 Task: Save favorite listings for condos in Omaha, Nebraska, with a minimum of 3 beds and a concierge service.
Action: Mouse moved to (305, 246)
Screenshot: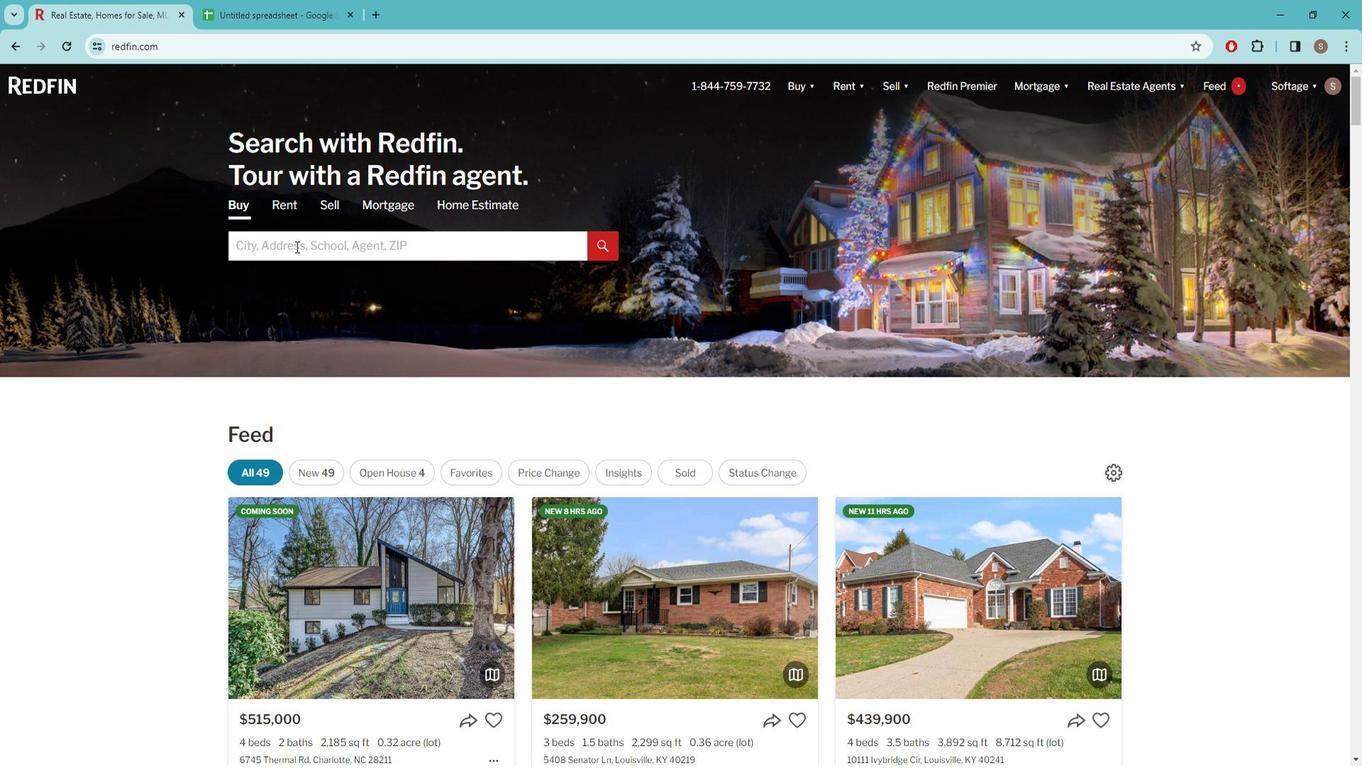 
Action: Mouse pressed left at (305, 246)
Screenshot: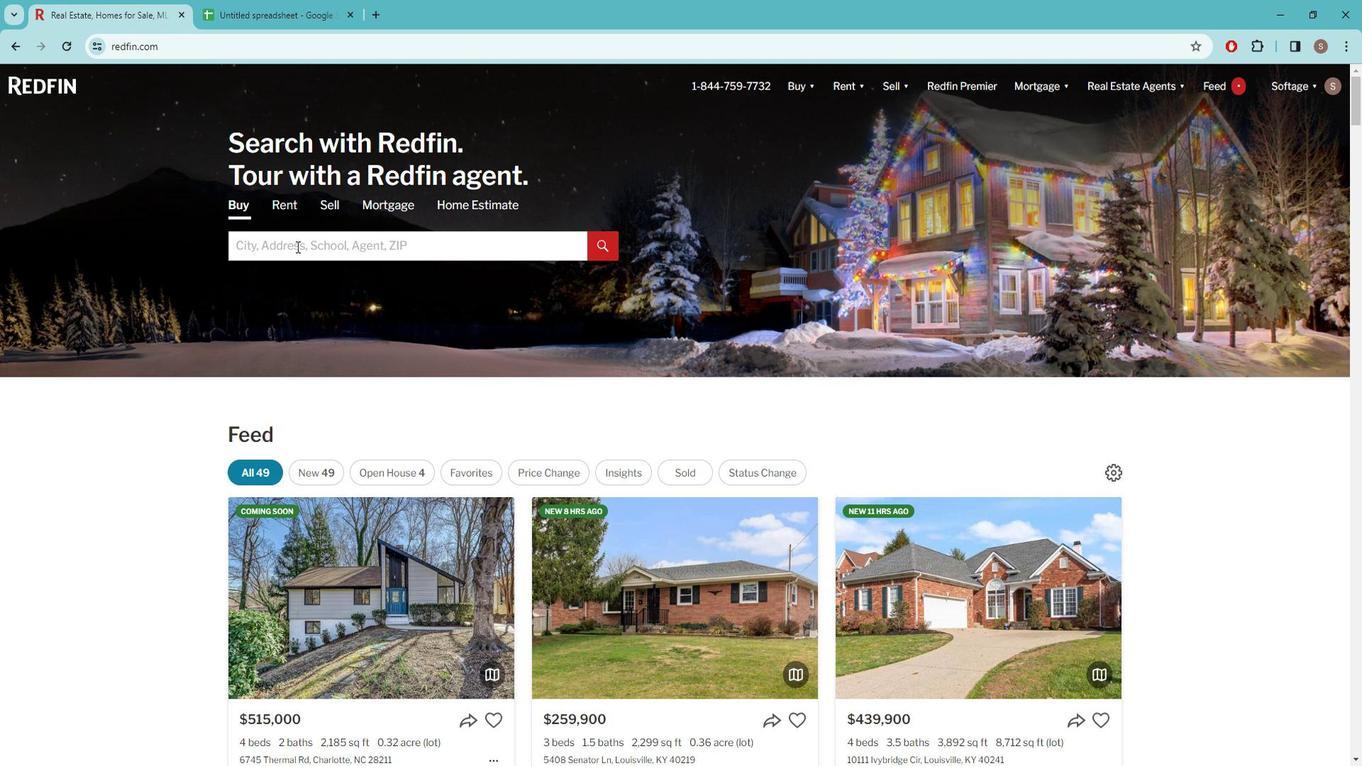 
Action: Key pressed o<Key.caps_lock>MAHA,<Key.space>
Screenshot: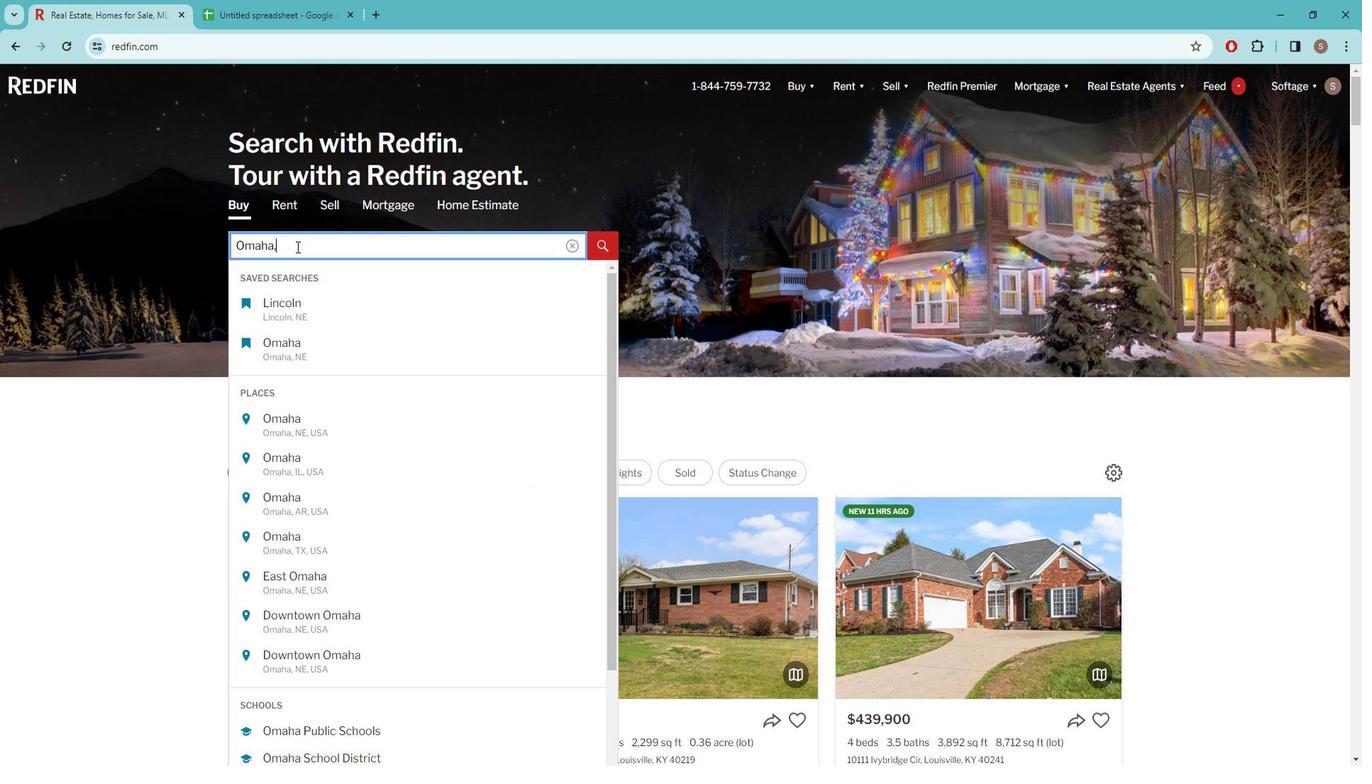 
Action: Mouse moved to (295, 293)
Screenshot: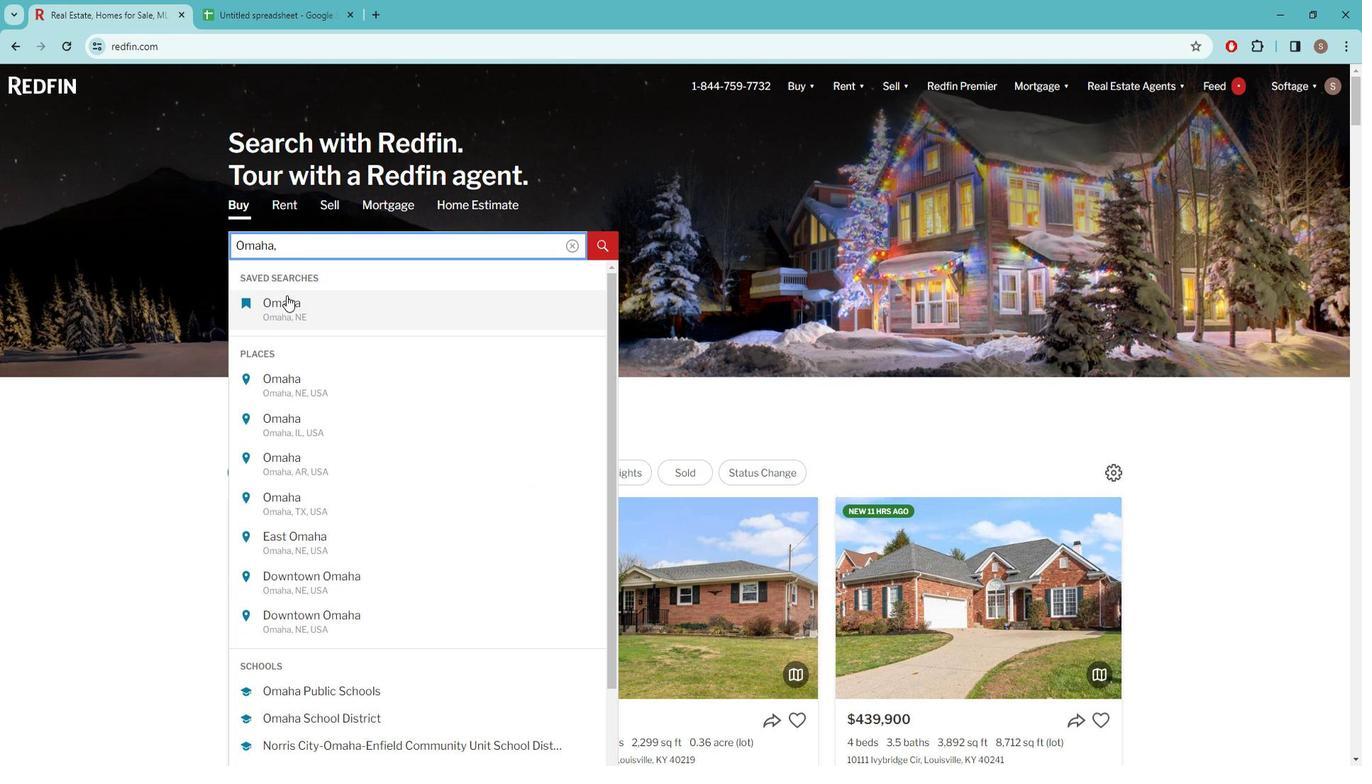 
Action: Mouse pressed left at (295, 293)
Screenshot: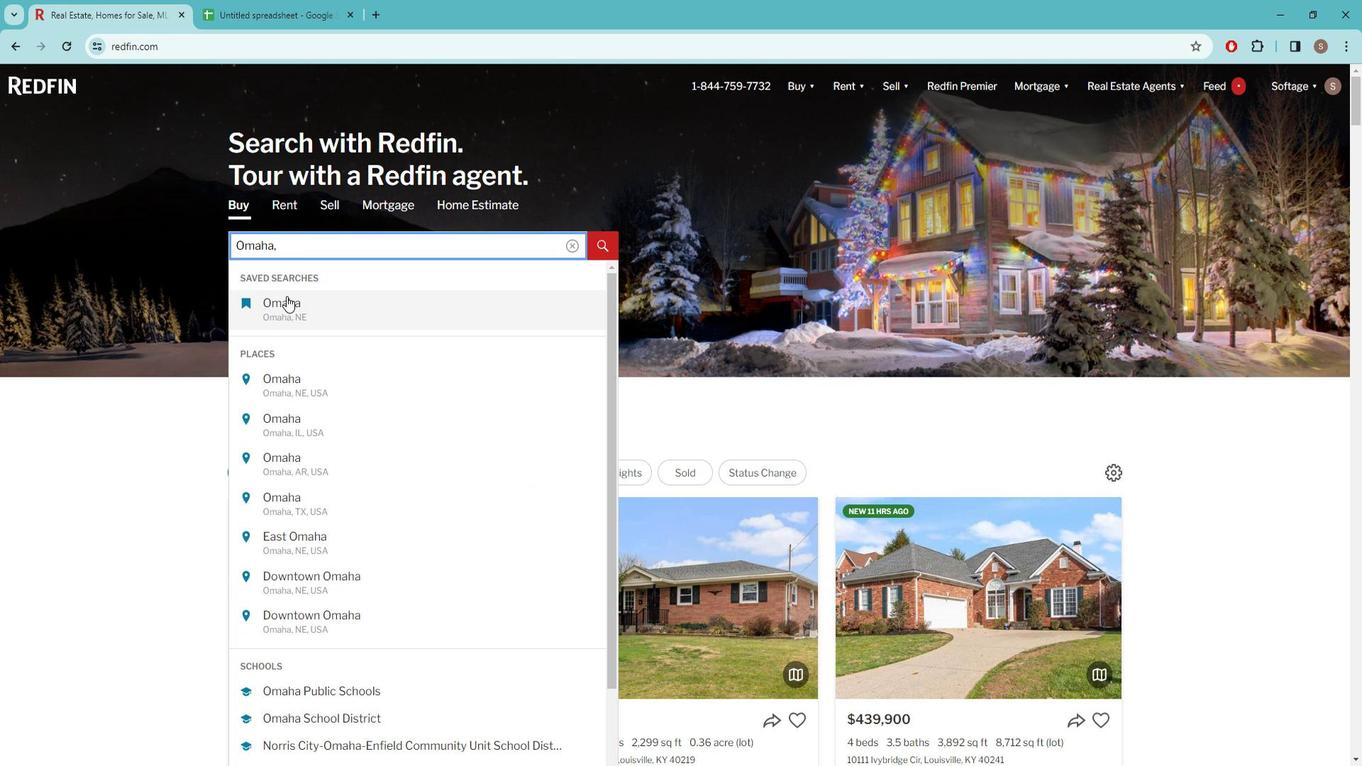
Action: Mouse moved to (1213, 181)
Screenshot: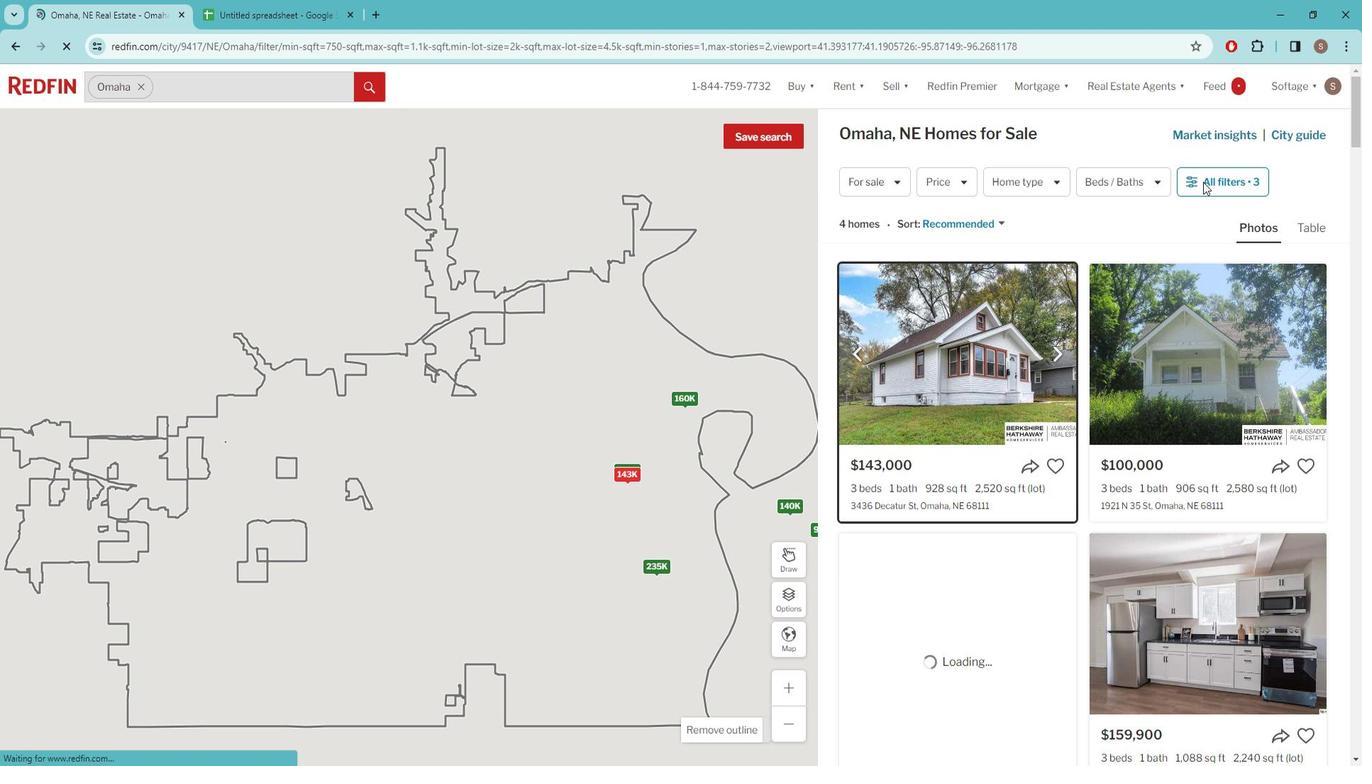 
Action: Mouse pressed left at (1213, 181)
Screenshot: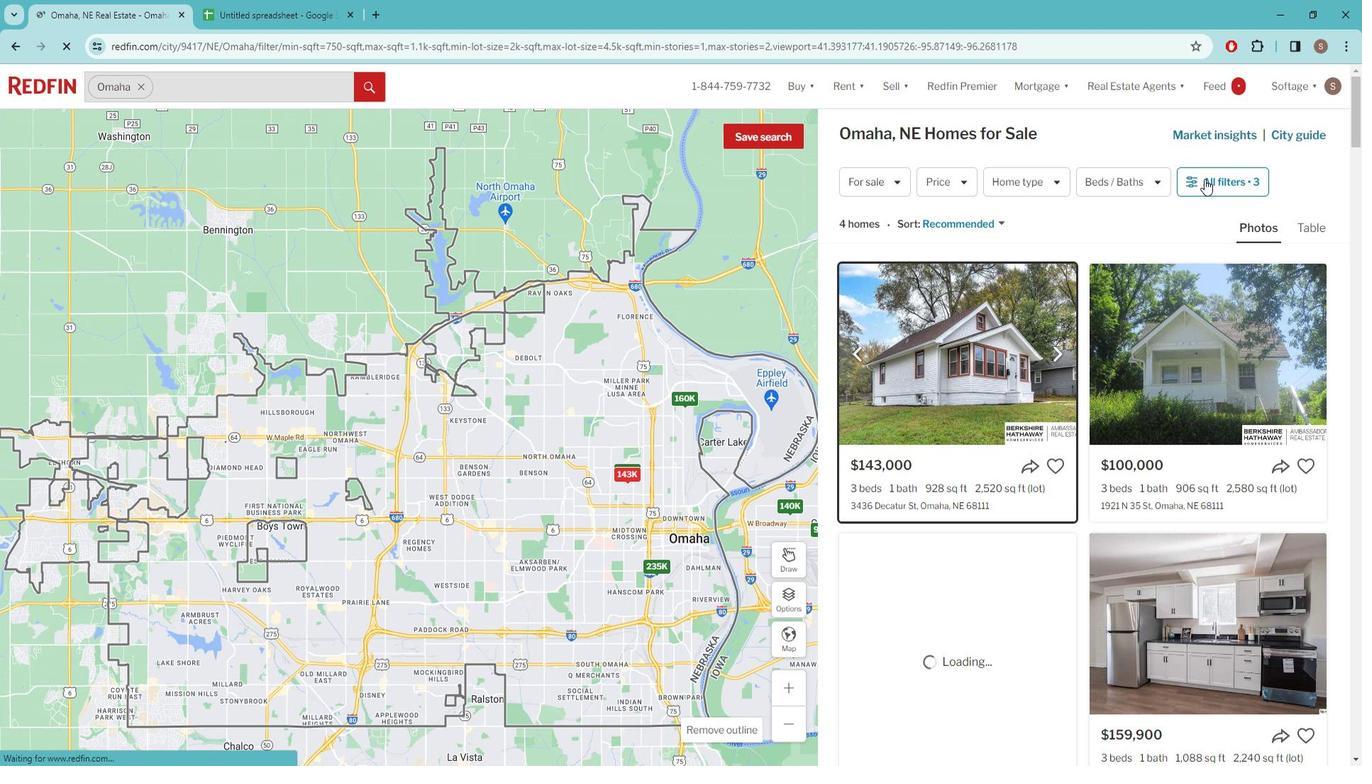 
Action: Mouse moved to (1202, 178)
Screenshot: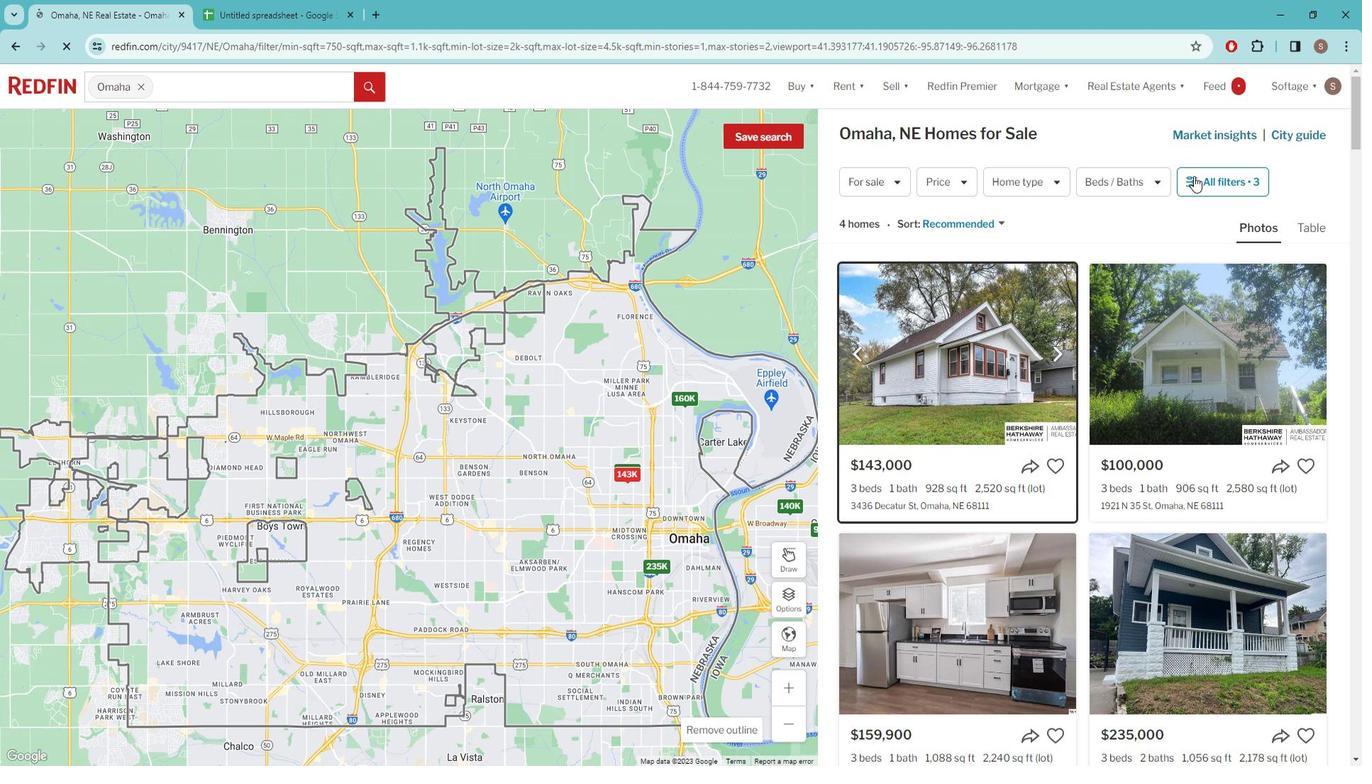 
Action: Mouse pressed left at (1202, 178)
Screenshot: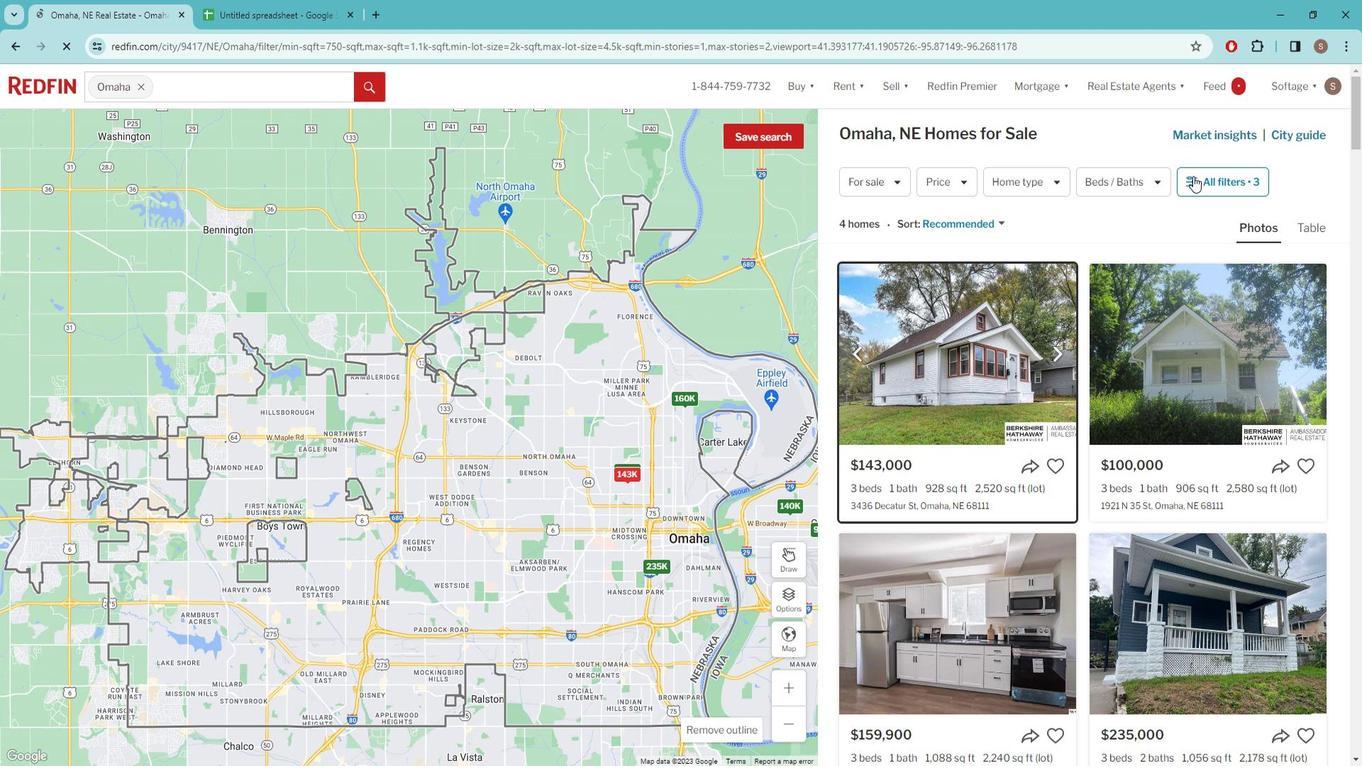 
Action: Mouse pressed left at (1202, 178)
Screenshot: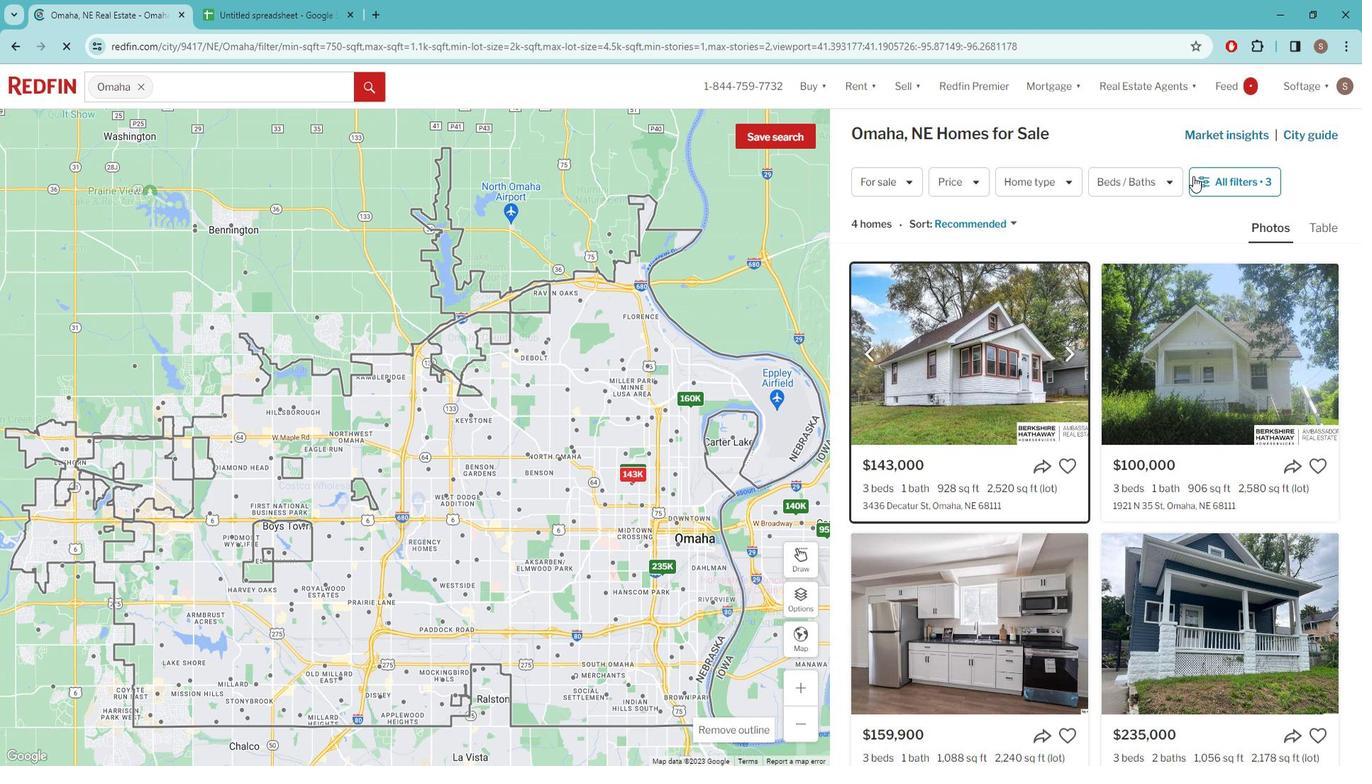 
Action: Mouse moved to (1202, 178)
Screenshot: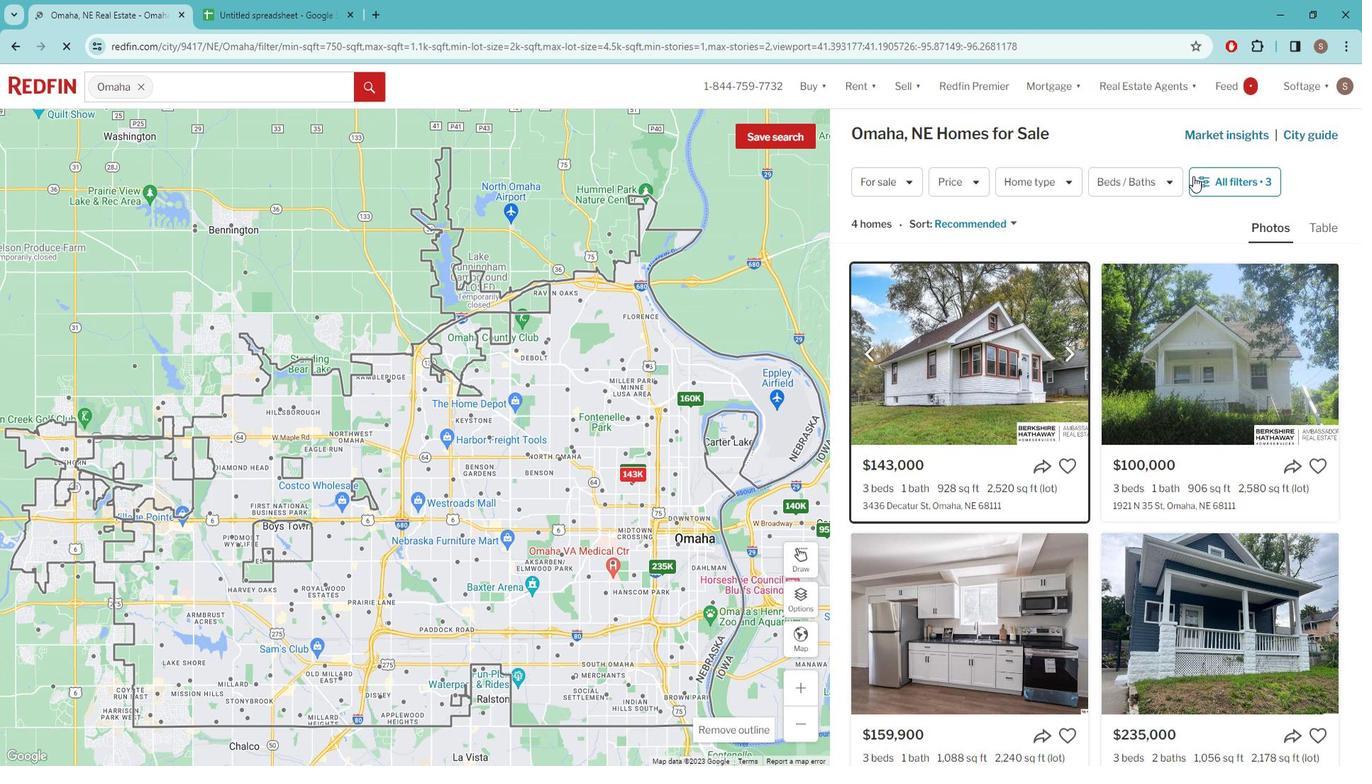 
Action: Mouse pressed left at (1202, 178)
Screenshot: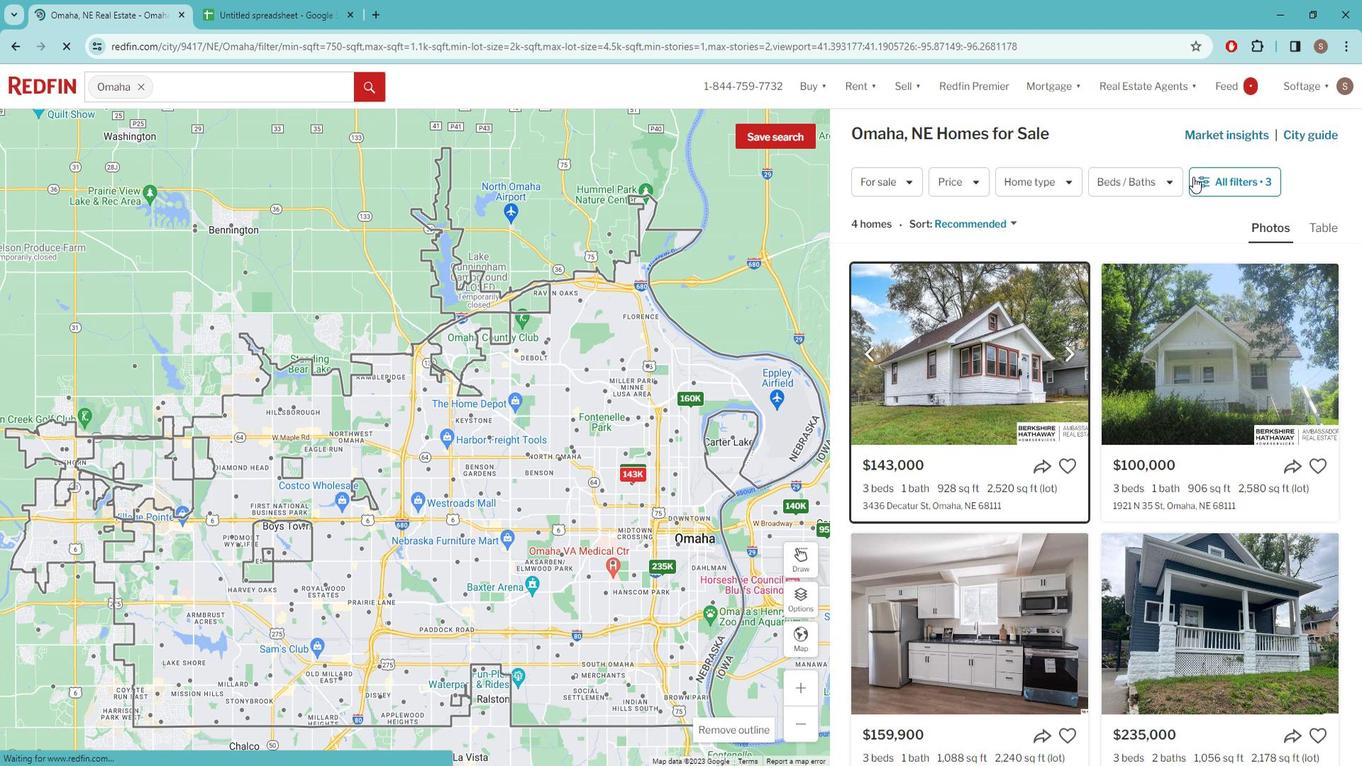 
Action: Mouse moved to (961, 714)
Screenshot: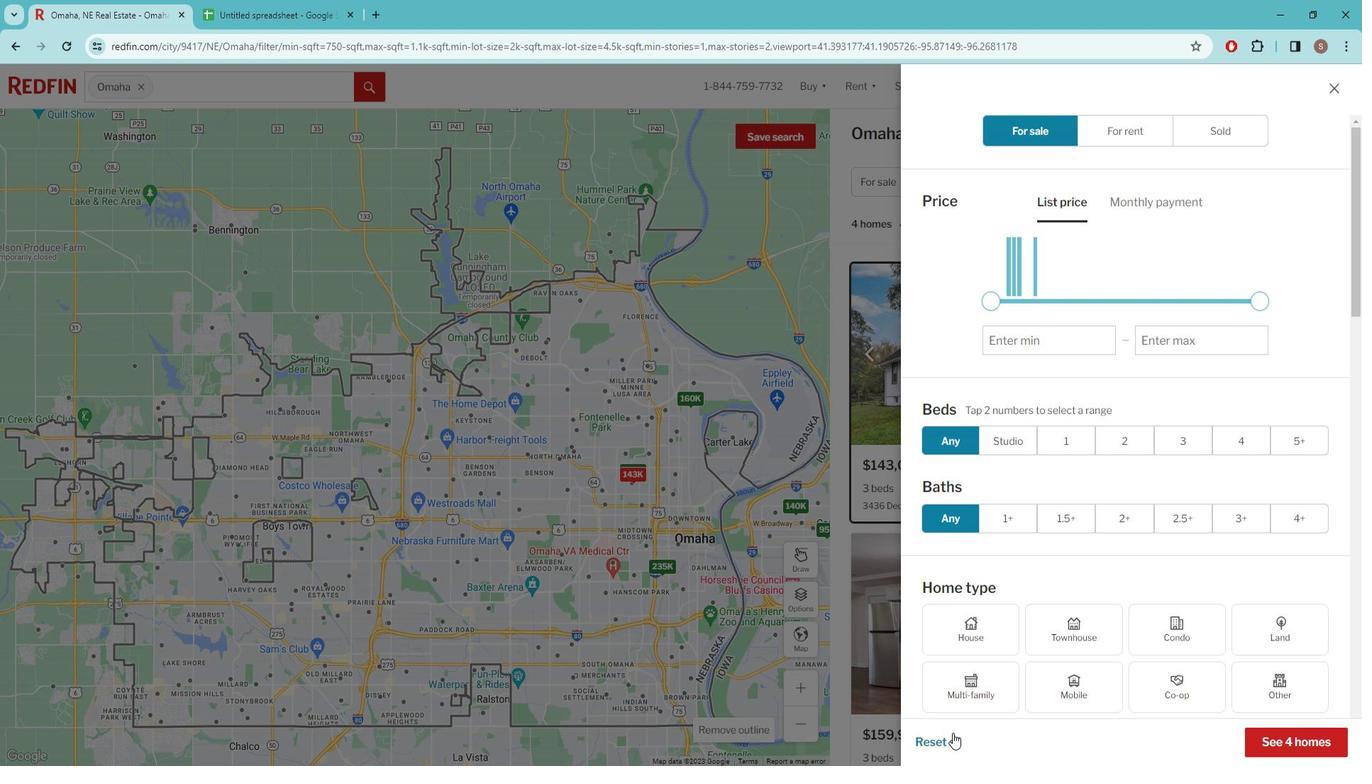 
Action: Mouse pressed left at (961, 714)
Screenshot: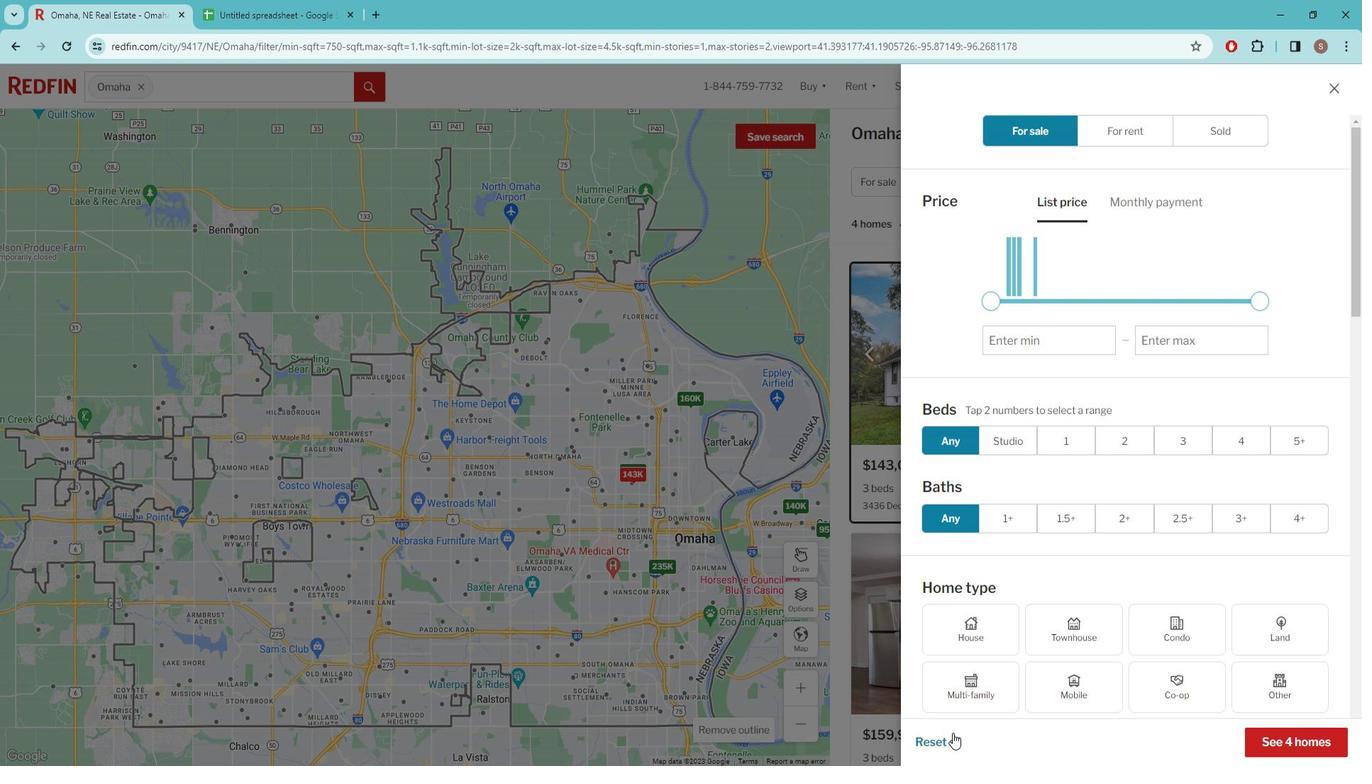 
Action: Mouse moved to (1115, 379)
Screenshot: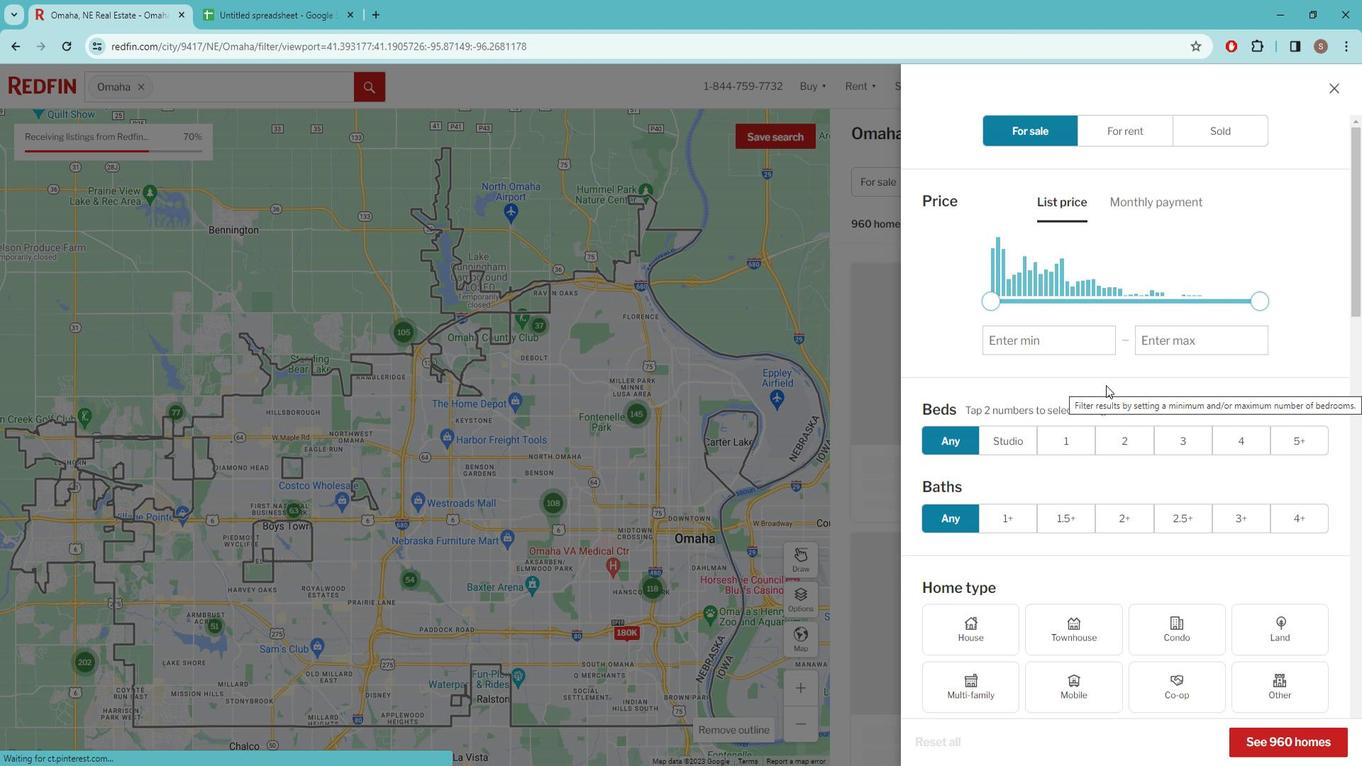 
Action: Mouse scrolled (1115, 379) with delta (0, 0)
Screenshot: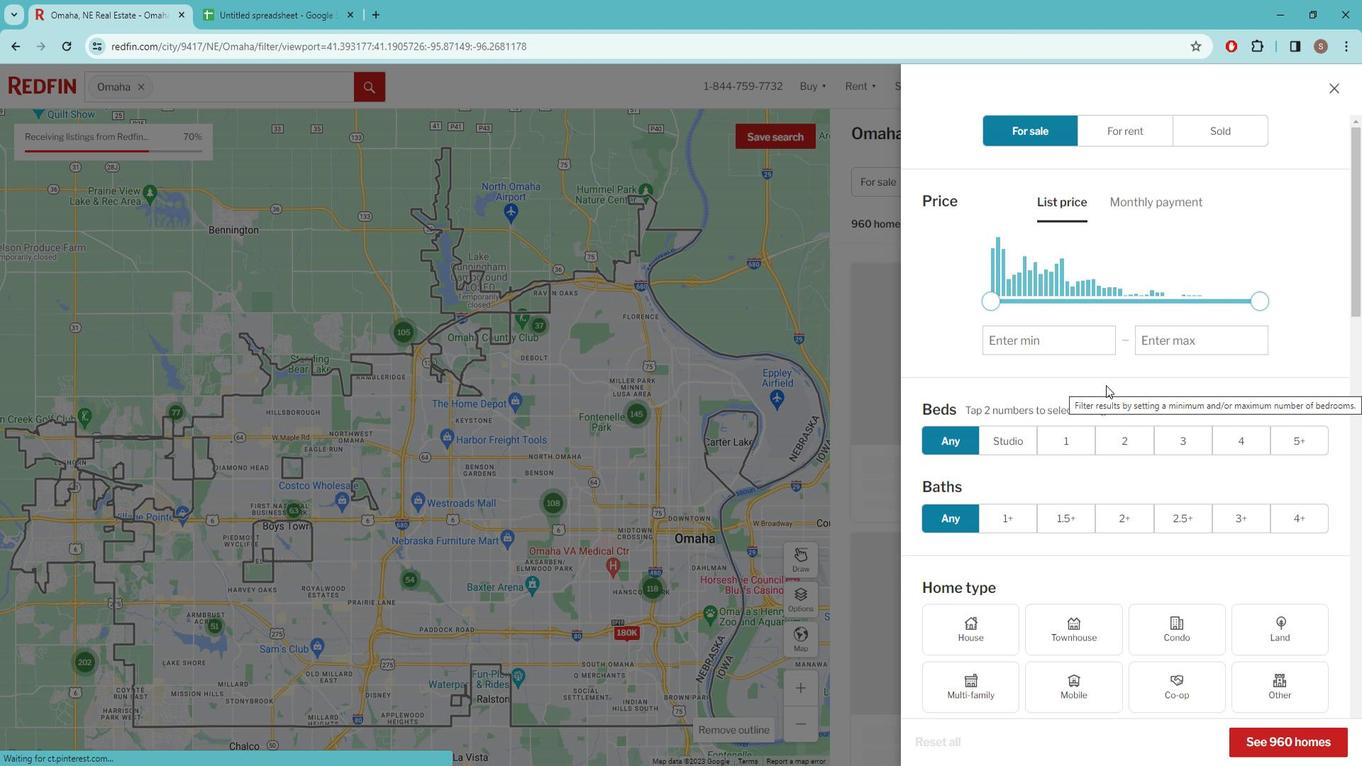 
Action: Mouse moved to (1110, 352)
Screenshot: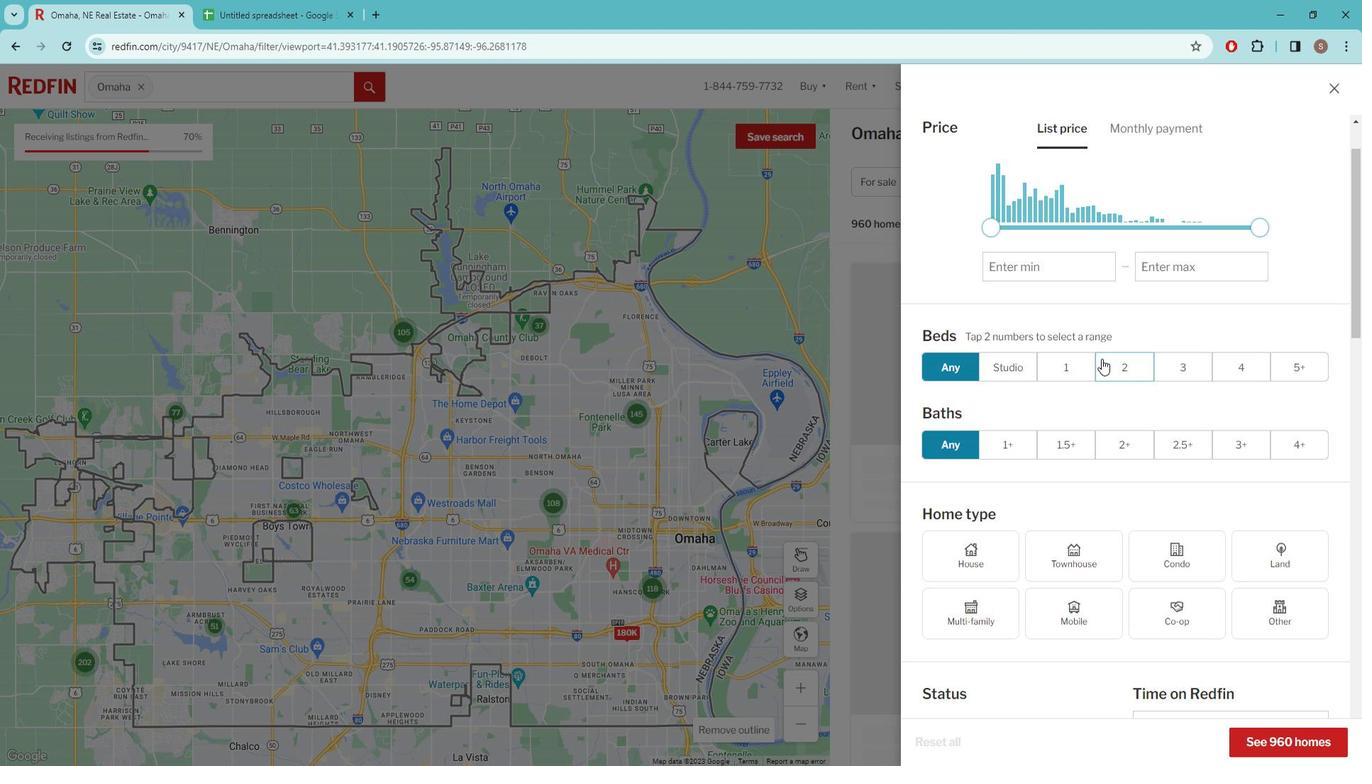 
Action: Mouse scrolled (1110, 352) with delta (0, 0)
Screenshot: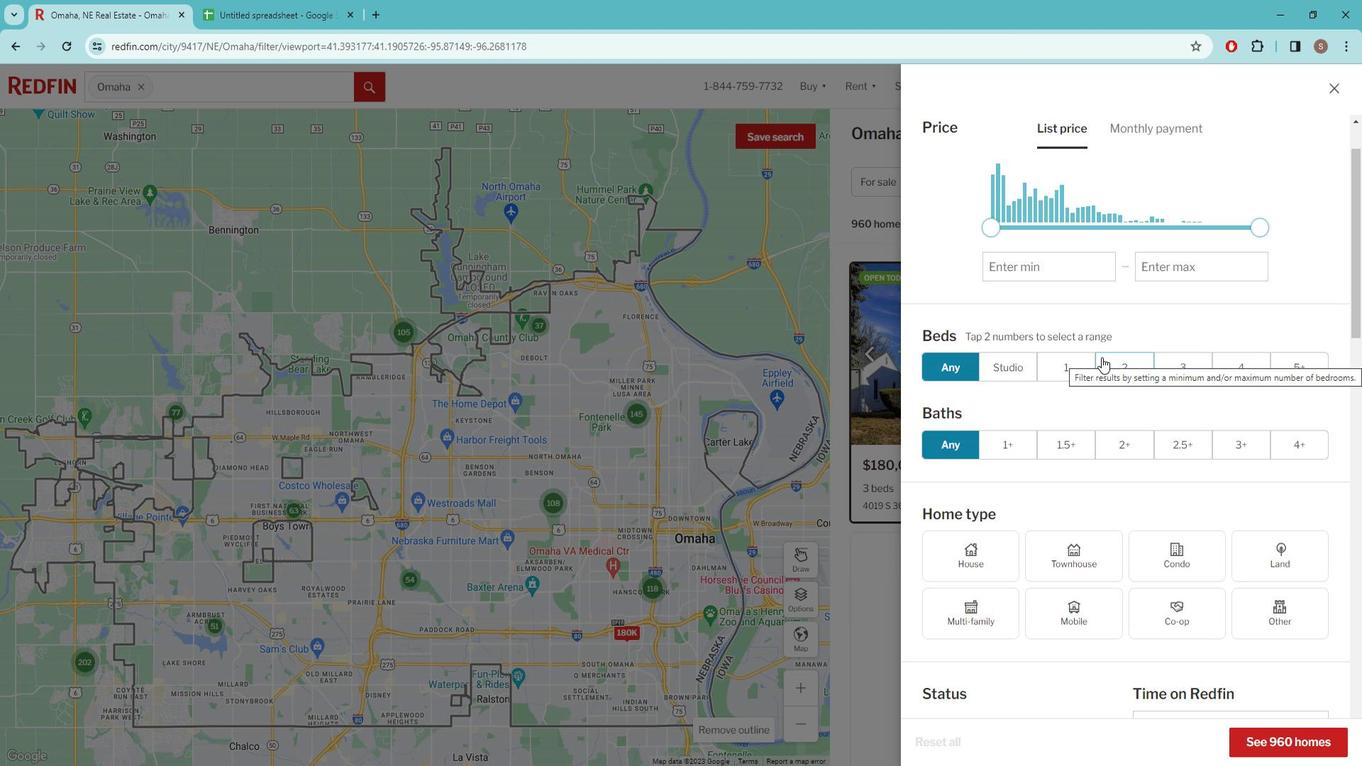 
Action: Mouse moved to (1176, 471)
Screenshot: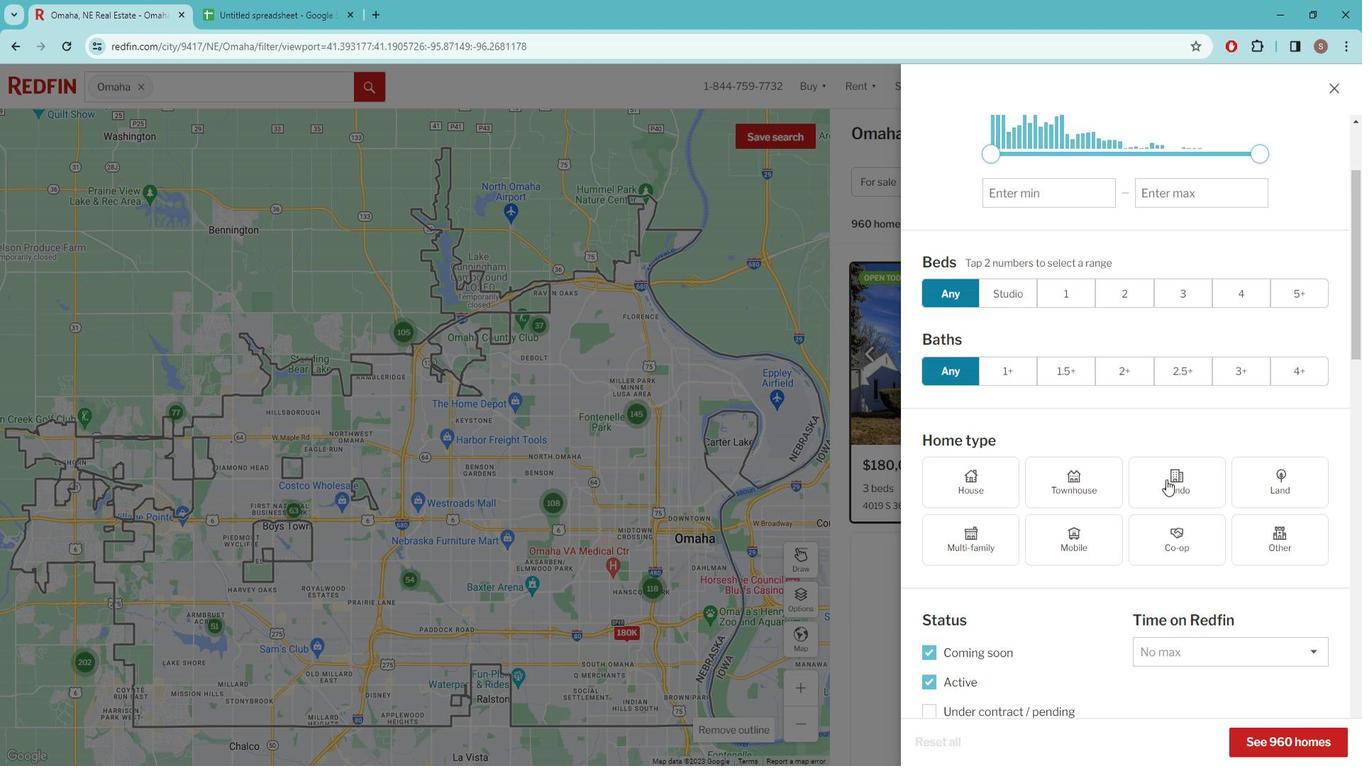 
Action: Mouse pressed left at (1176, 471)
Screenshot: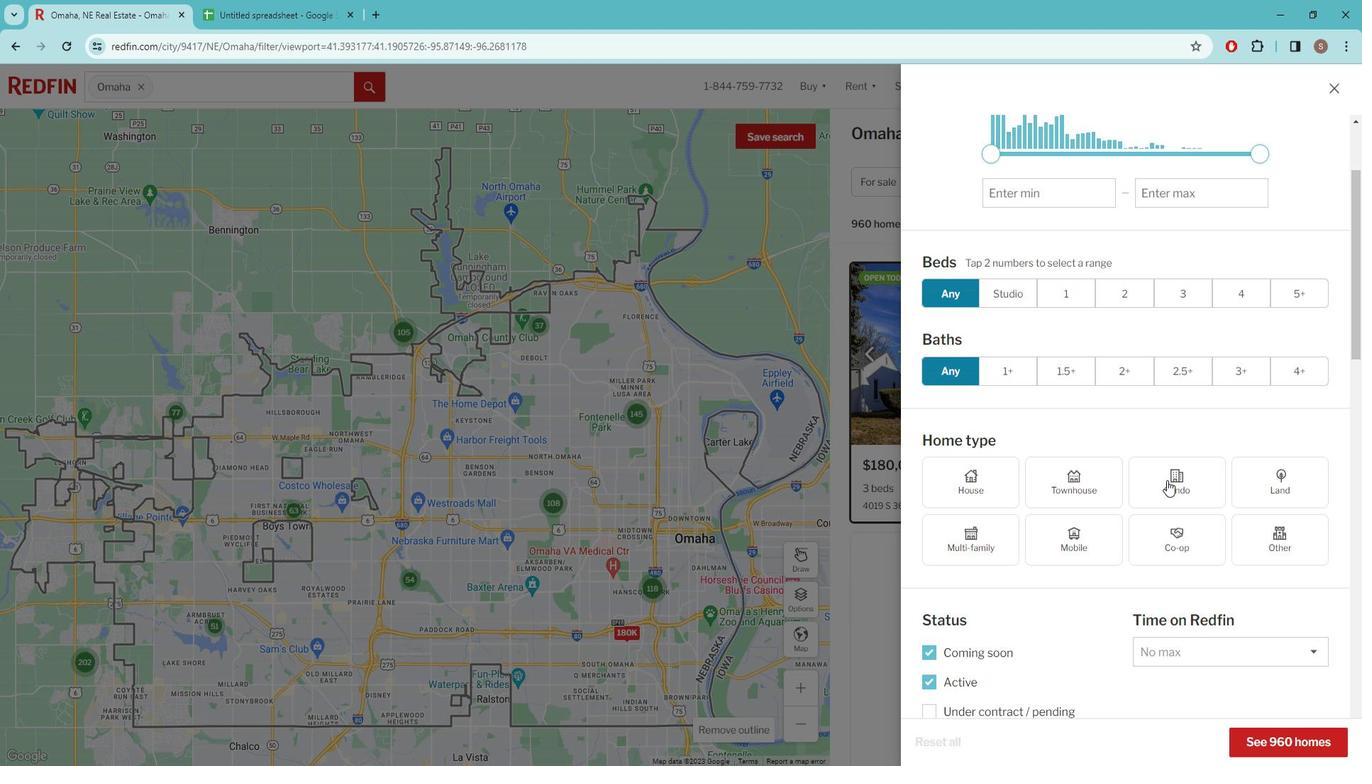 
Action: Mouse scrolled (1176, 470) with delta (0, 0)
Screenshot: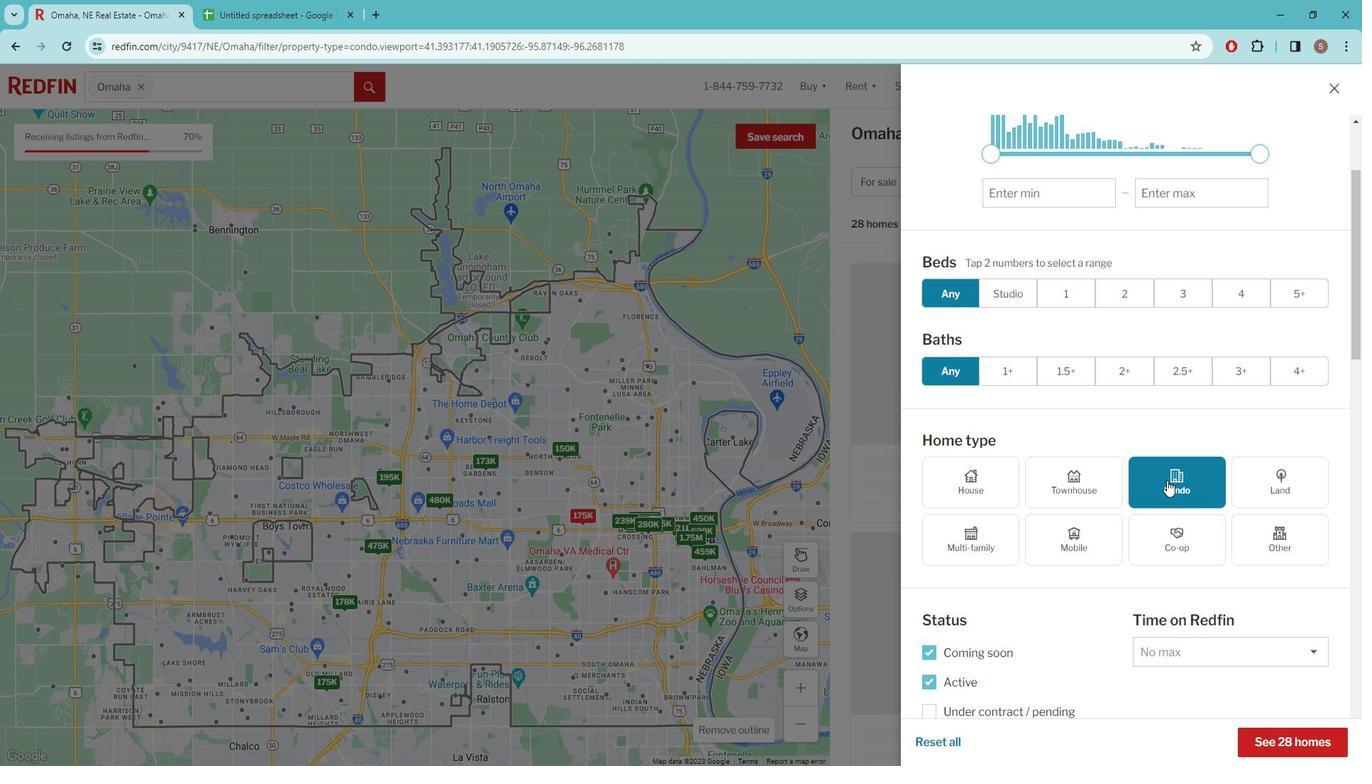 
Action: Mouse scrolled (1176, 470) with delta (0, 0)
Screenshot: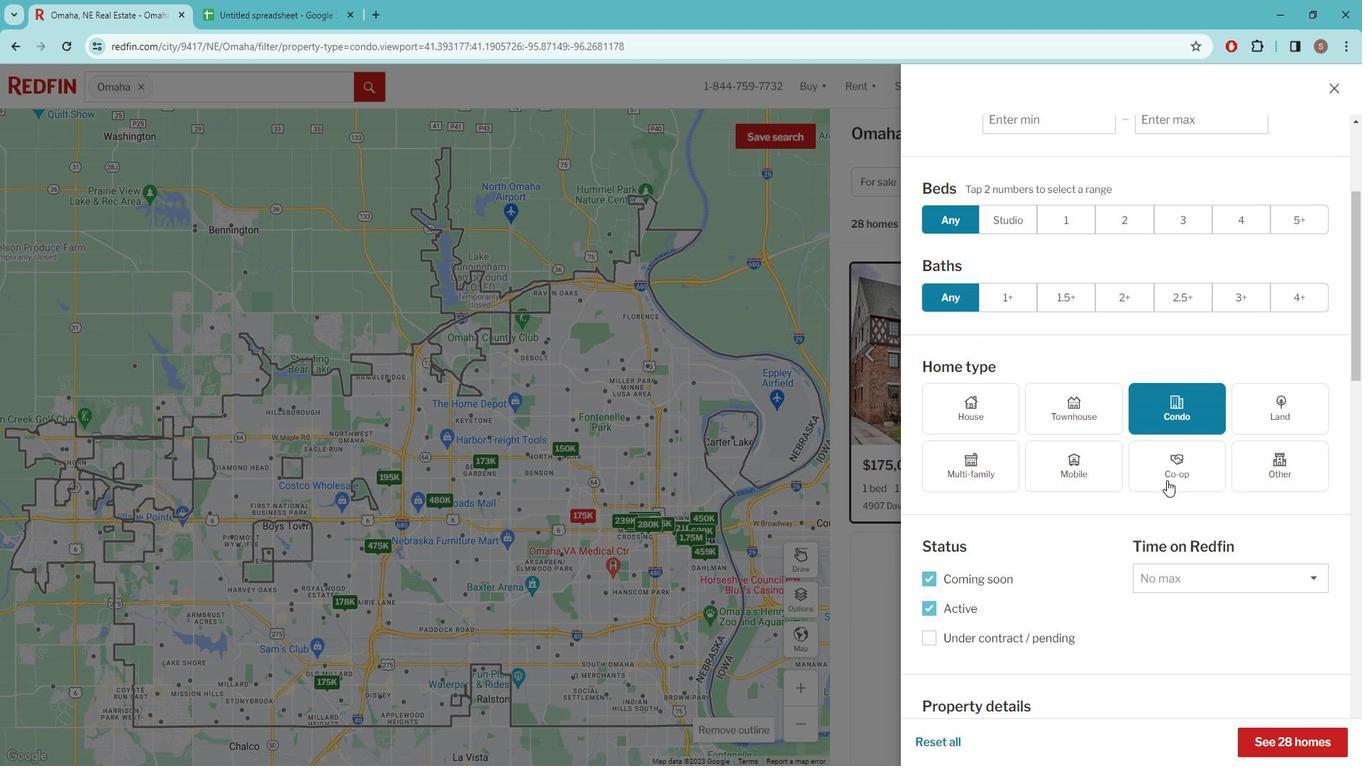 
Action: Mouse scrolled (1176, 470) with delta (0, 0)
Screenshot: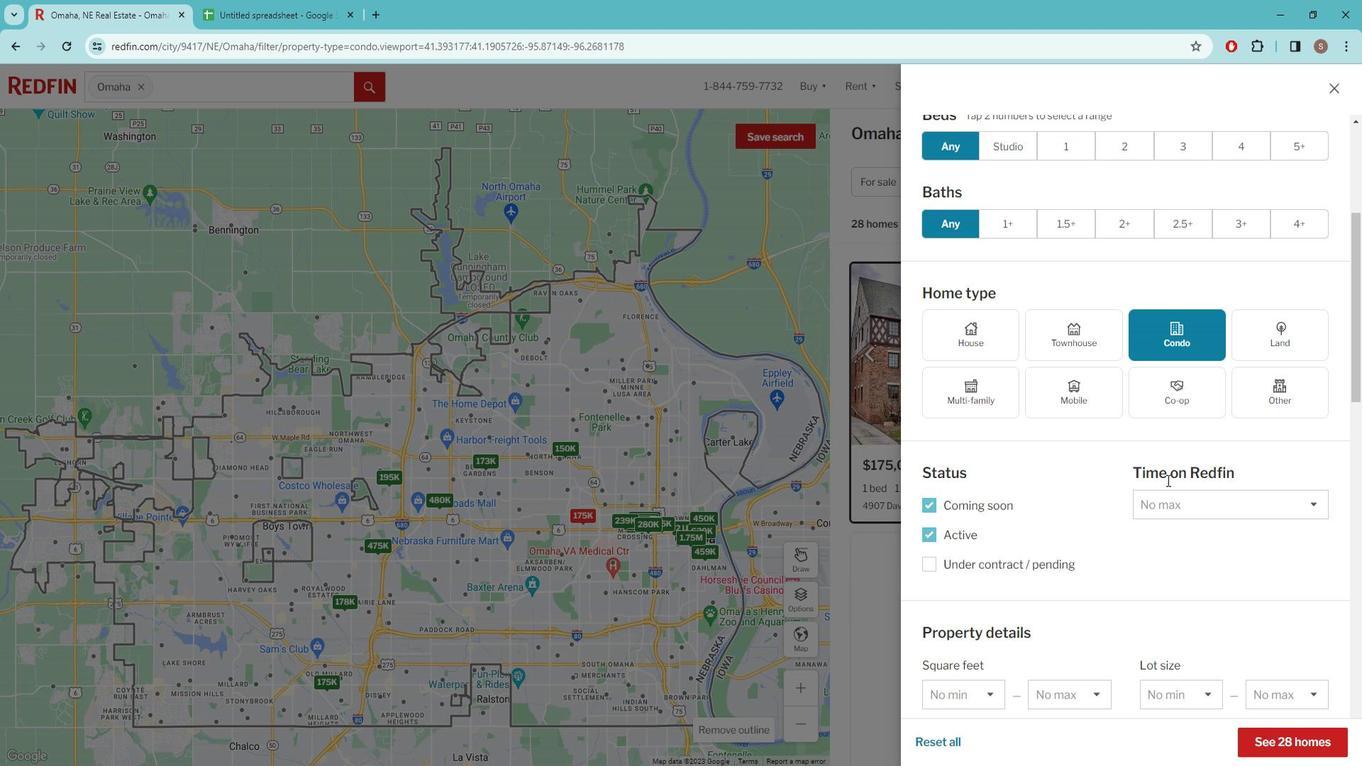 
Action: Mouse scrolled (1176, 470) with delta (0, 0)
Screenshot: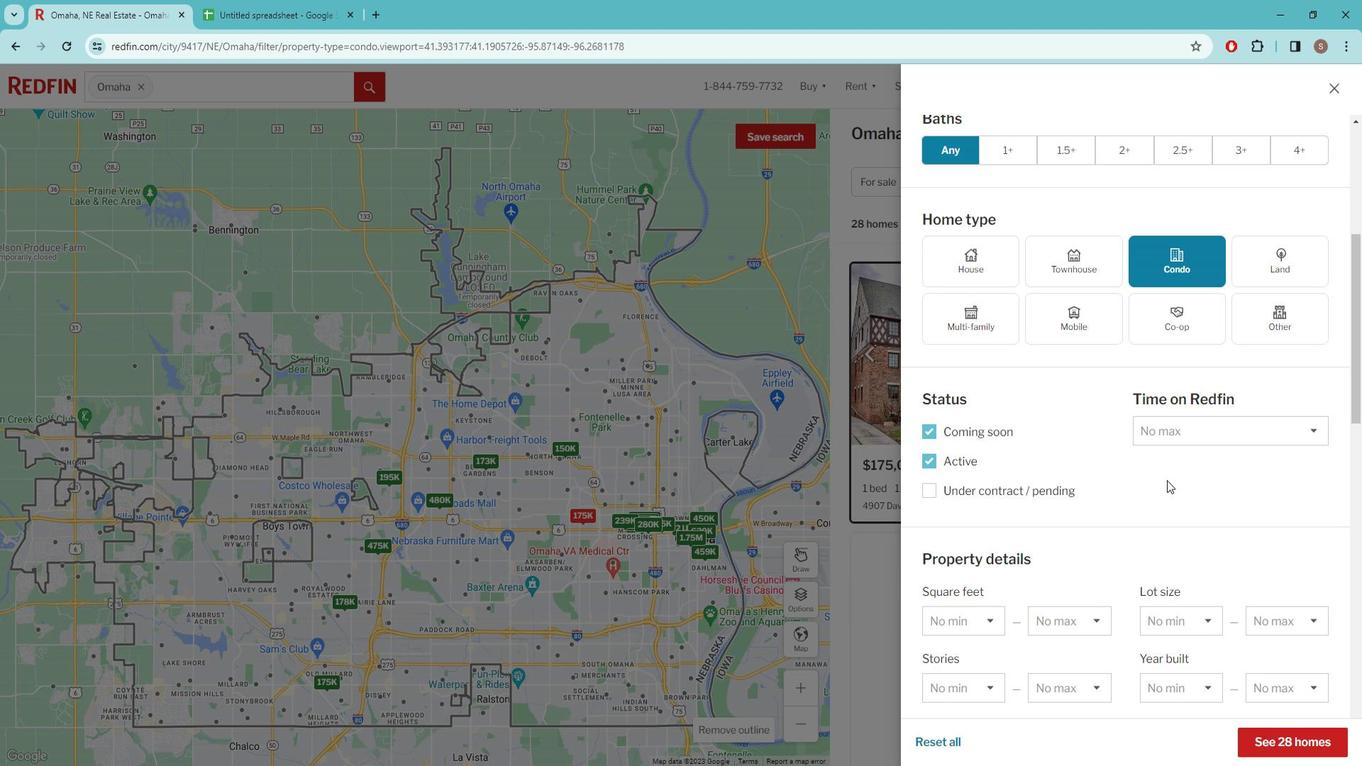 
Action: Mouse scrolled (1176, 470) with delta (0, 0)
Screenshot: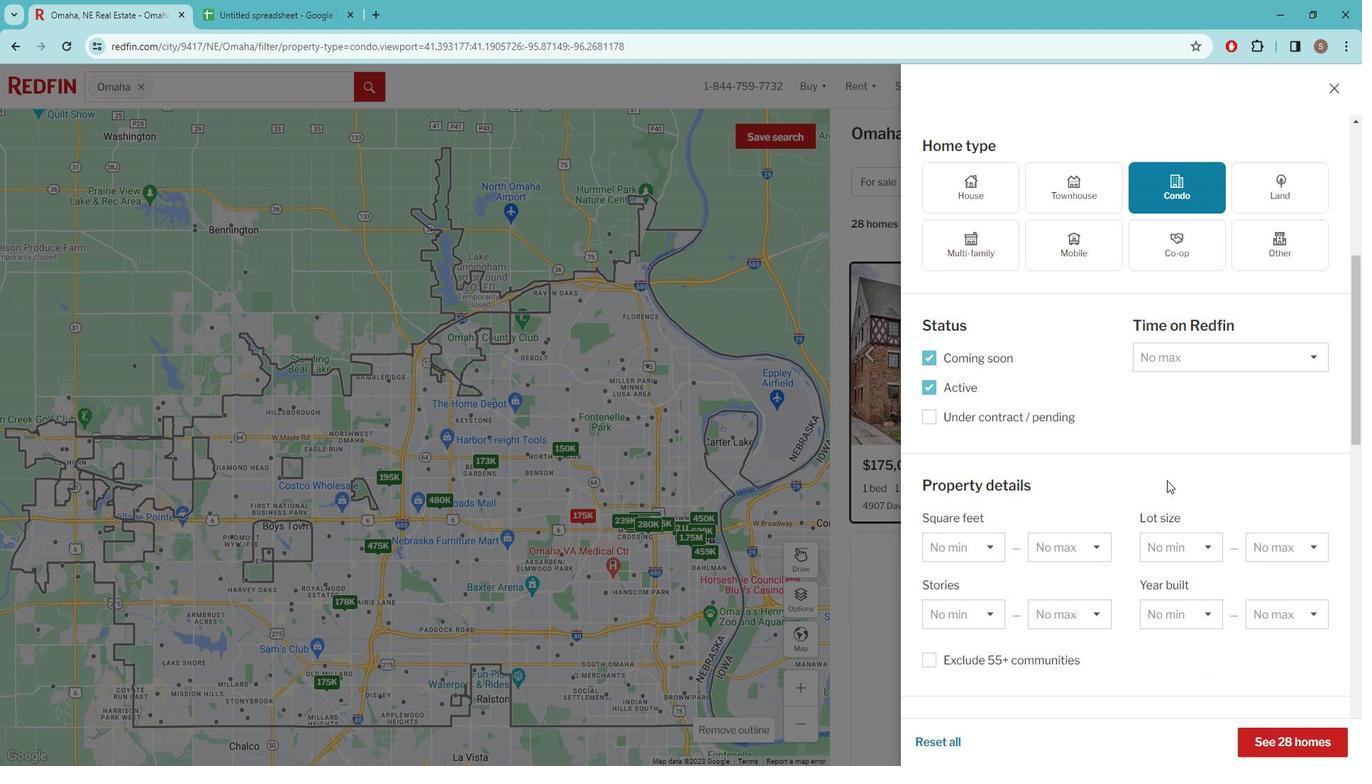 
Action: Mouse scrolled (1176, 470) with delta (0, 0)
Screenshot: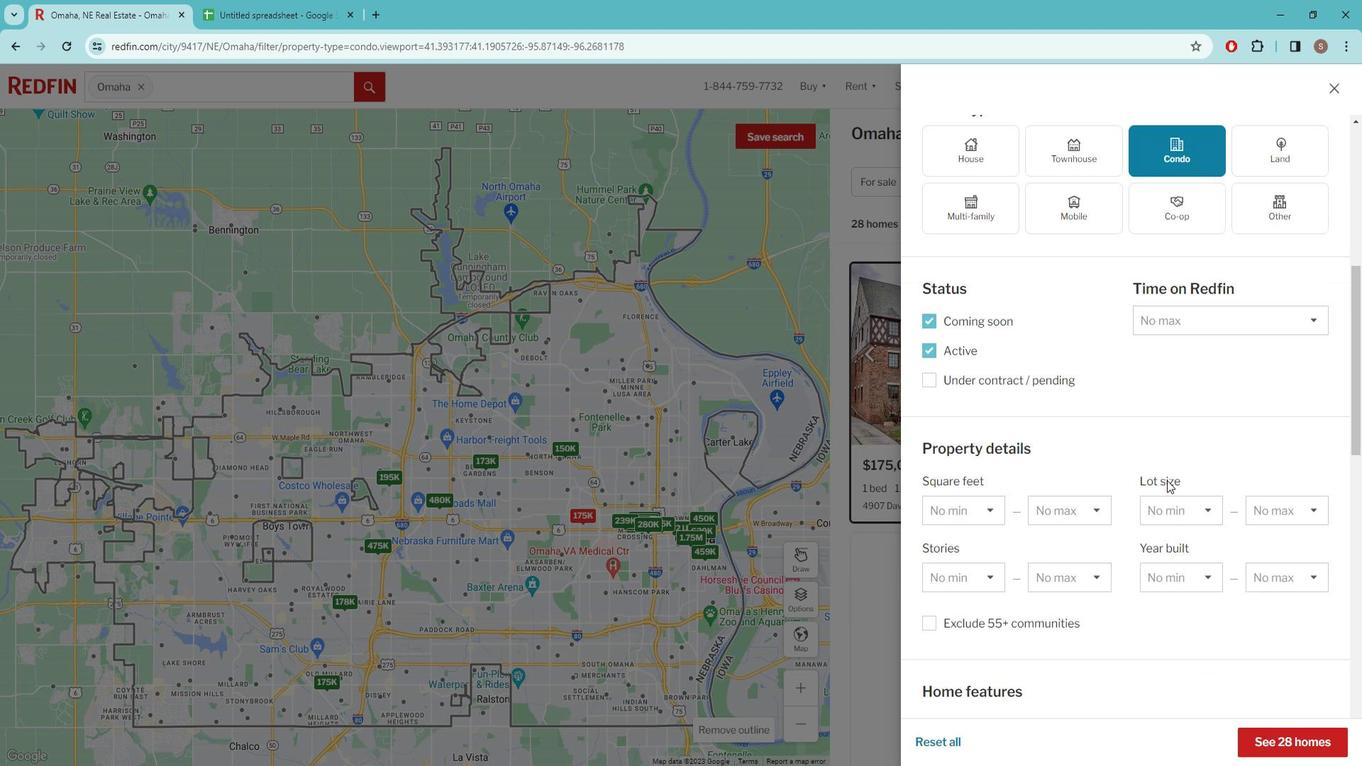 
Action: Mouse scrolled (1176, 472) with delta (0, 0)
Screenshot: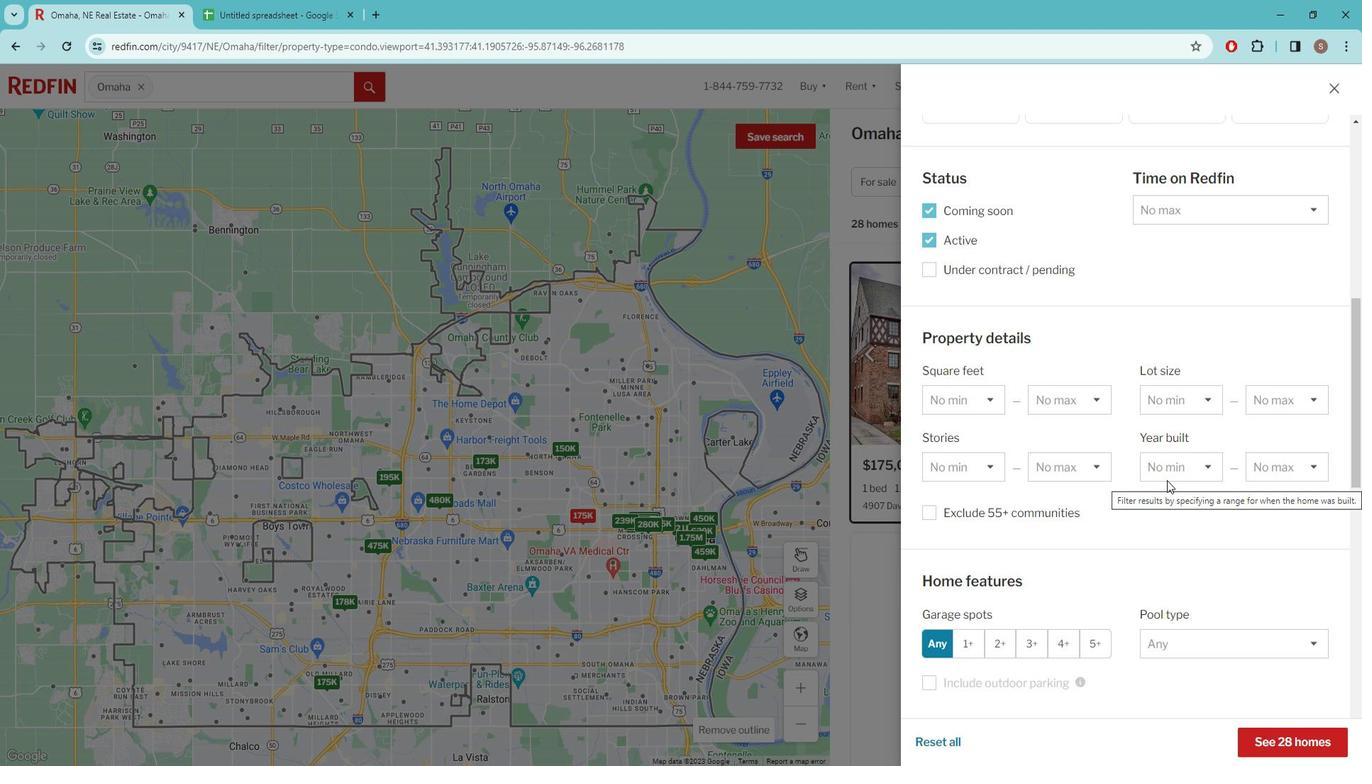 
Action: Mouse scrolled (1176, 472) with delta (0, 0)
Screenshot: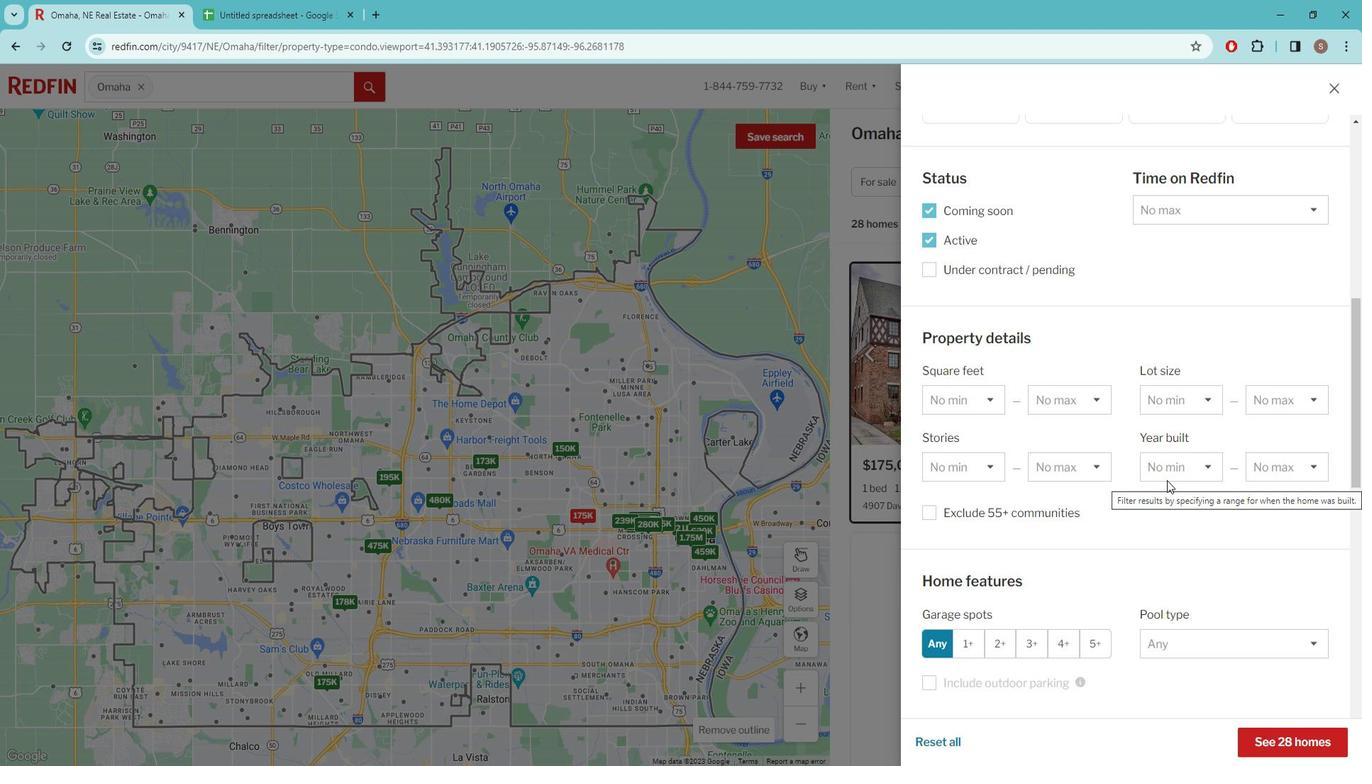 
Action: Mouse scrolled (1176, 472) with delta (0, 0)
Screenshot: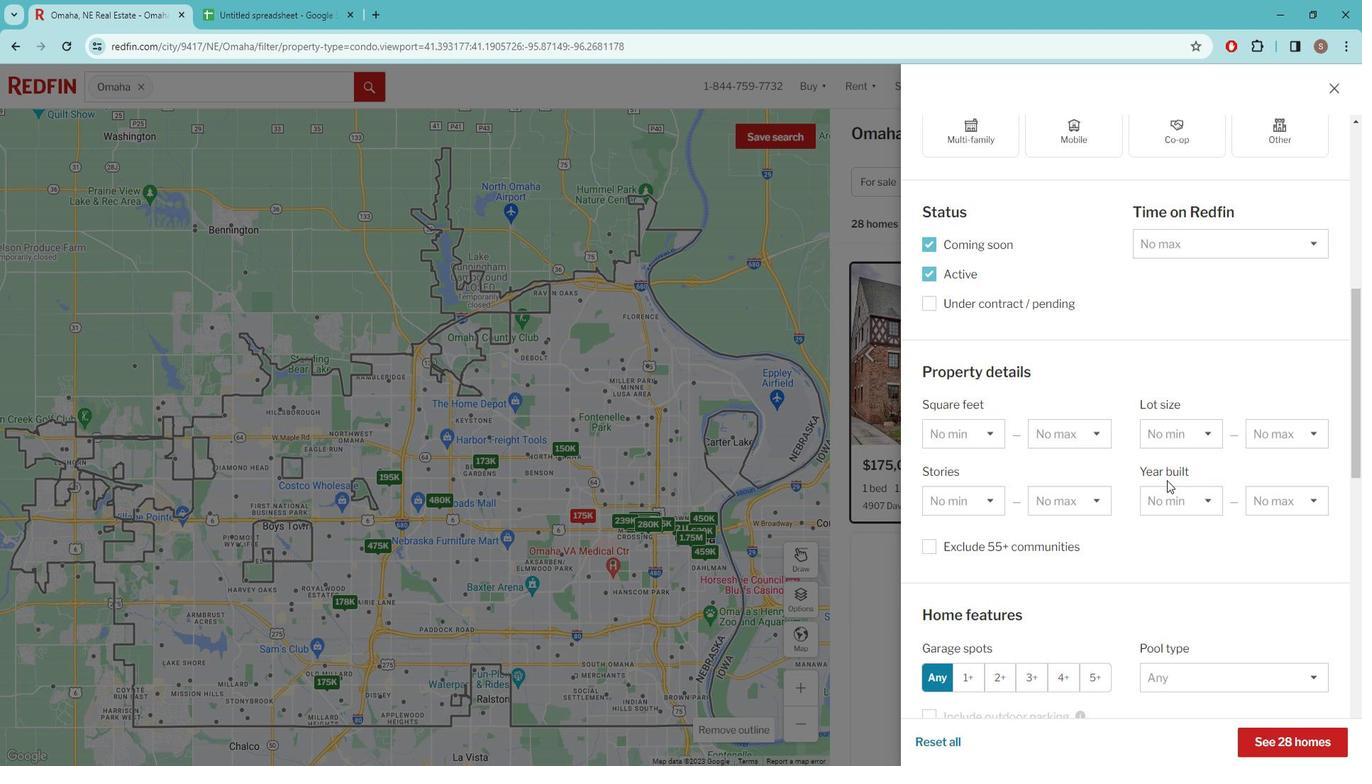 
Action: Mouse scrolled (1176, 472) with delta (0, 0)
Screenshot: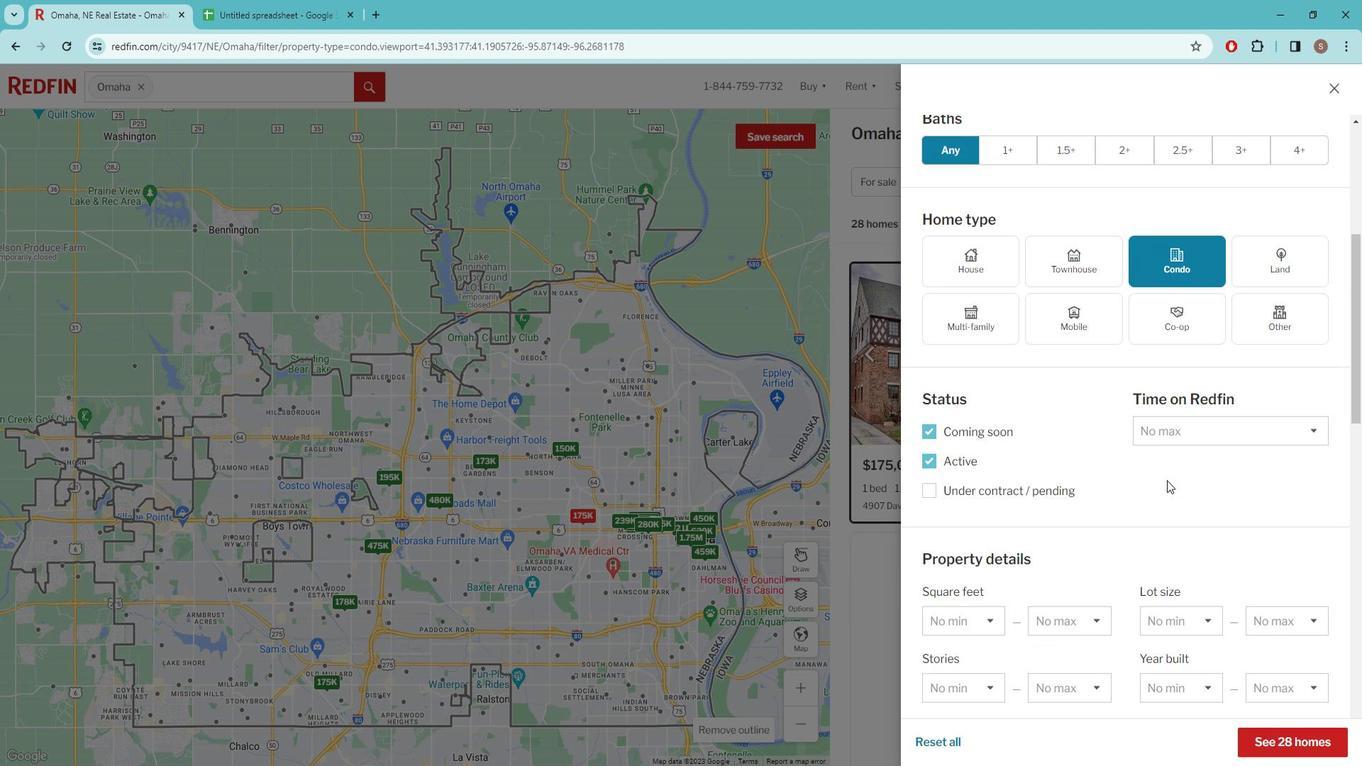 
Action: Mouse scrolled (1176, 472) with delta (0, 0)
Screenshot: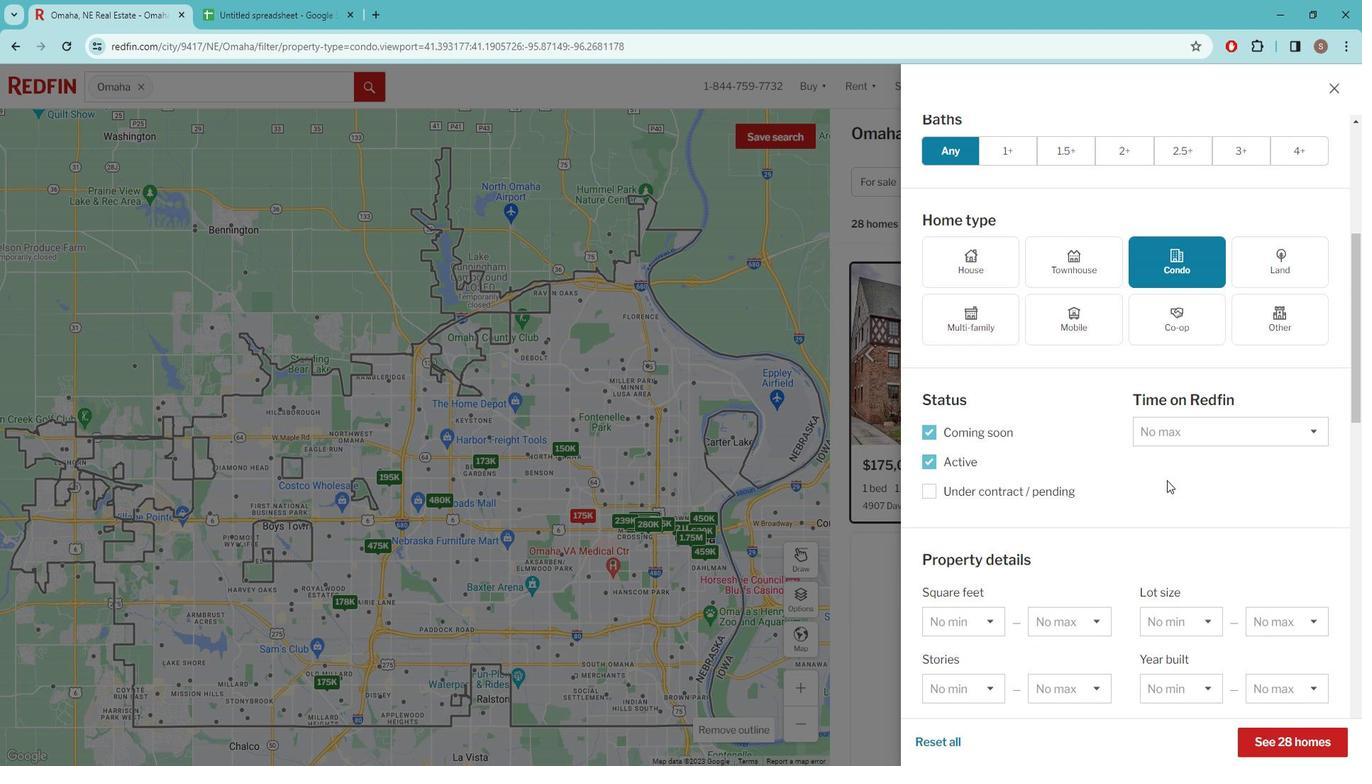 
Action: Mouse moved to (1193, 218)
Screenshot: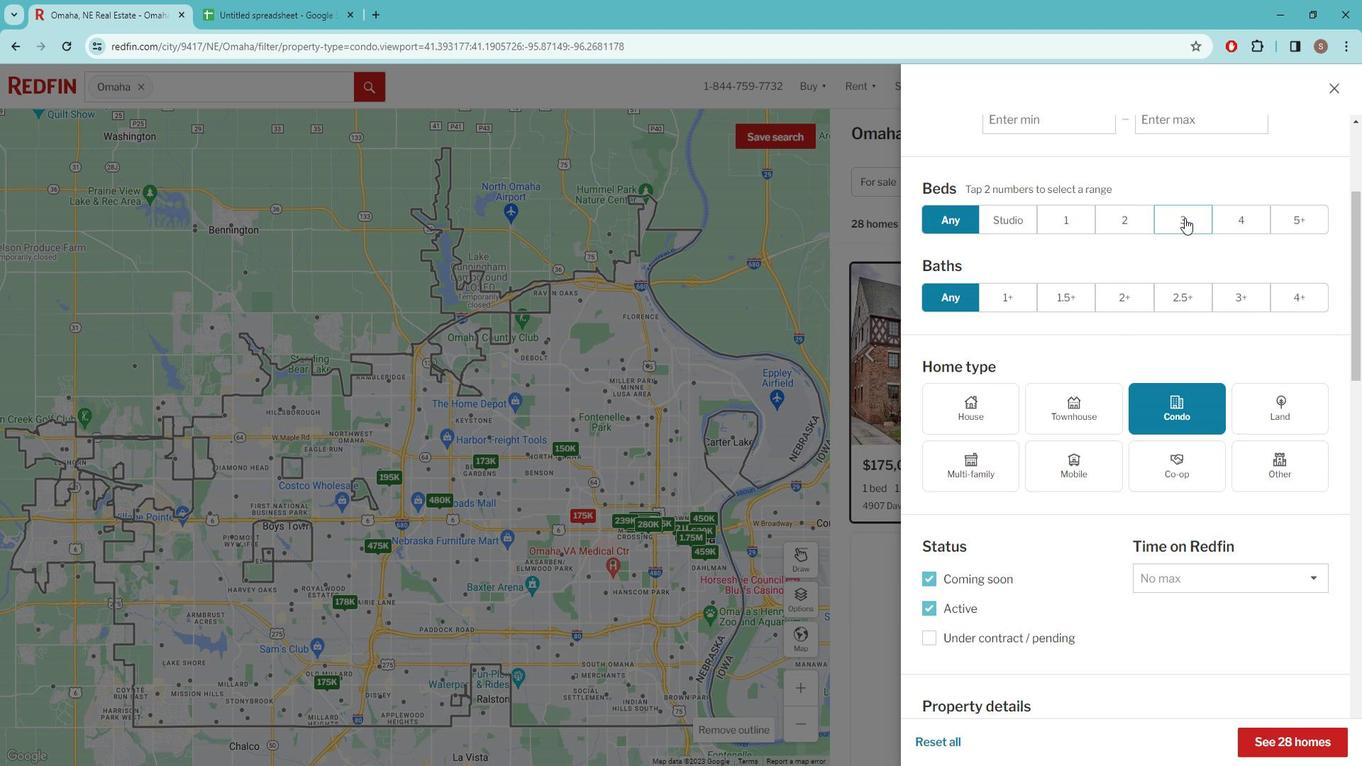 
Action: Mouse pressed left at (1193, 218)
Screenshot: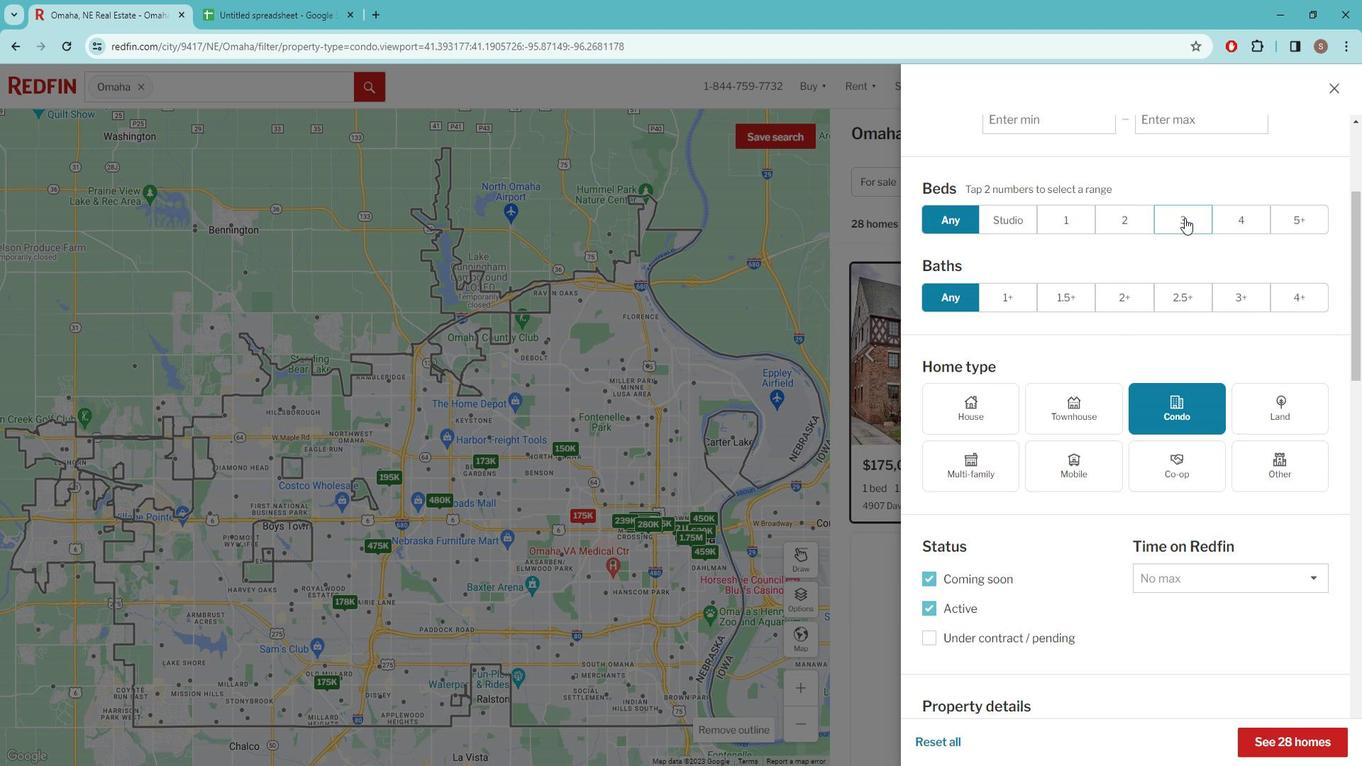 
Action: Mouse pressed left at (1193, 218)
Screenshot: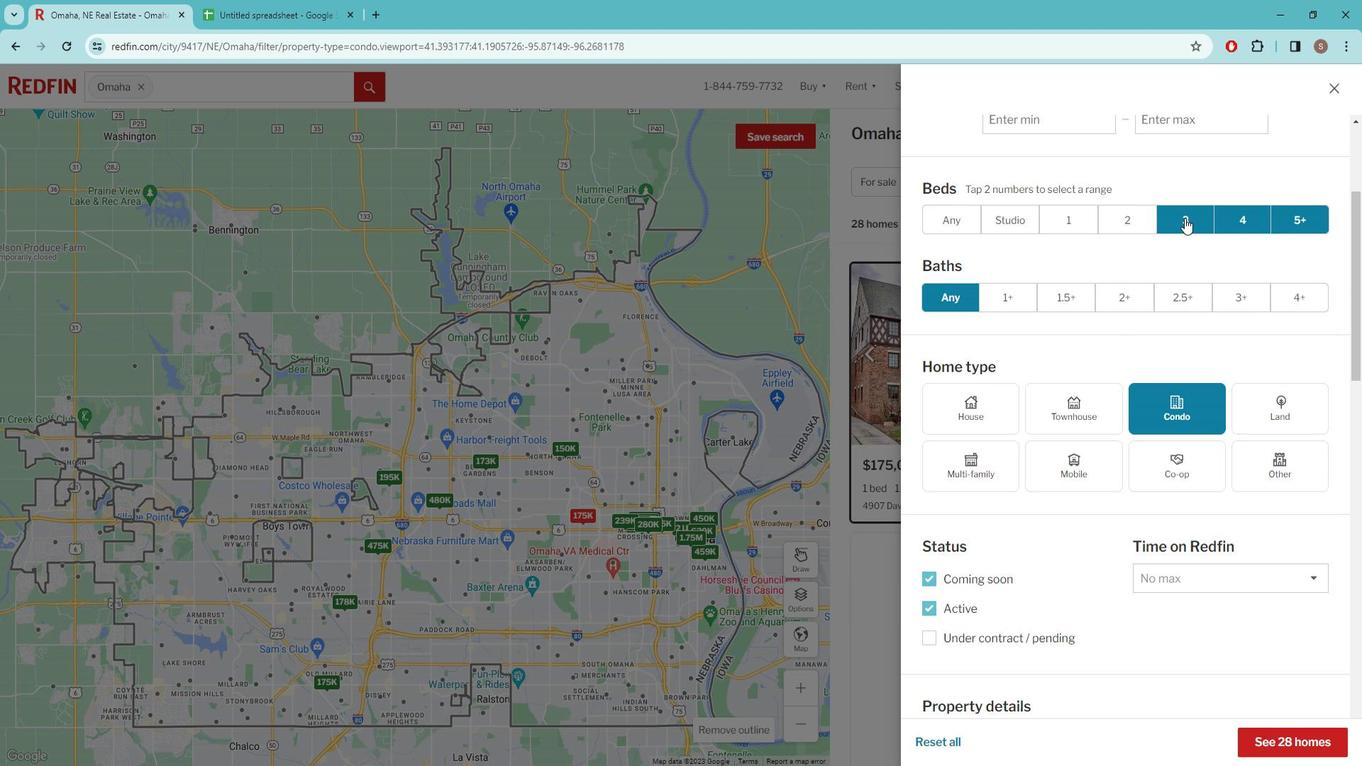 
Action: Mouse moved to (1173, 269)
Screenshot: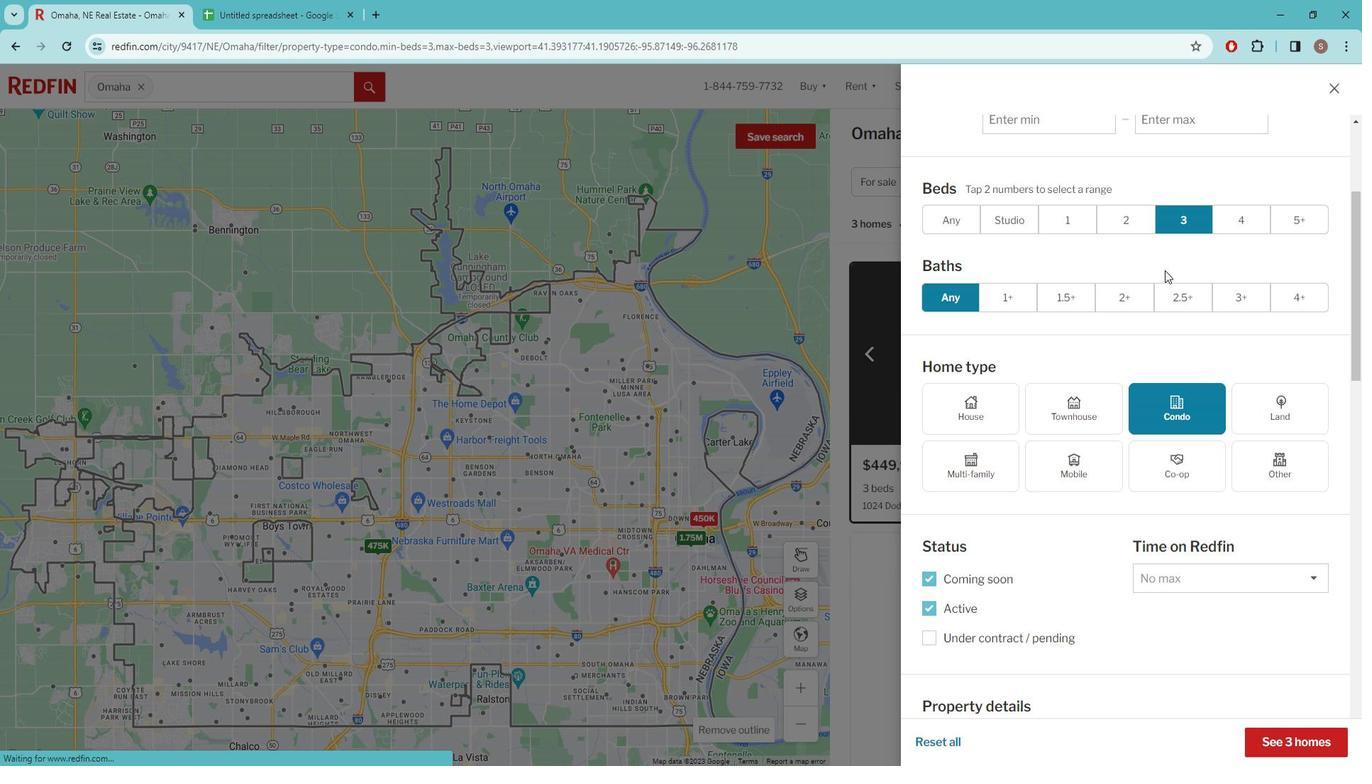 
Action: Mouse scrolled (1173, 269) with delta (0, 0)
Screenshot: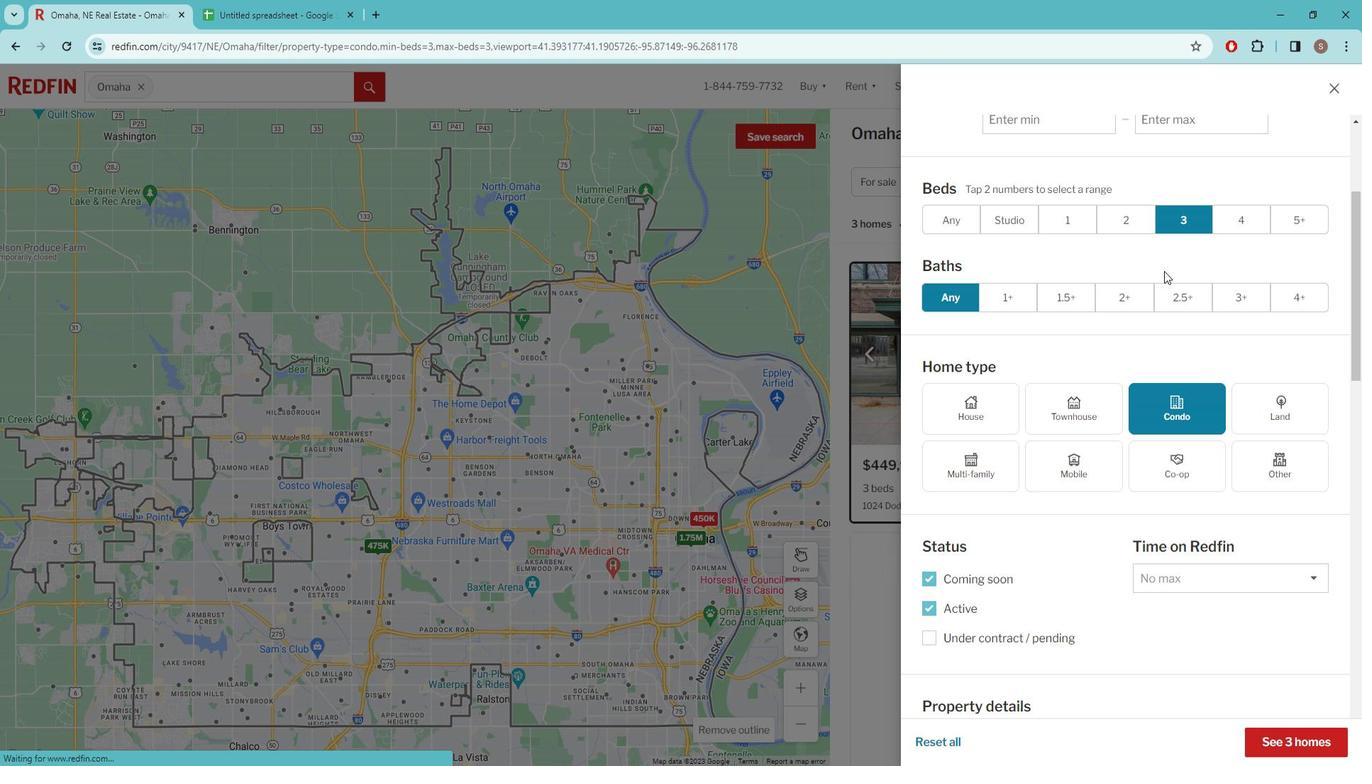 
Action: Mouse moved to (1173, 269)
Screenshot: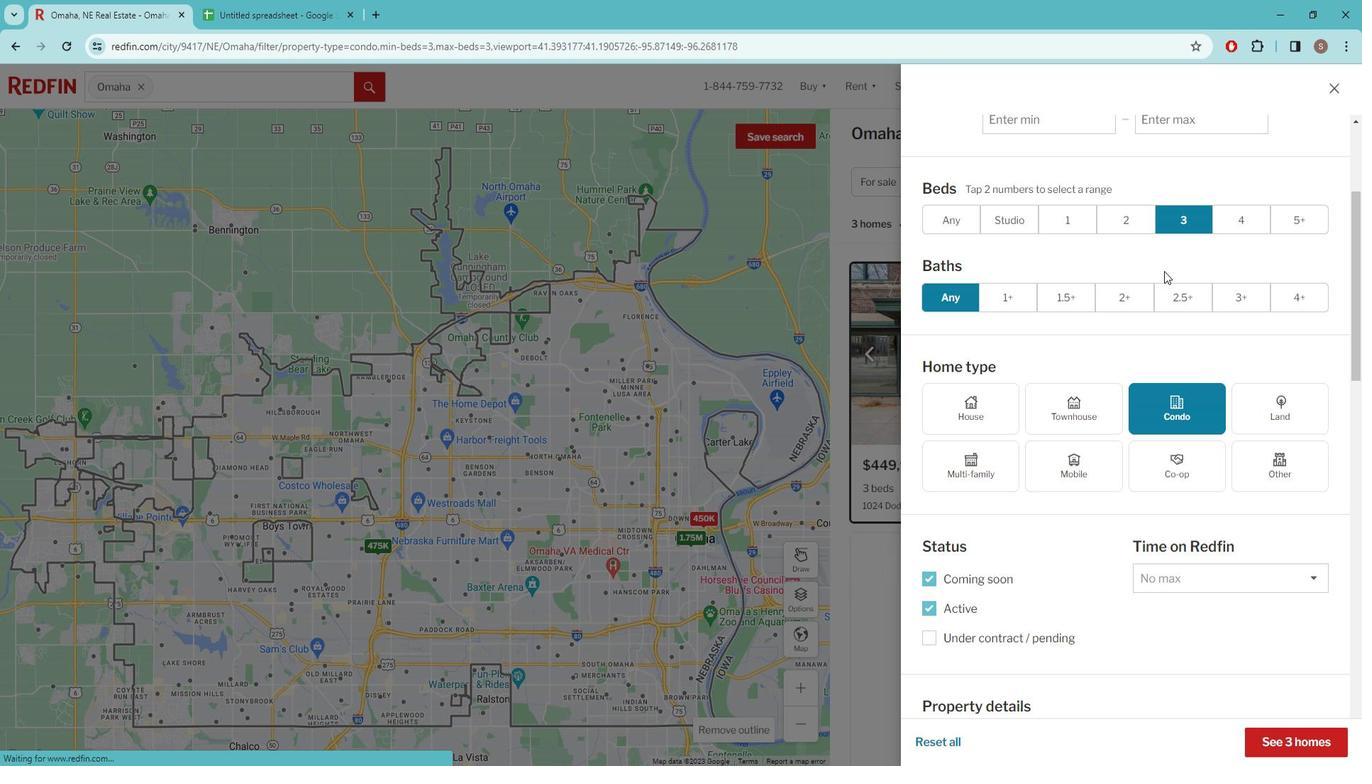 
Action: Mouse scrolled (1173, 269) with delta (0, 0)
Screenshot: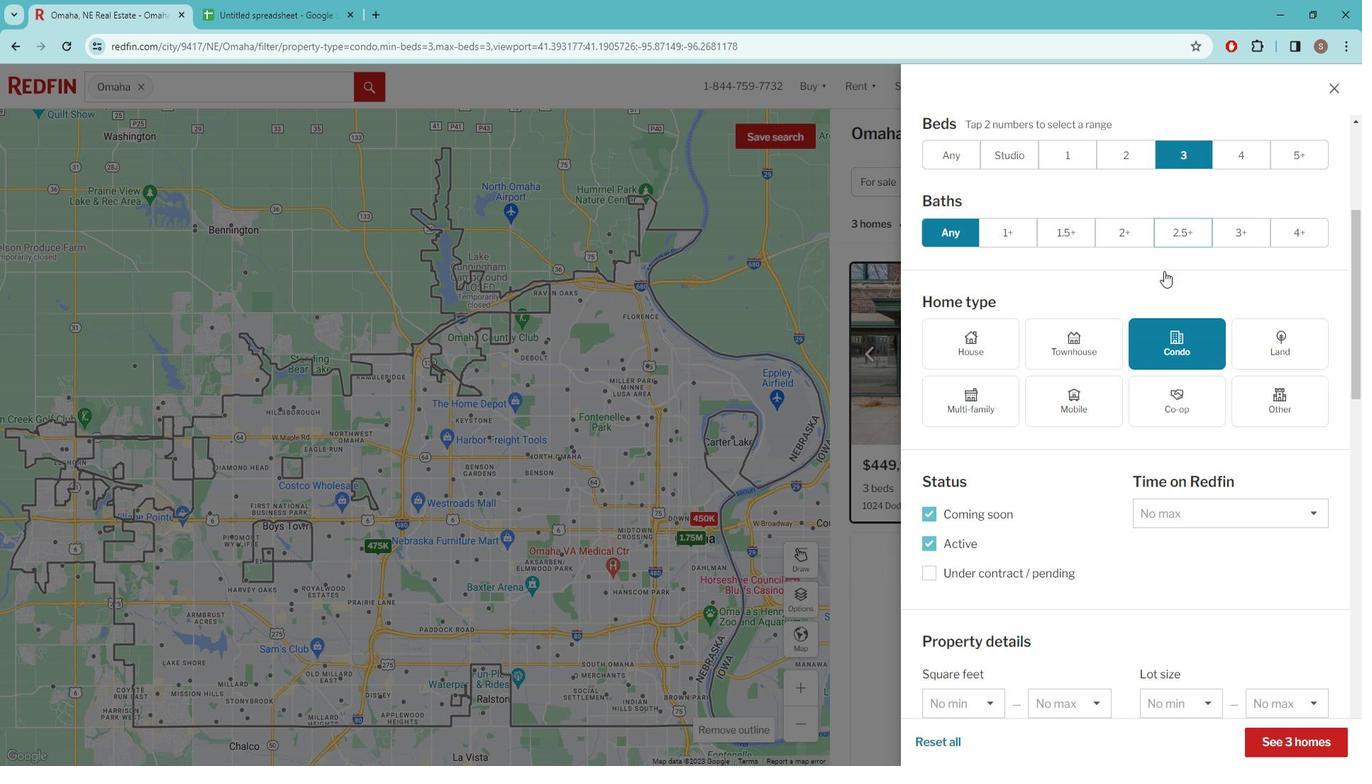 
Action: Mouse scrolled (1173, 269) with delta (0, 0)
Screenshot: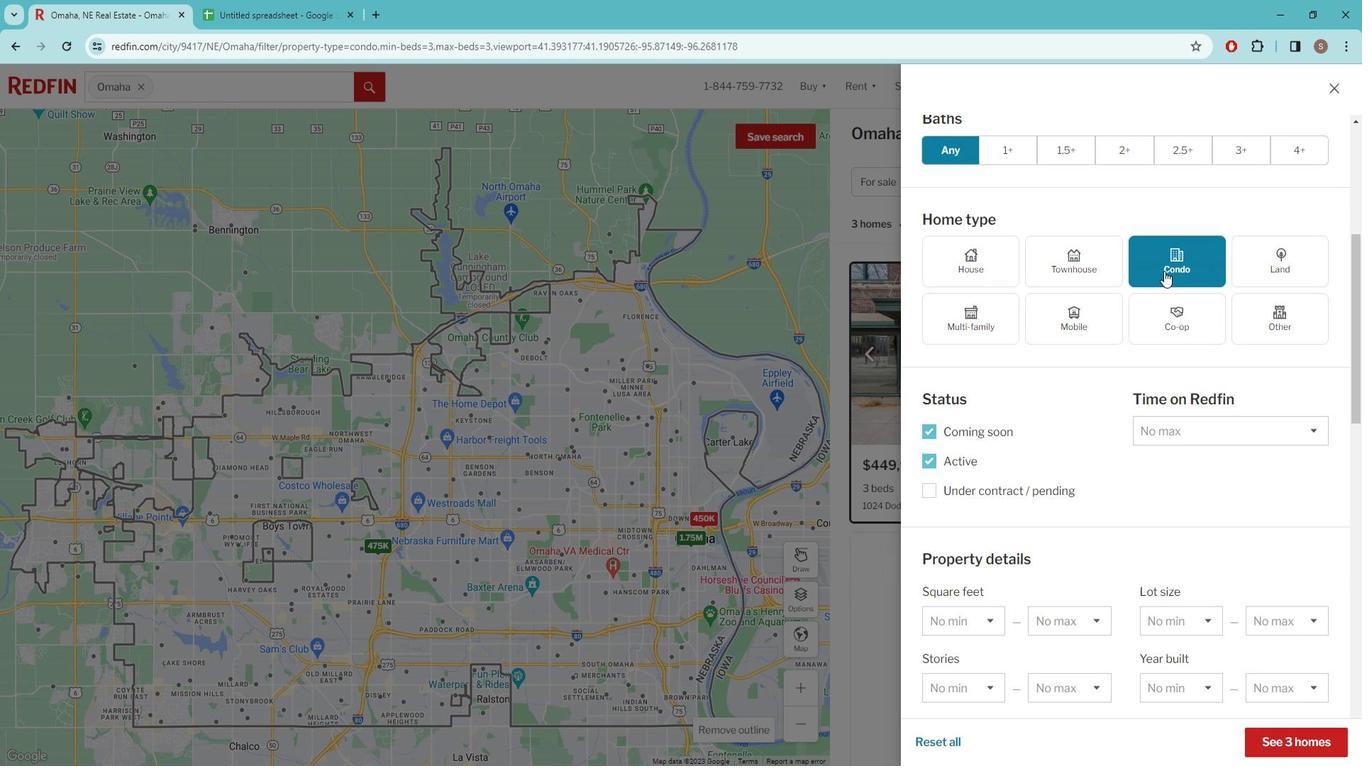 
Action: Mouse moved to (1171, 270)
Screenshot: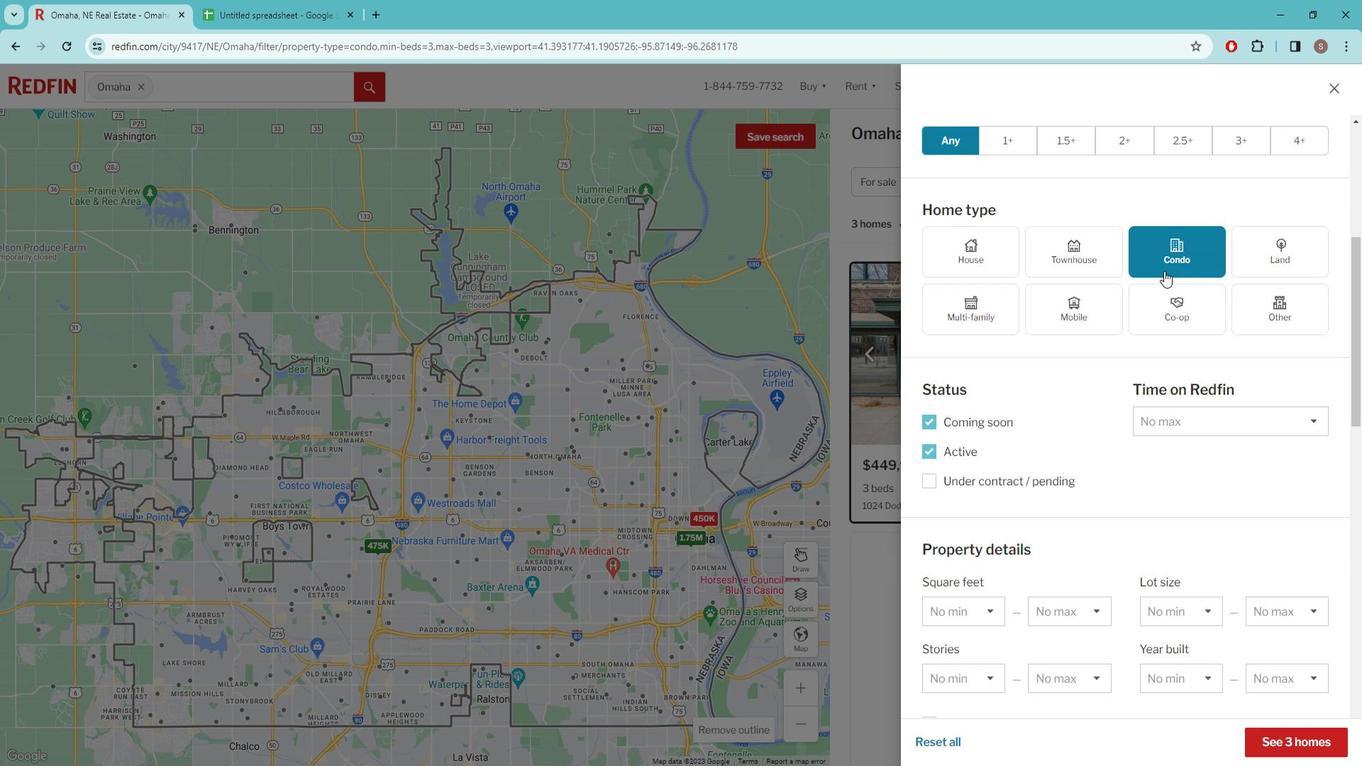 
Action: Mouse scrolled (1171, 269) with delta (0, 0)
Screenshot: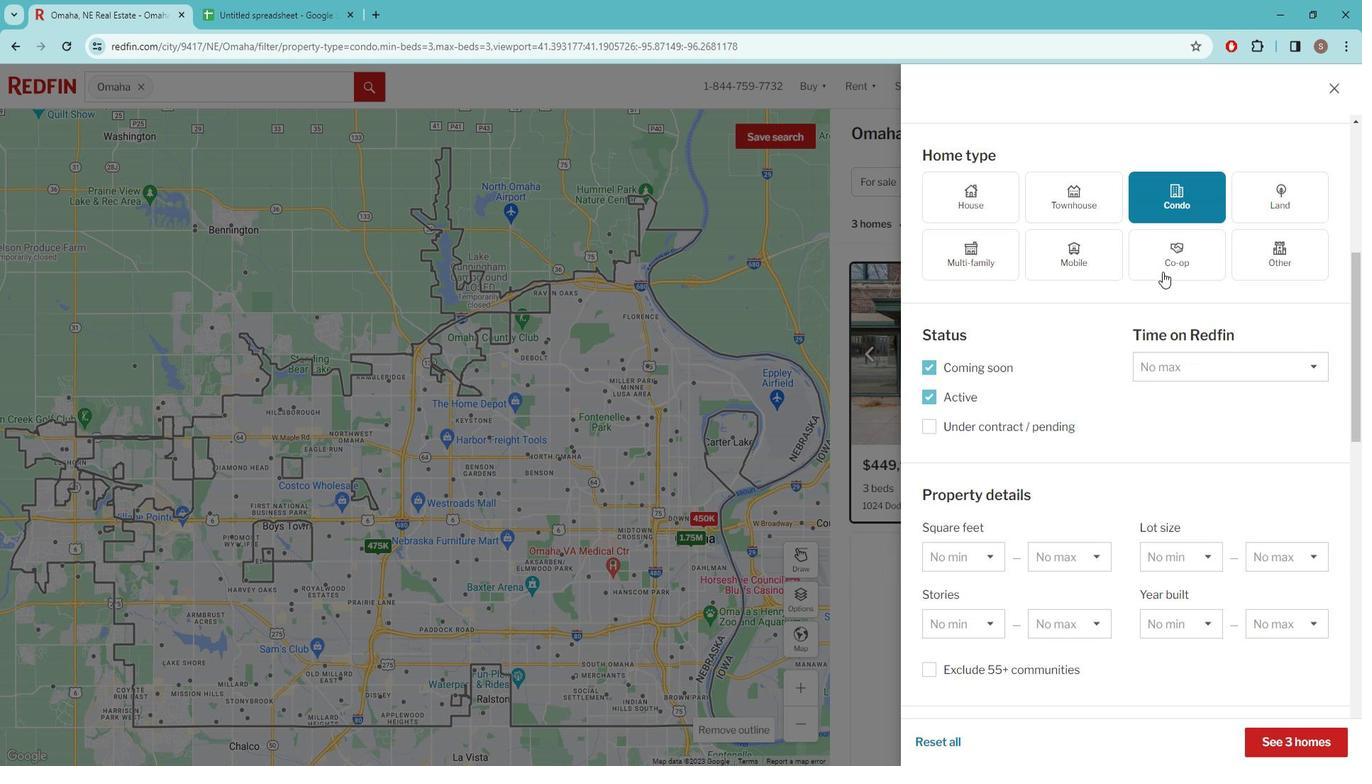 
Action: Mouse moved to (1171, 271)
Screenshot: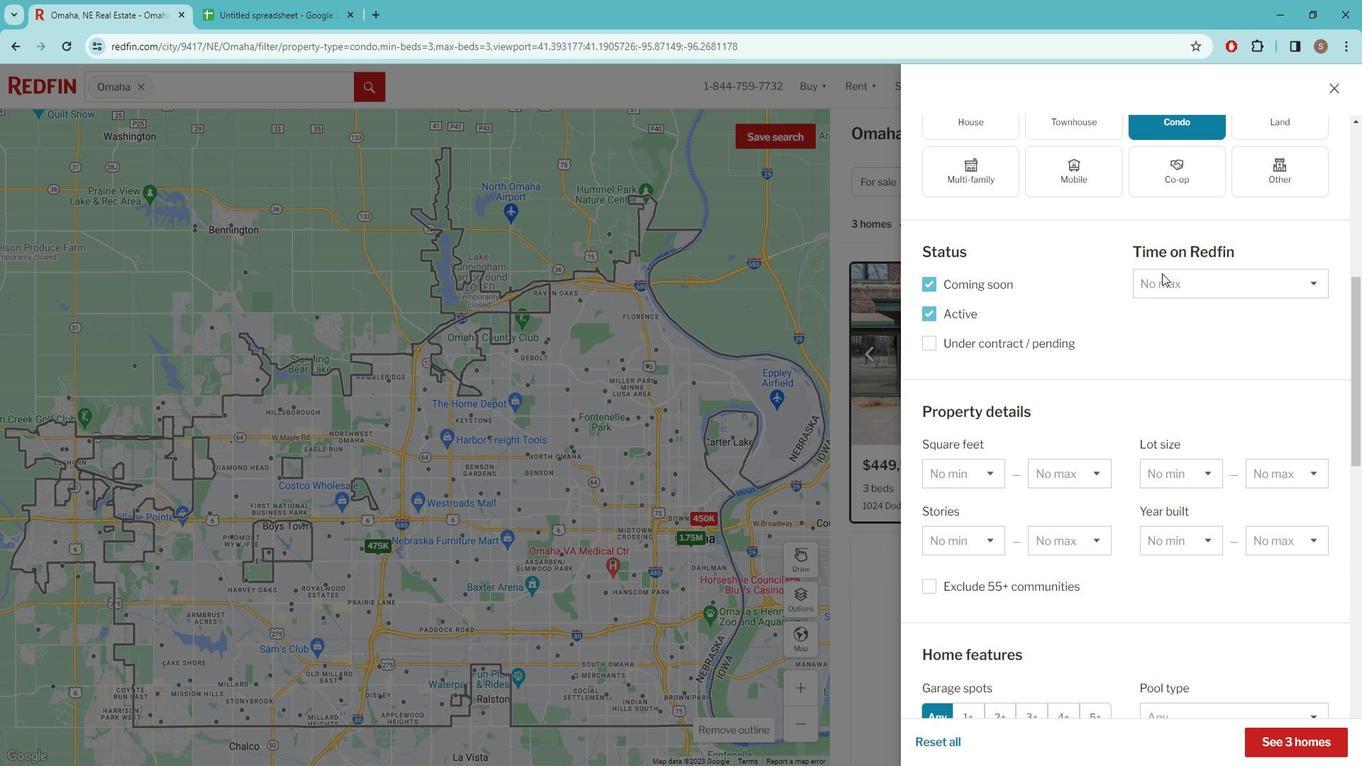 
Action: Mouse scrolled (1171, 271) with delta (0, 0)
Screenshot: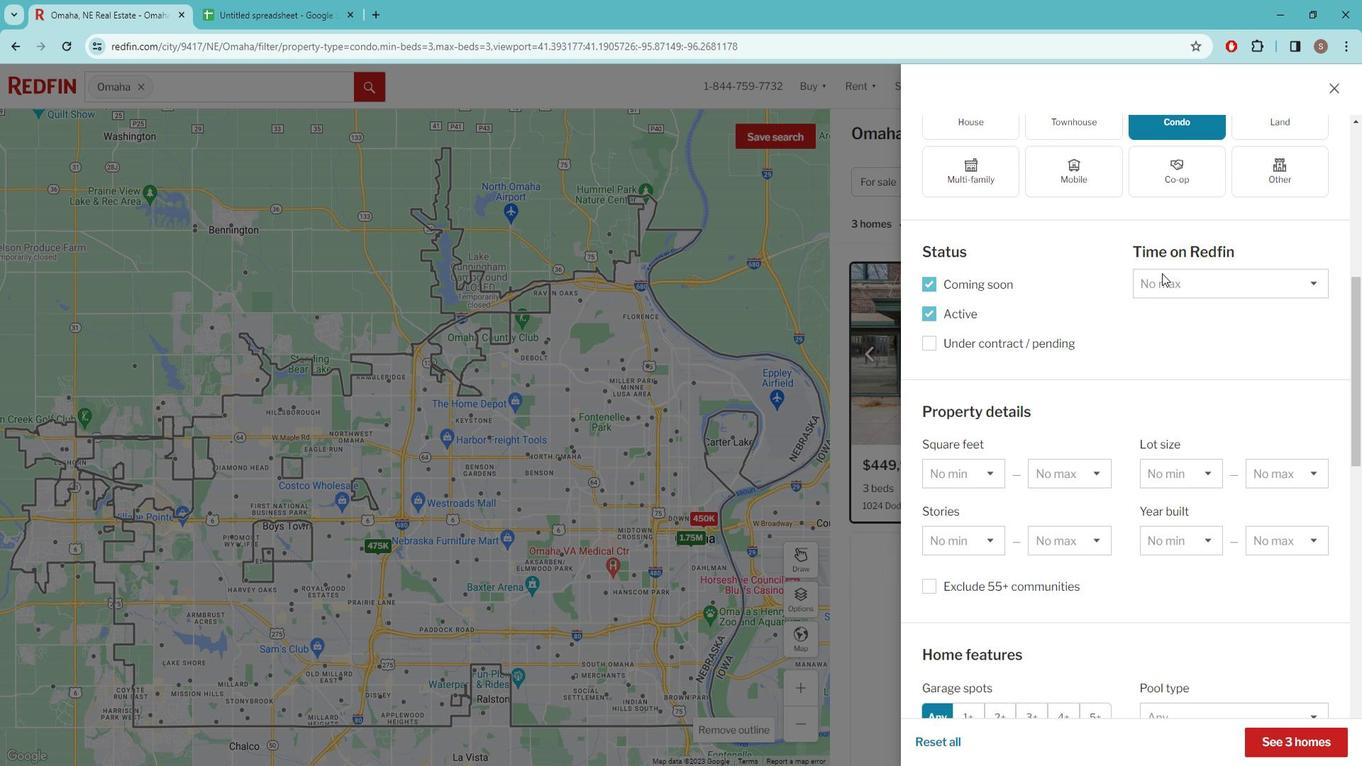 
Action: Mouse moved to (1168, 297)
Screenshot: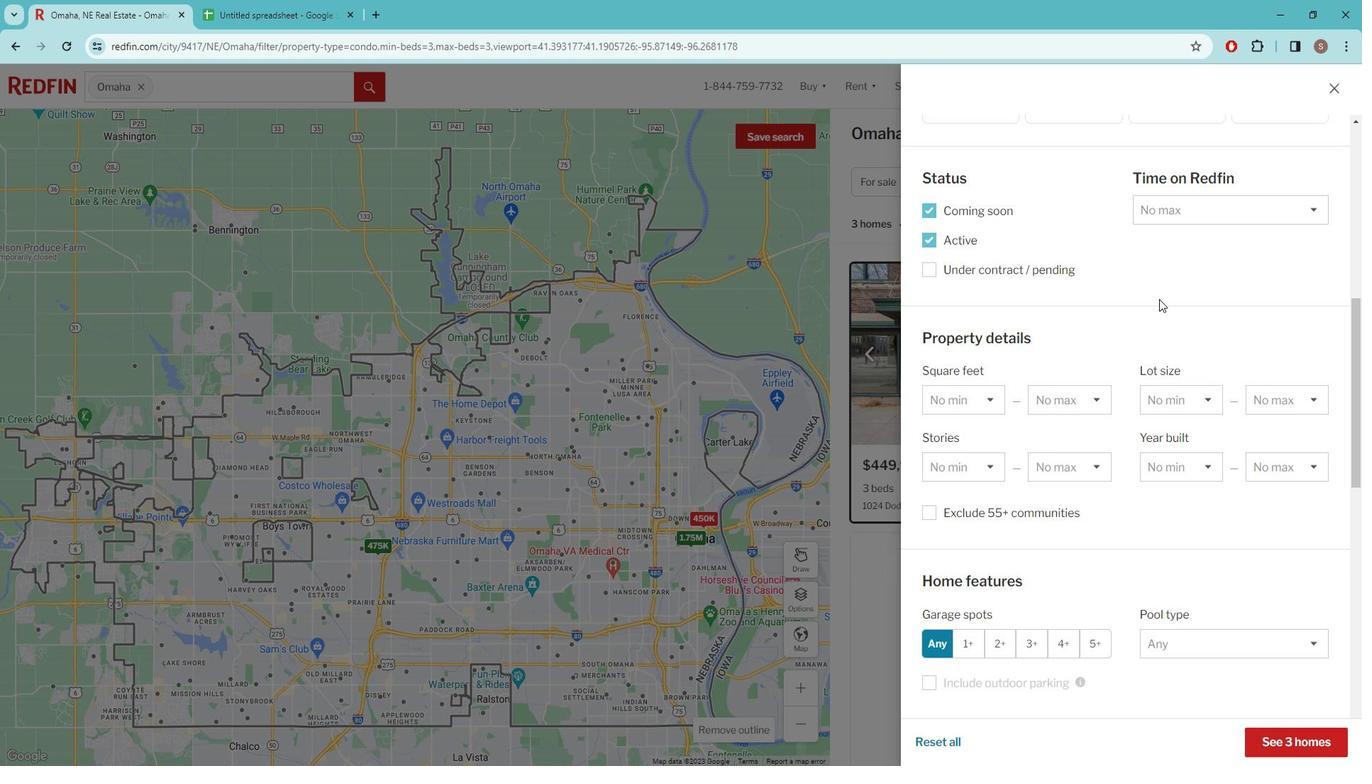 
Action: Mouse scrolled (1168, 296) with delta (0, 0)
Screenshot: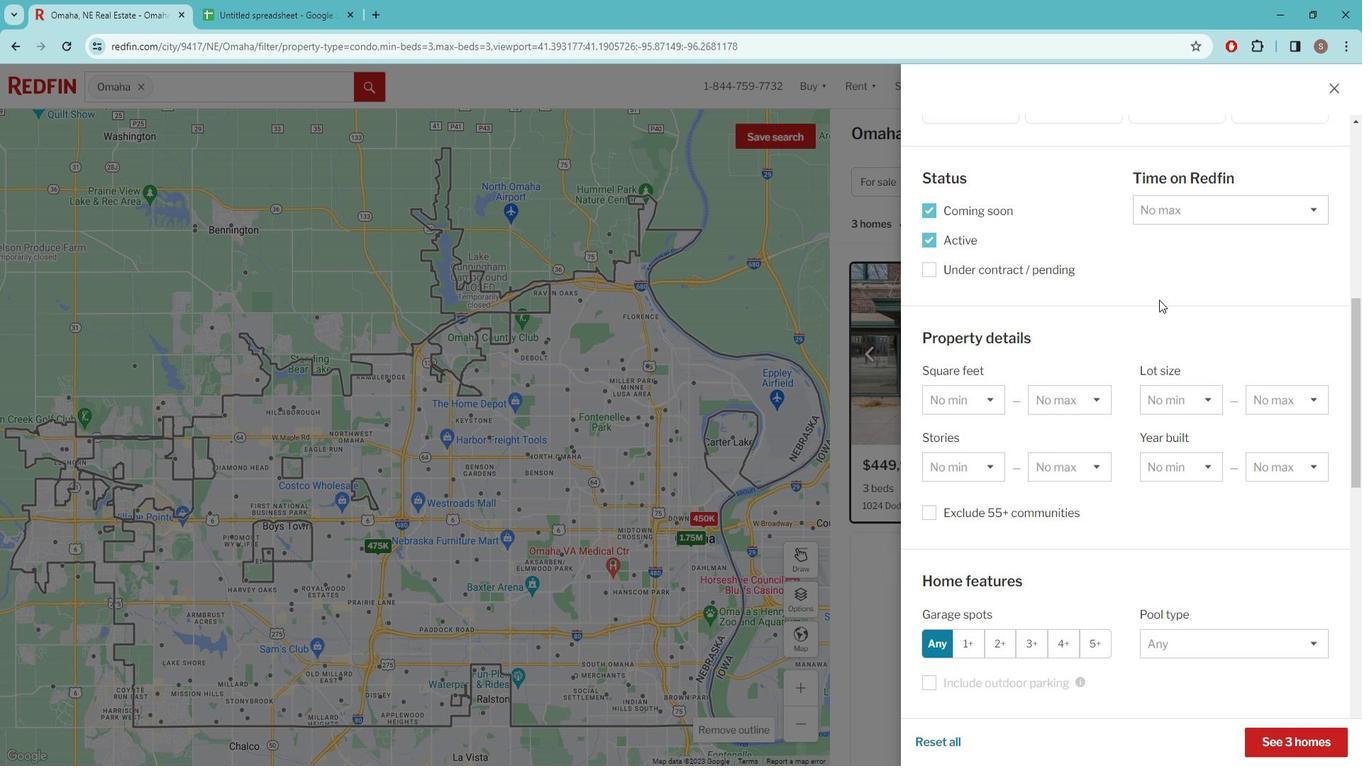 
Action: Mouse moved to (1167, 297)
Screenshot: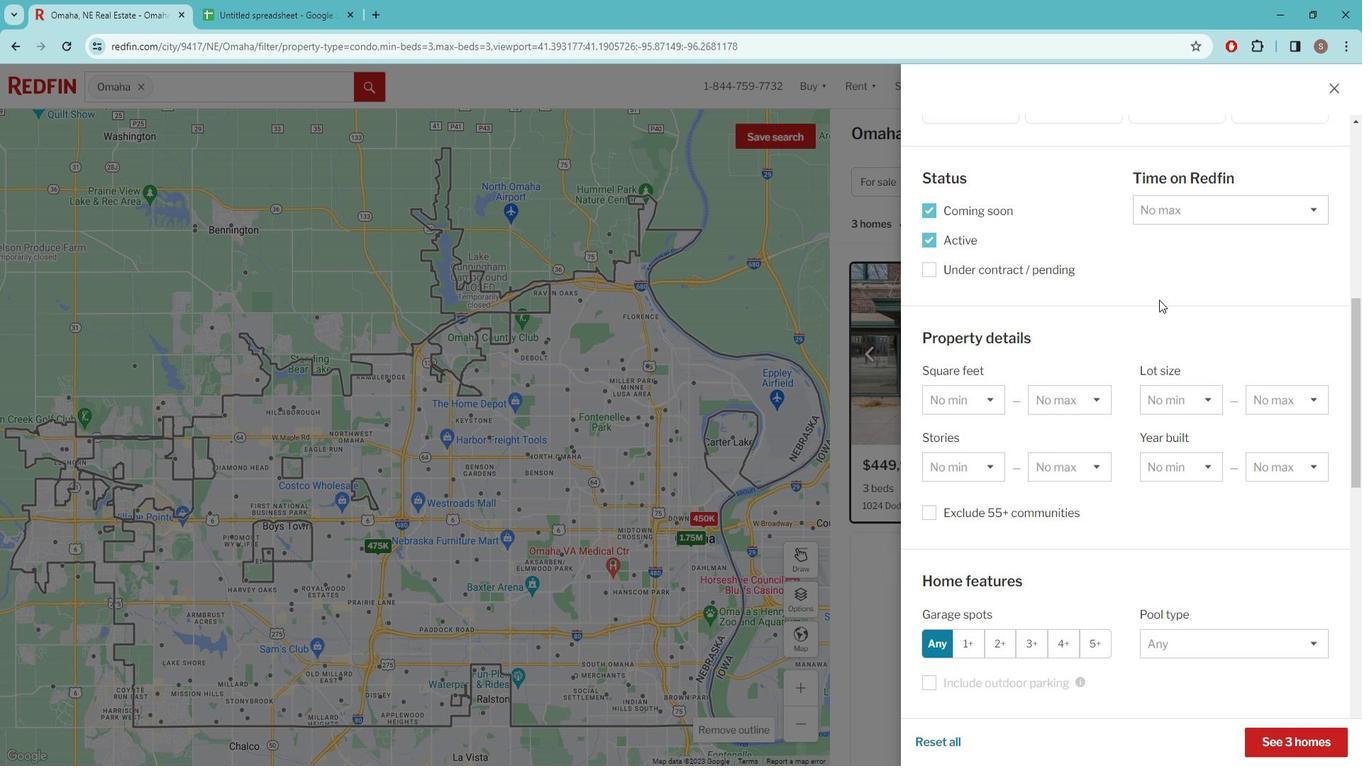 
Action: Mouse scrolled (1167, 296) with delta (0, 0)
Screenshot: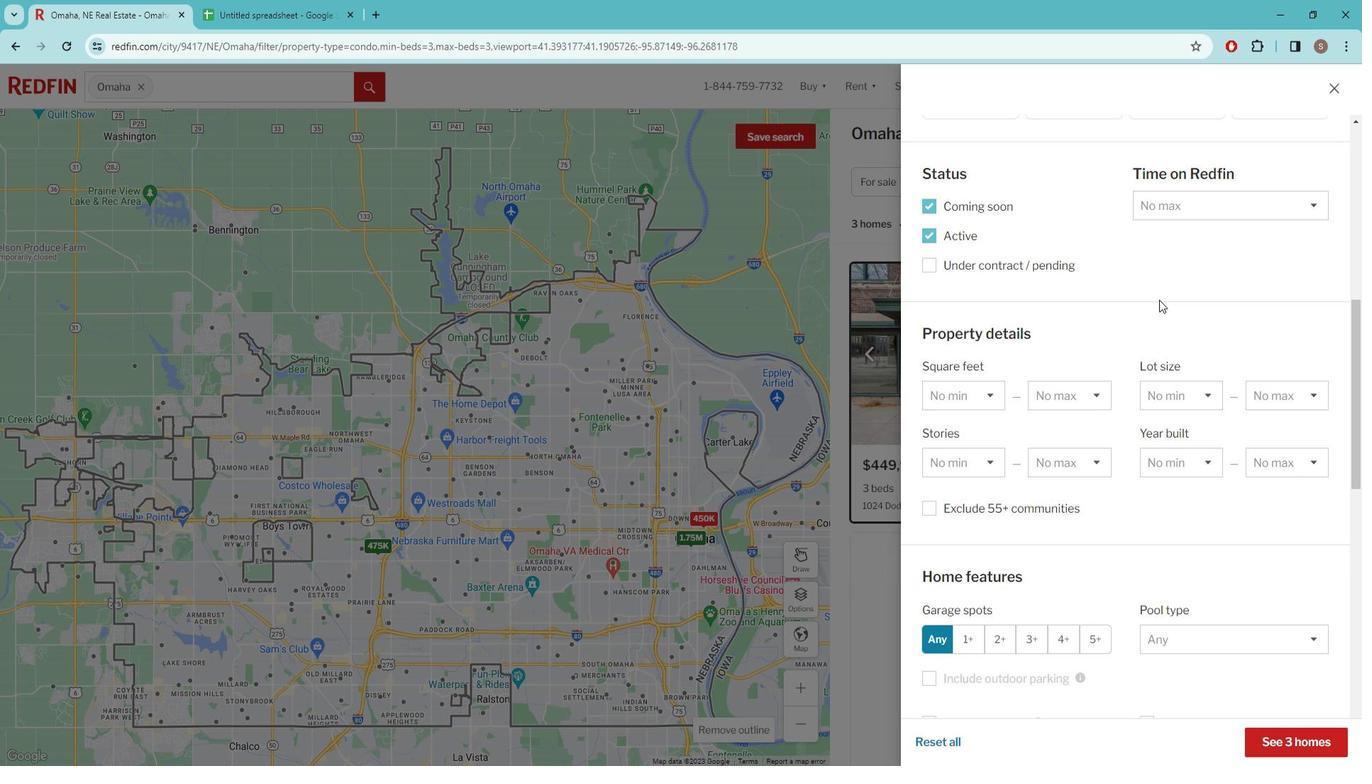 
Action: Mouse moved to (1110, 397)
Screenshot: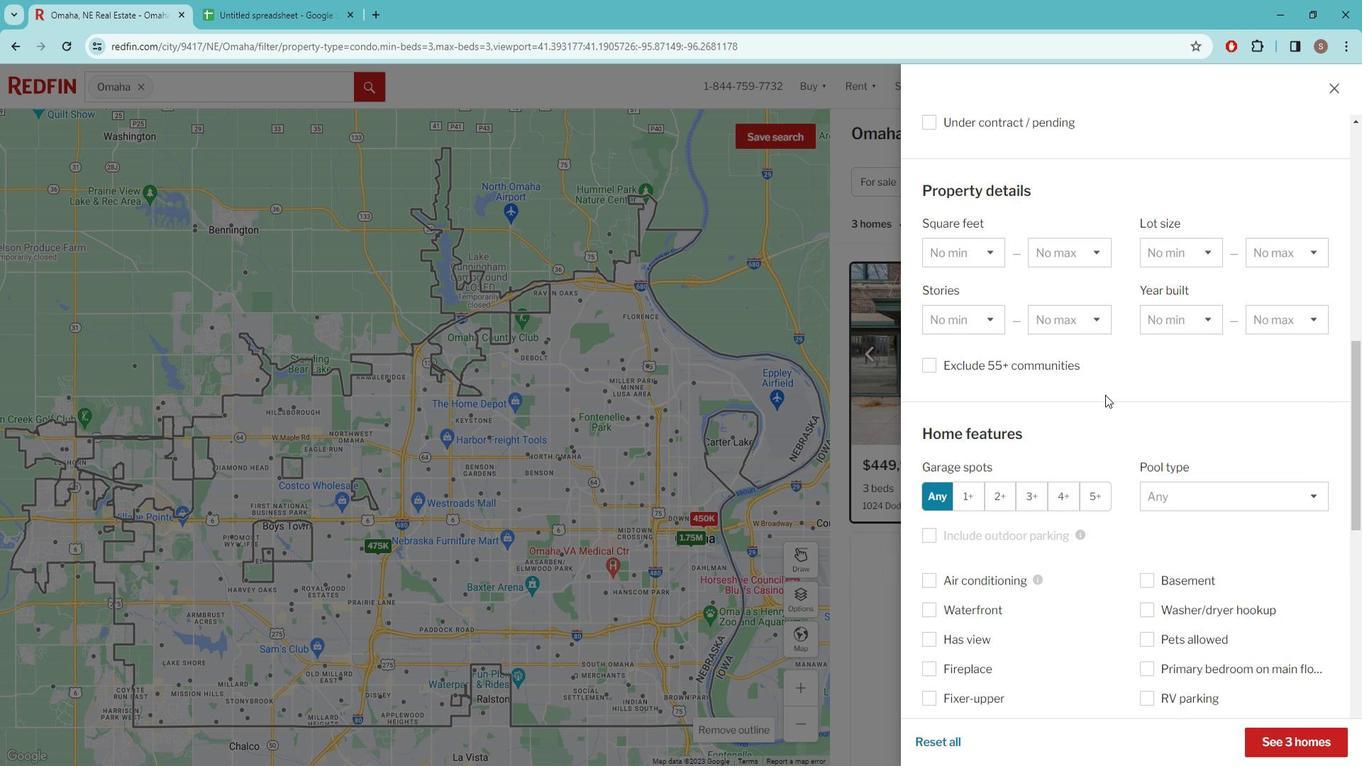 
Action: Mouse scrolled (1110, 396) with delta (0, 0)
Screenshot: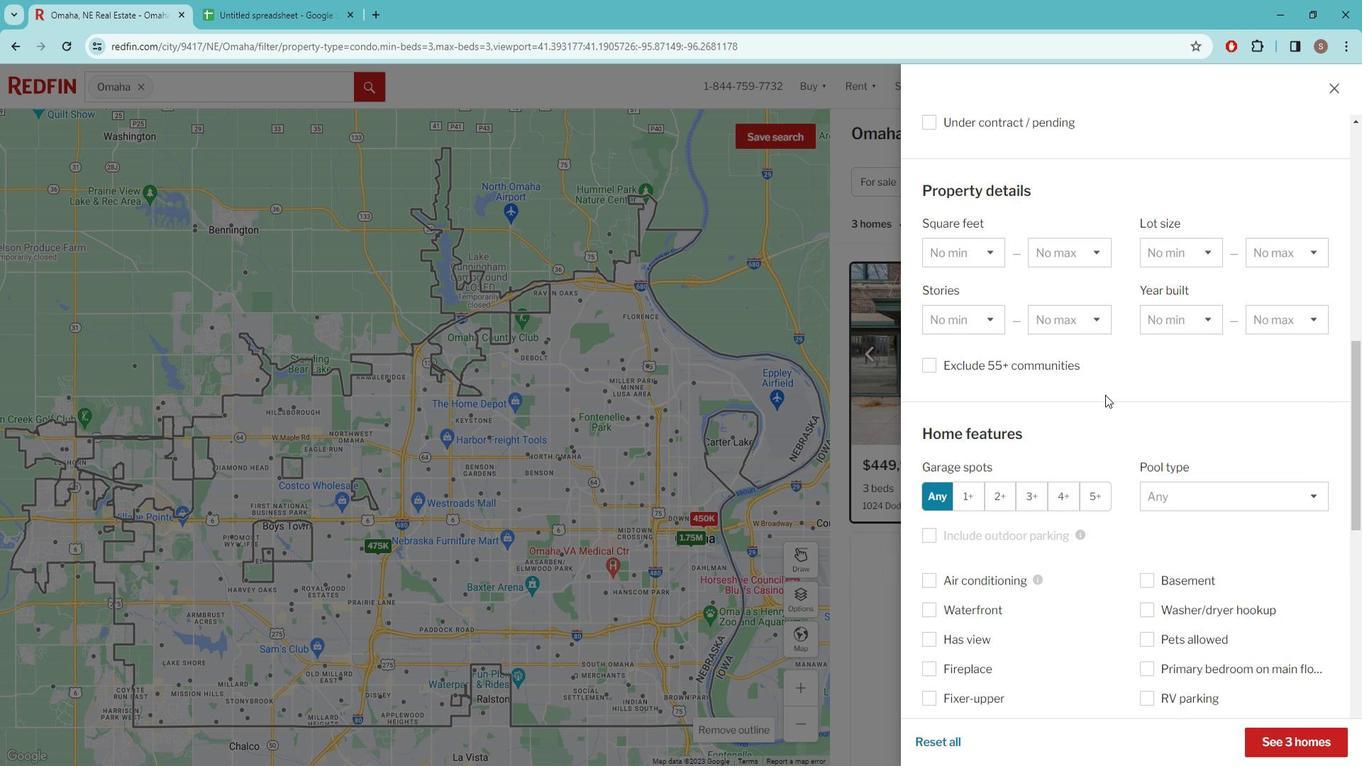 
Action: Mouse moved to (1108, 401)
Screenshot: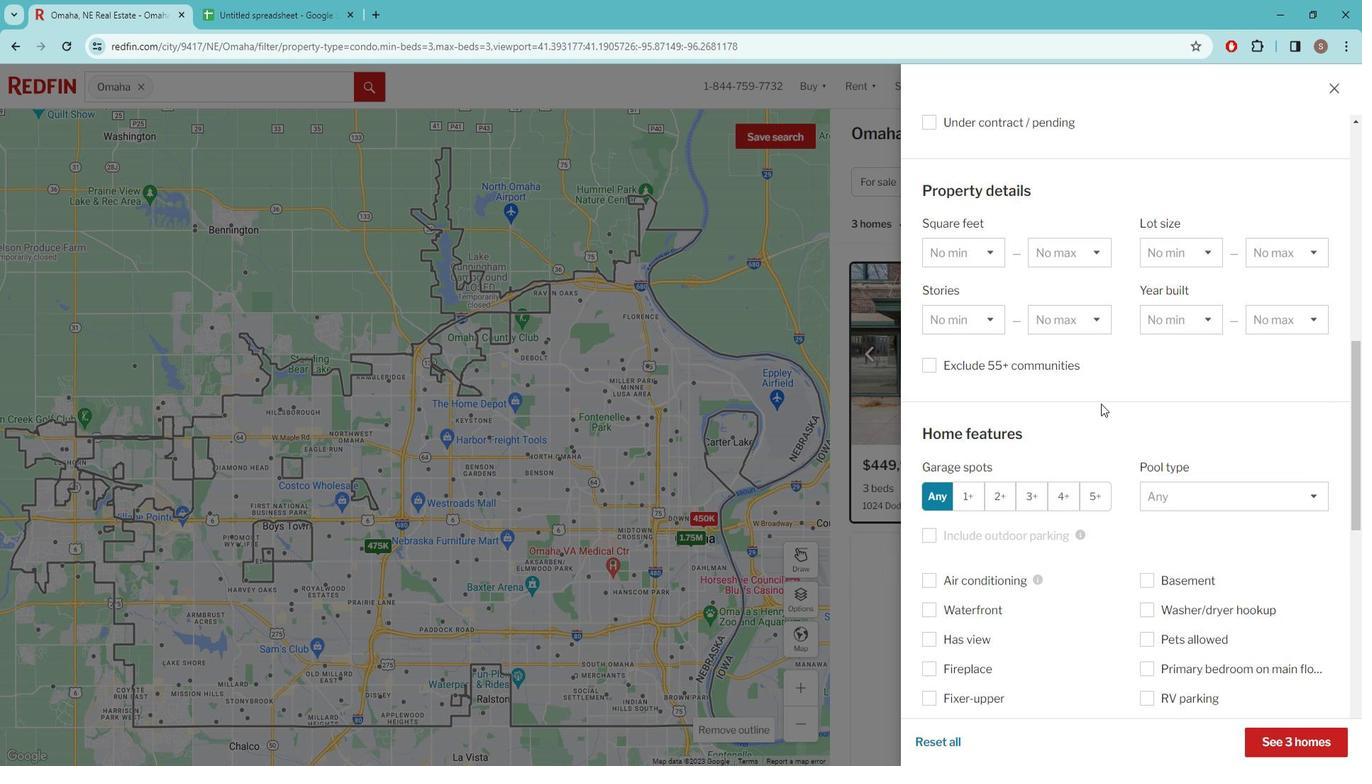 
Action: Mouse scrolled (1108, 400) with delta (0, 0)
Screenshot: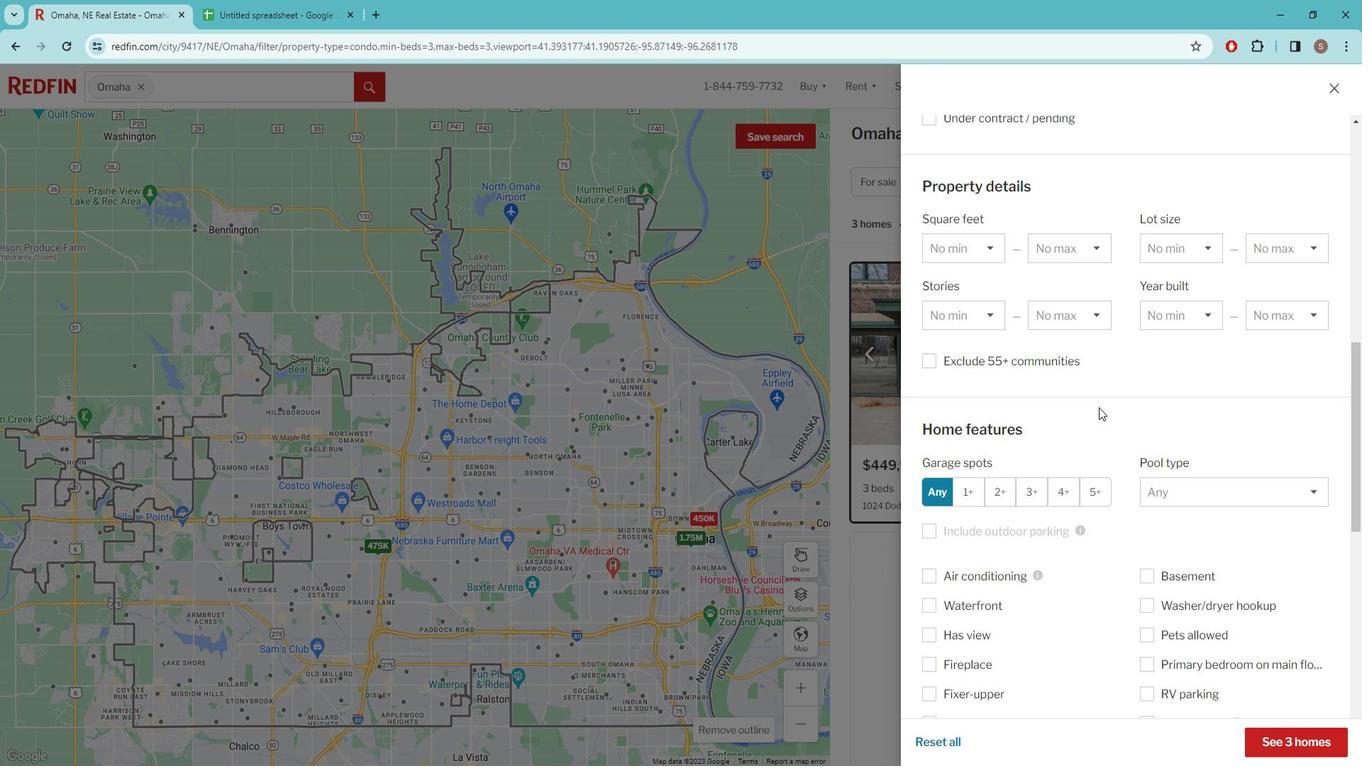 
Action: Mouse moved to (1106, 407)
Screenshot: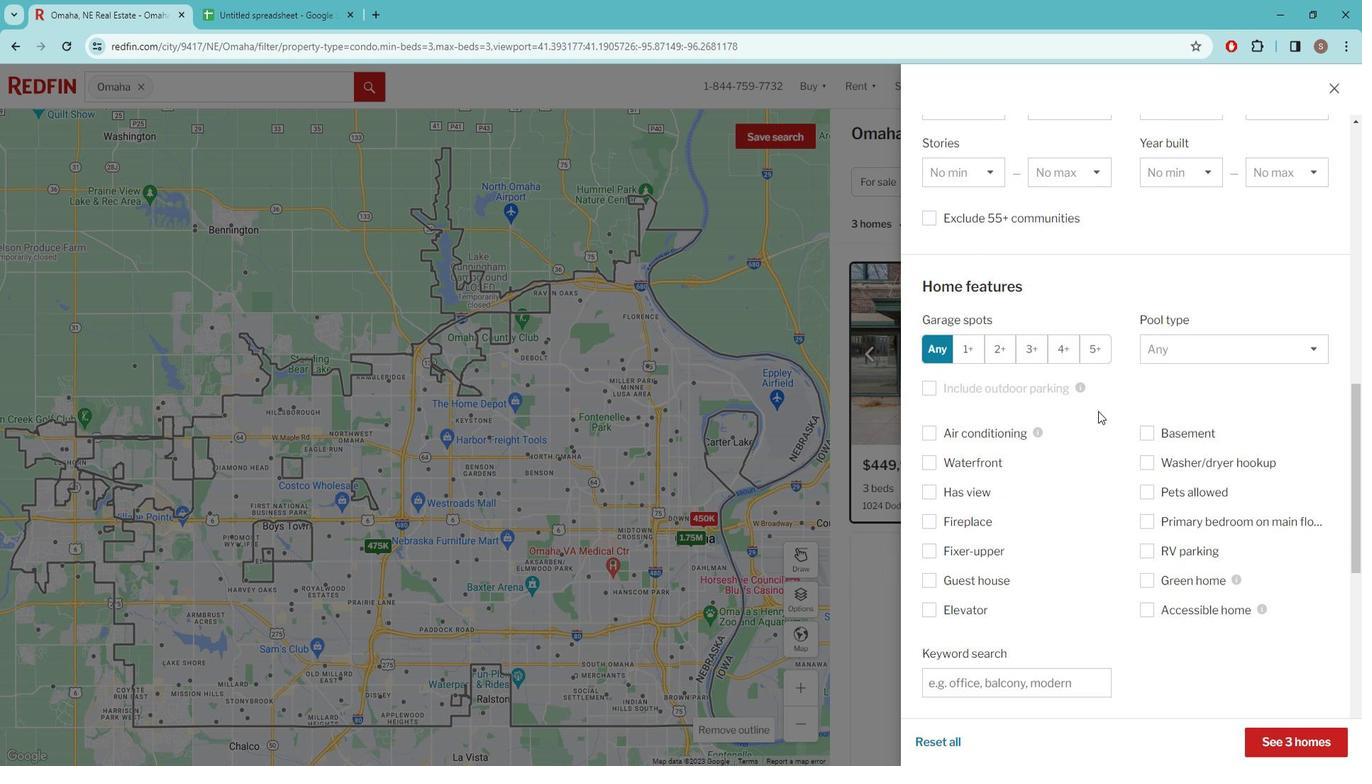 
Action: Mouse scrolled (1106, 406) with delta (0, 0)
Screenshot: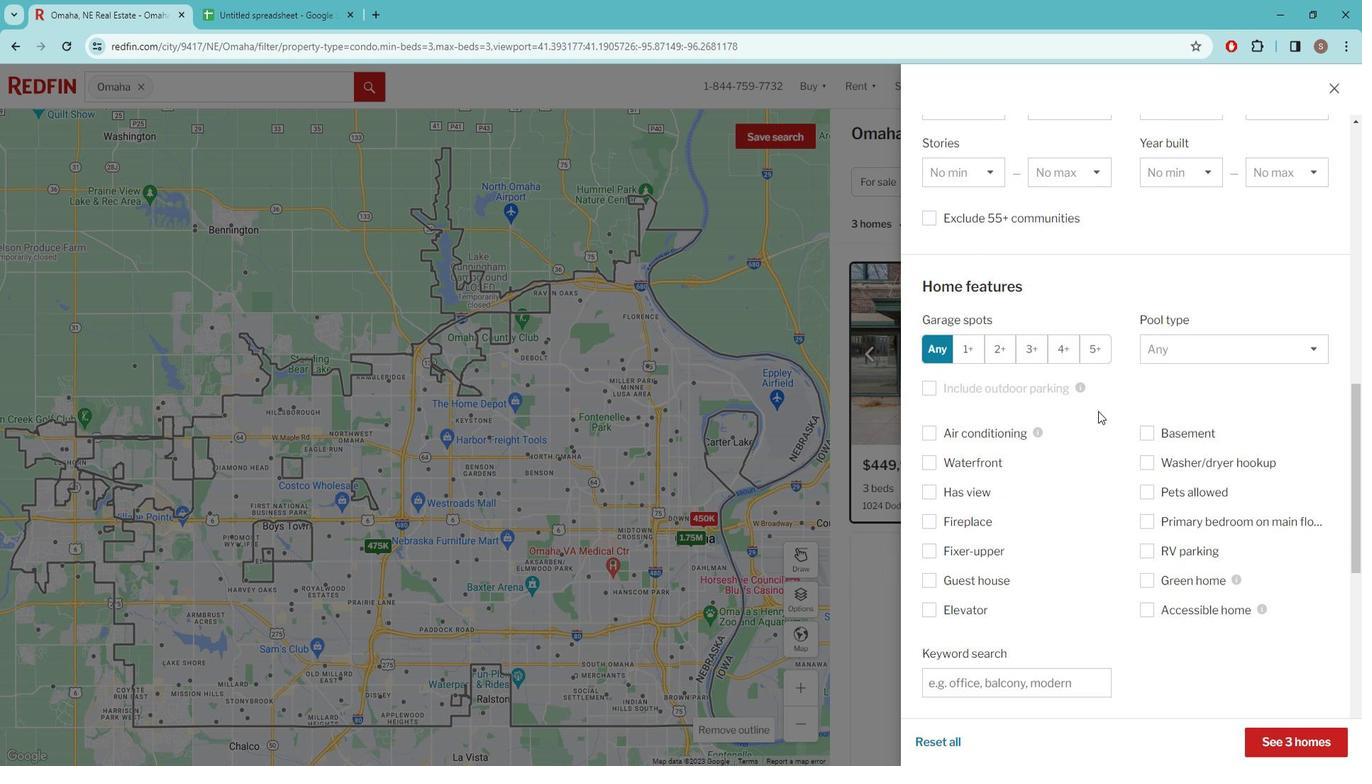 
Action: Mouse moved to (993, 596)
Screenshot: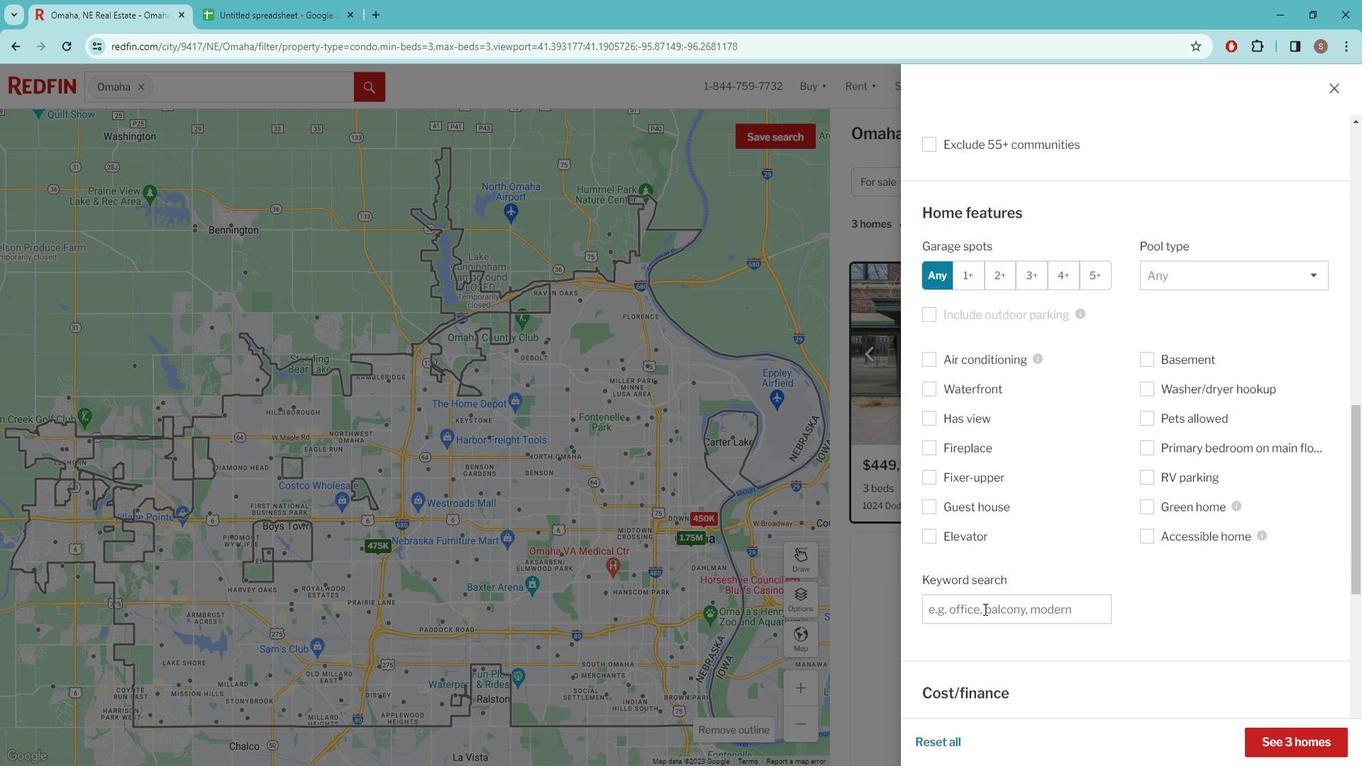 
Action: Mouse pressed left at (993, 596)
Screenshot: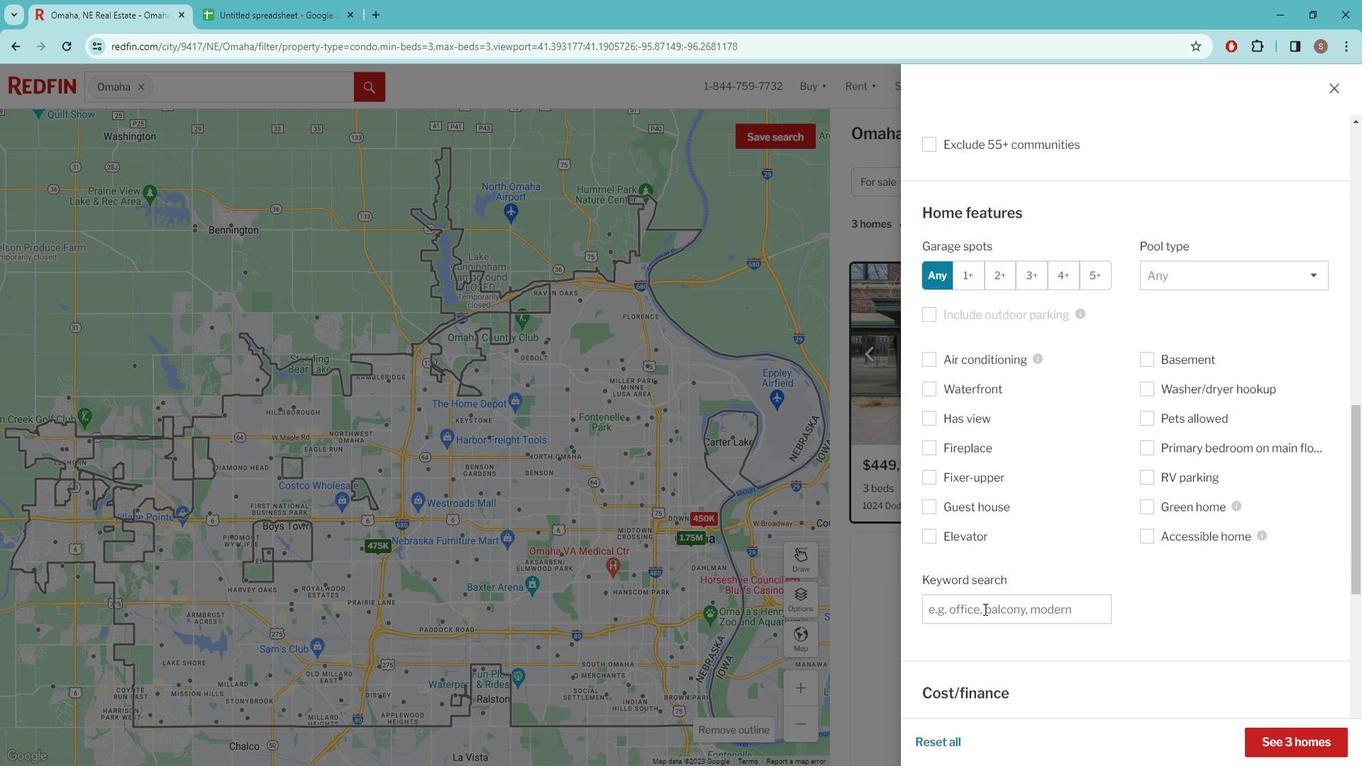 
Action: Key pressed CONCIERGE<Key.space>SERVICE<Key.space>
Screenshot: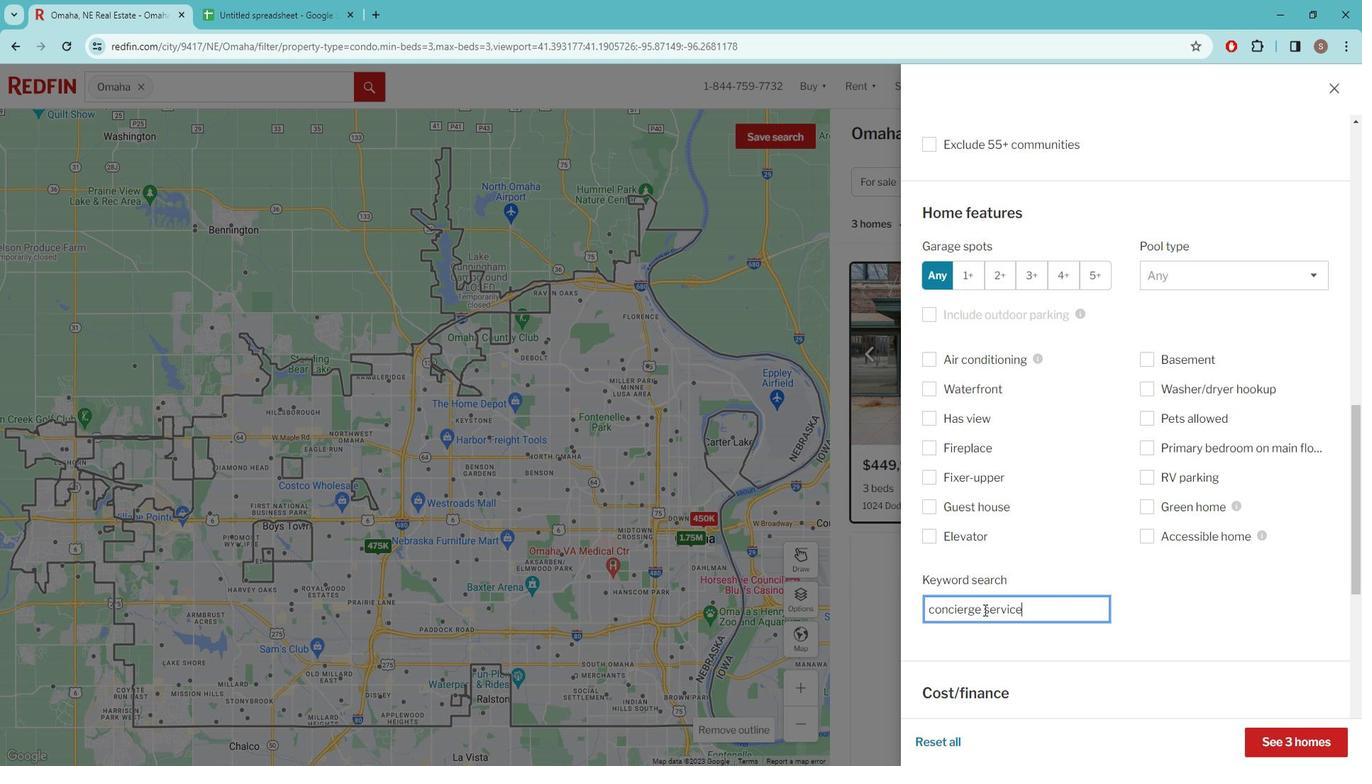 
Action: Mouse scrolled (993, 595) with delta (0, 0)
Screenshot: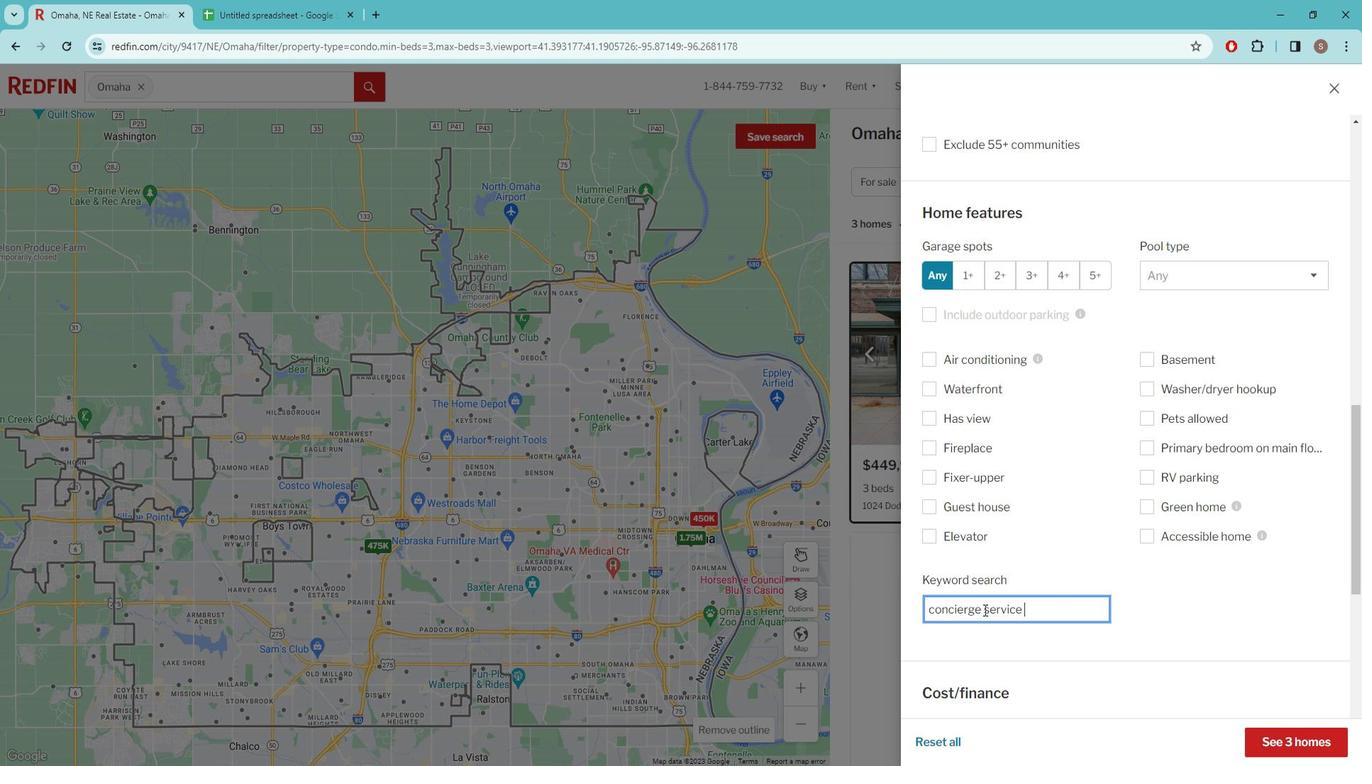 
Action: Mouse scrolled (993, 595) with delta (0, 0)
Screenshot: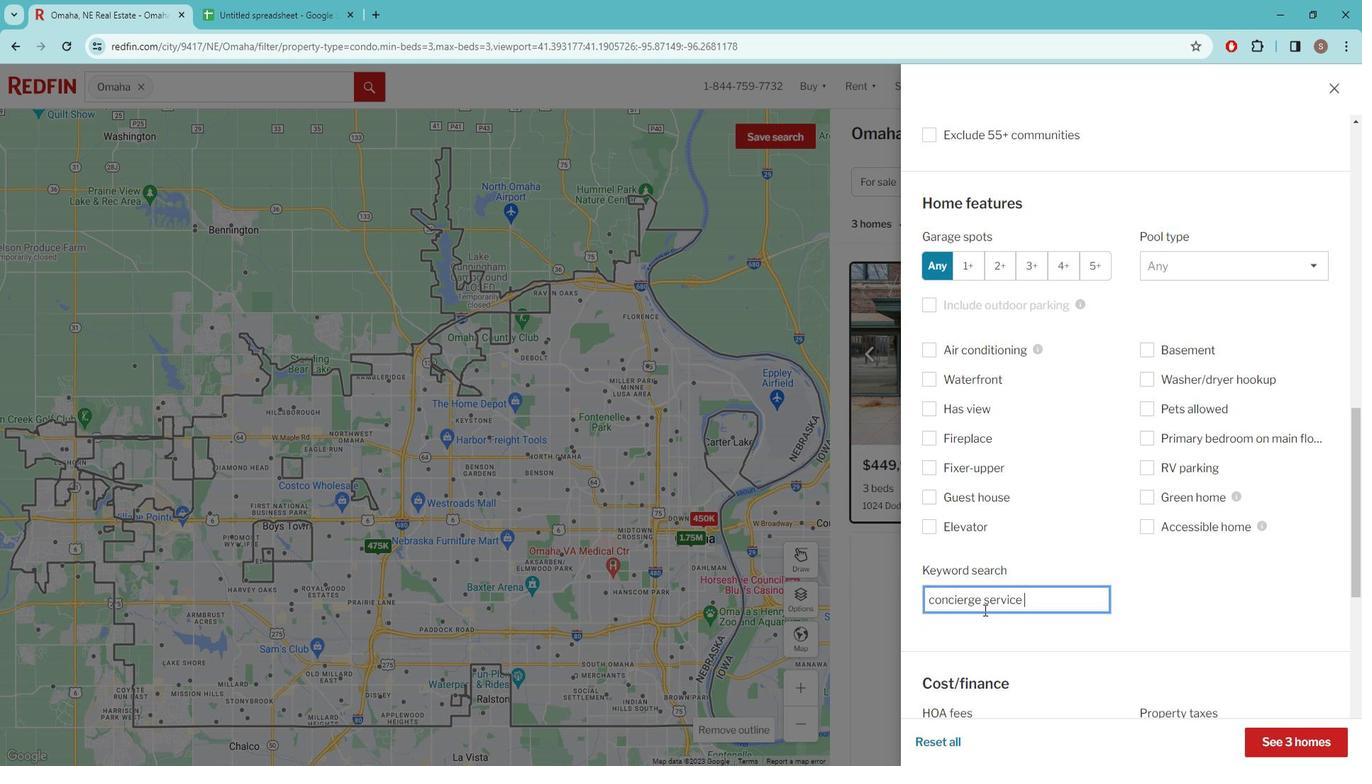 
Action: Mouse moved to (1049, 517)
Screenshot: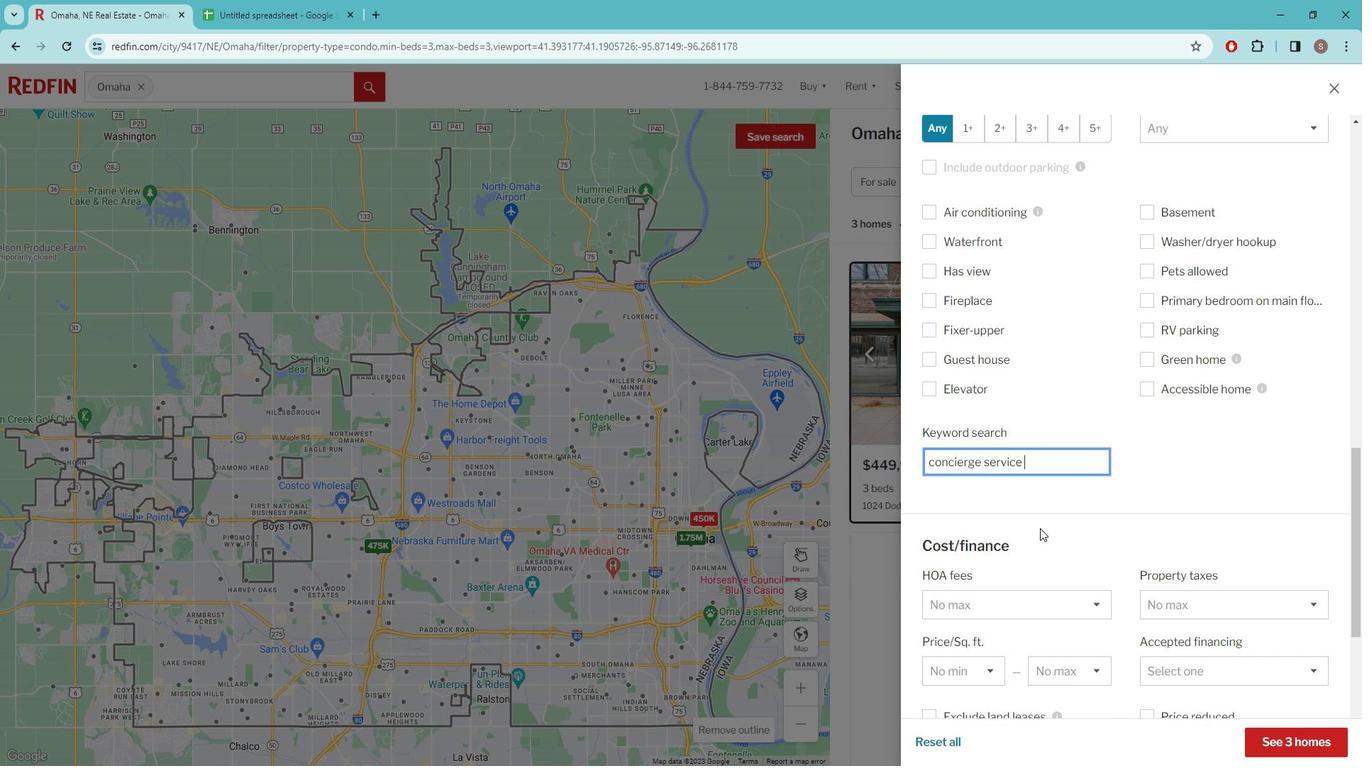 
Action: Mouse scrolled (1049, 516) with delta (0, 0)
Screenshot: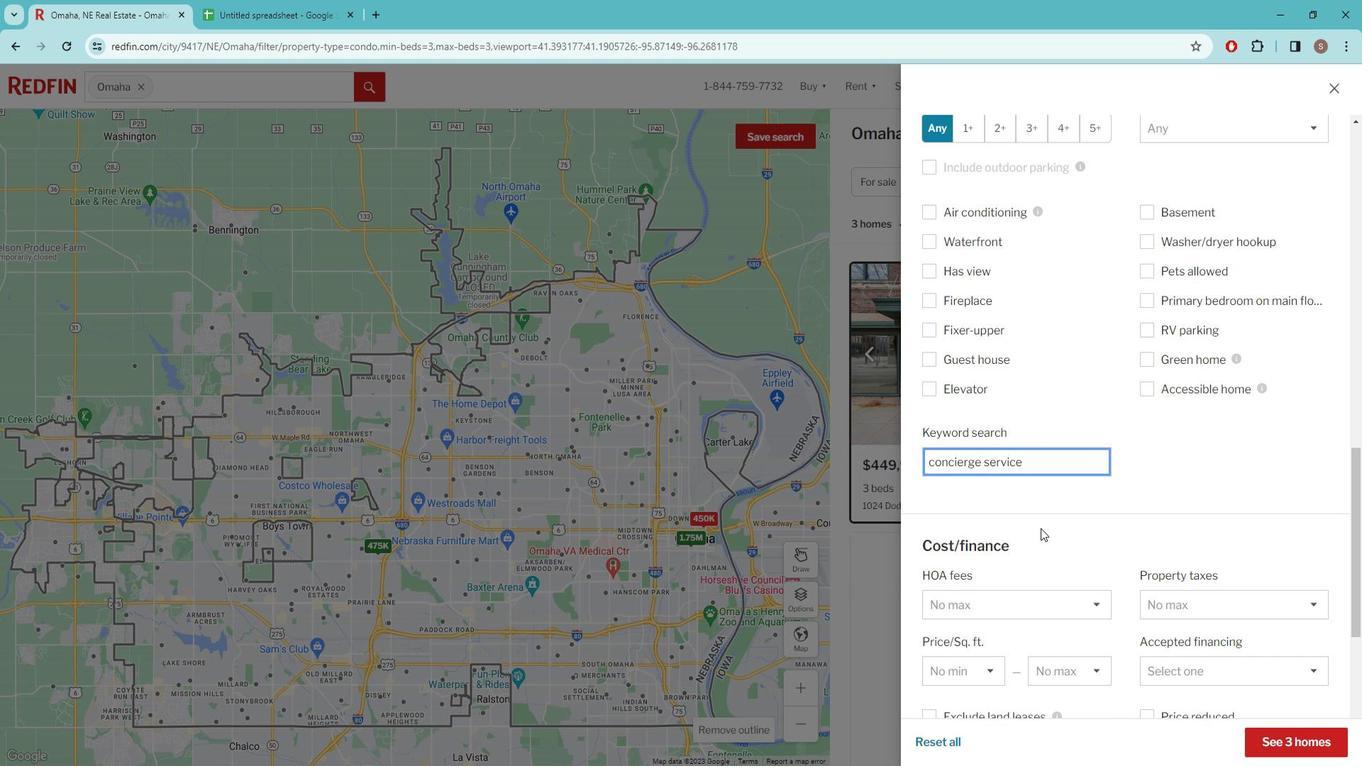 
Action: Mouse scrolled (1049, 516) with delta (0, 0)
Screenshot: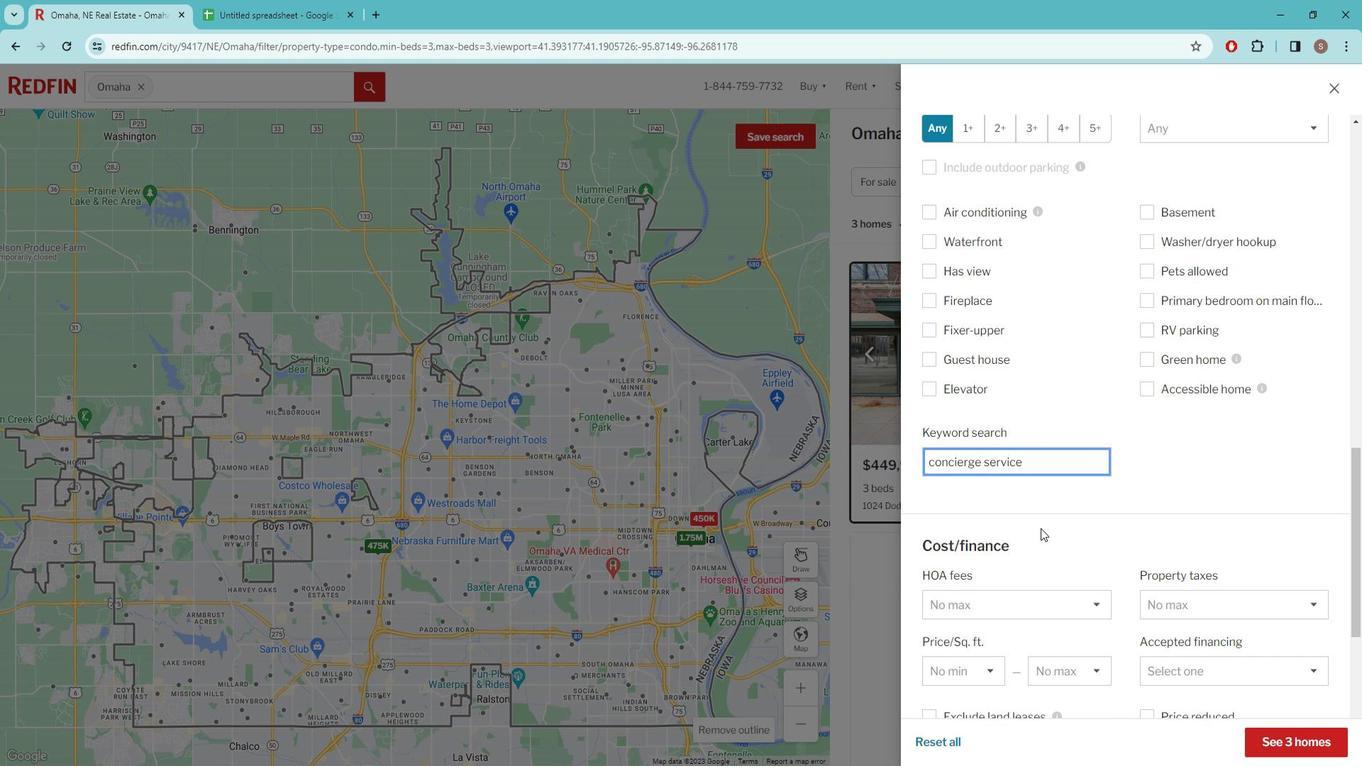 
Action: Mouse scrolled (1049, 516) with delta (0, 0)
Screenshot: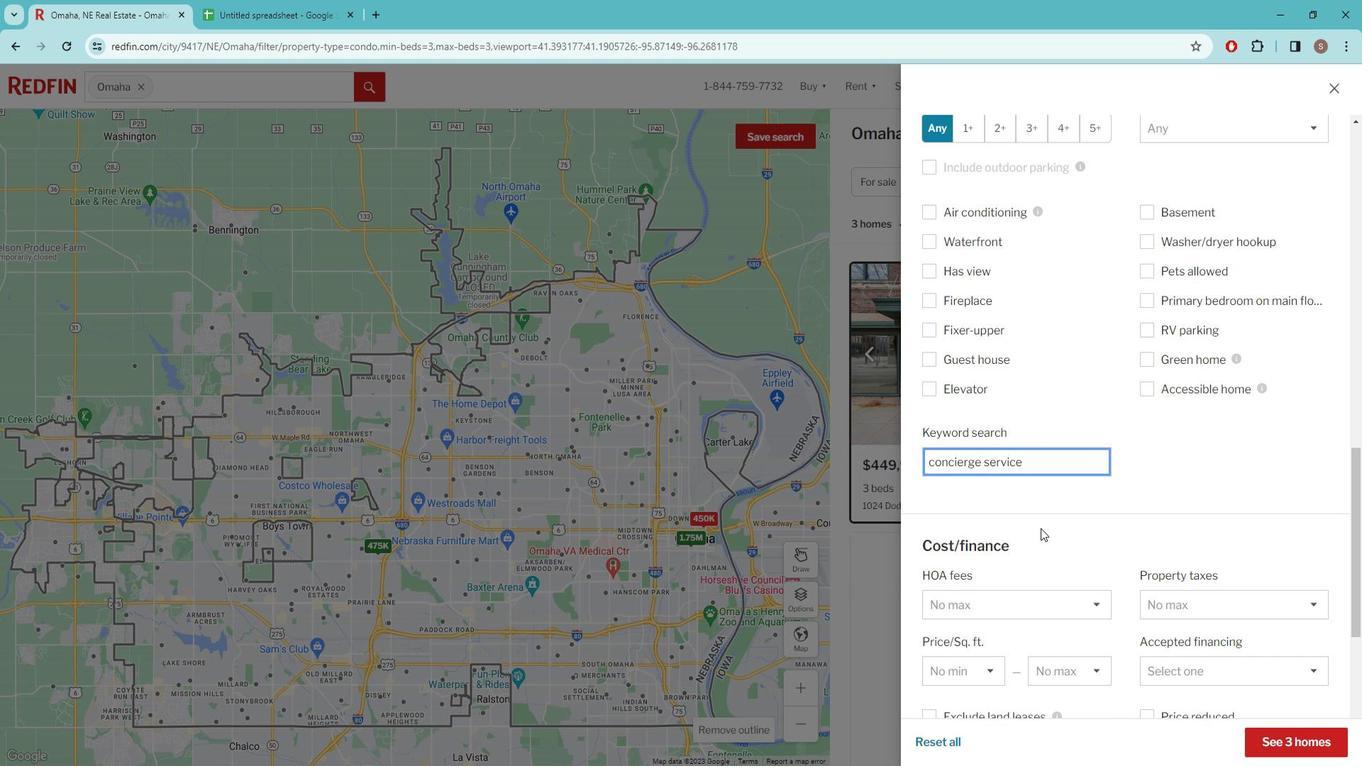 
Action: Mouse scrolled (1049, 516) with delta (0, 0)
Screenshot: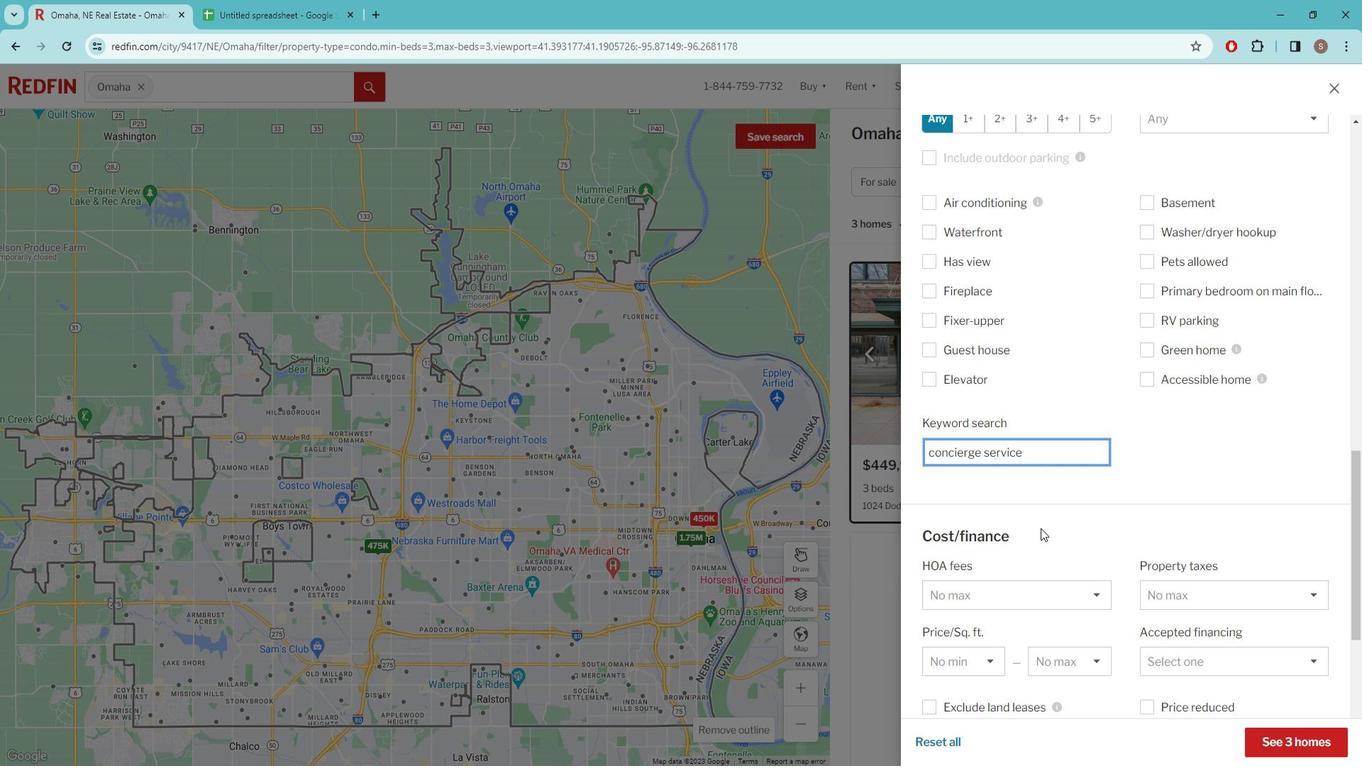 
Action: Mouse moved to (1055, 524)
Screenshot: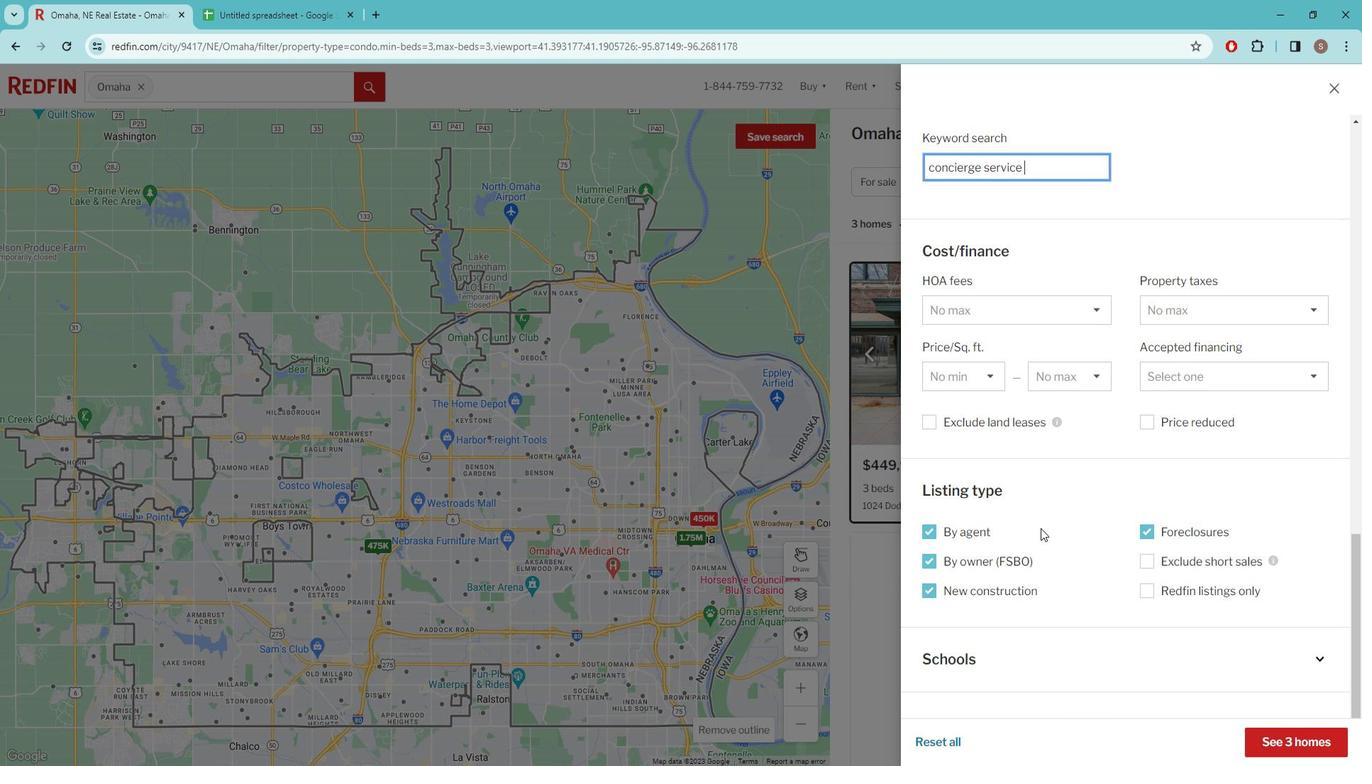 
Action: Mouse scrolled (1055, 523) with delta (0, 0)
Screenshot: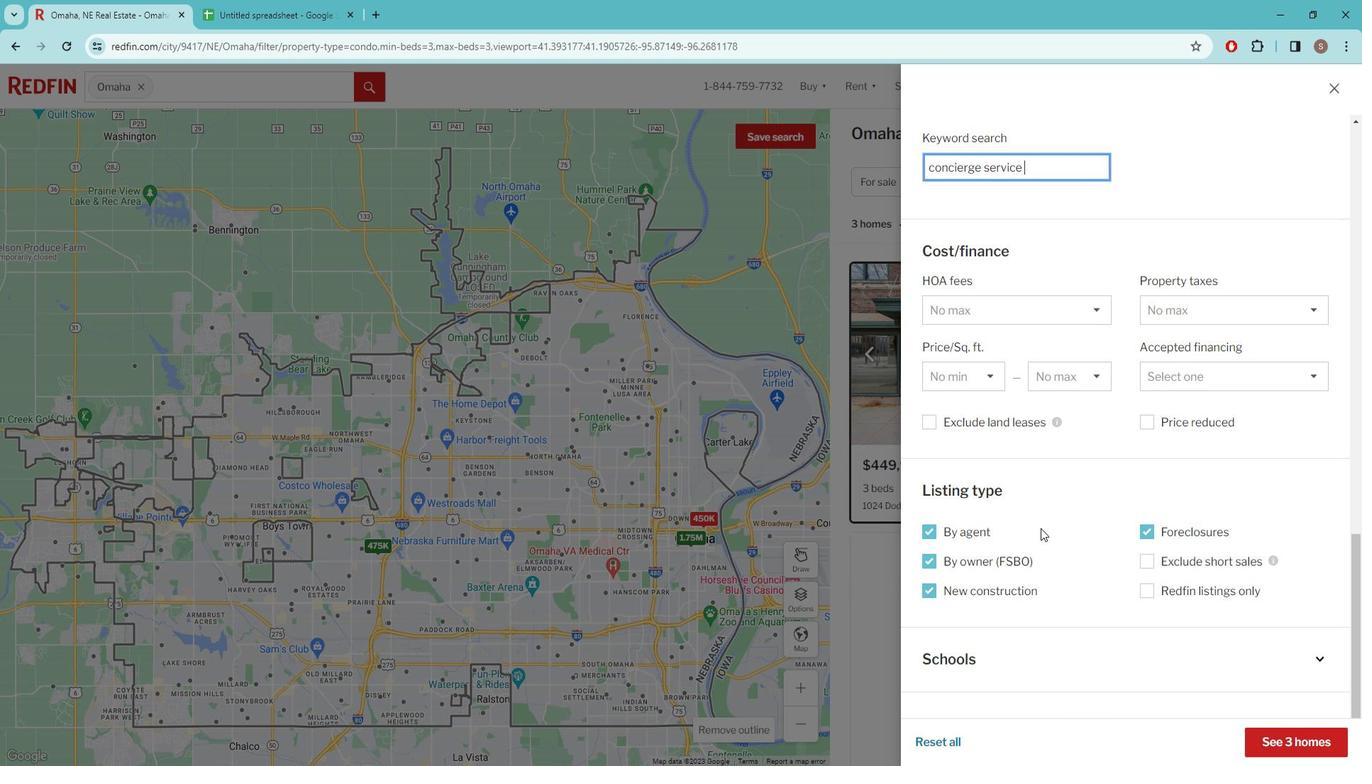 
Action: Mouse moved to (1055, 525)
Screenshot: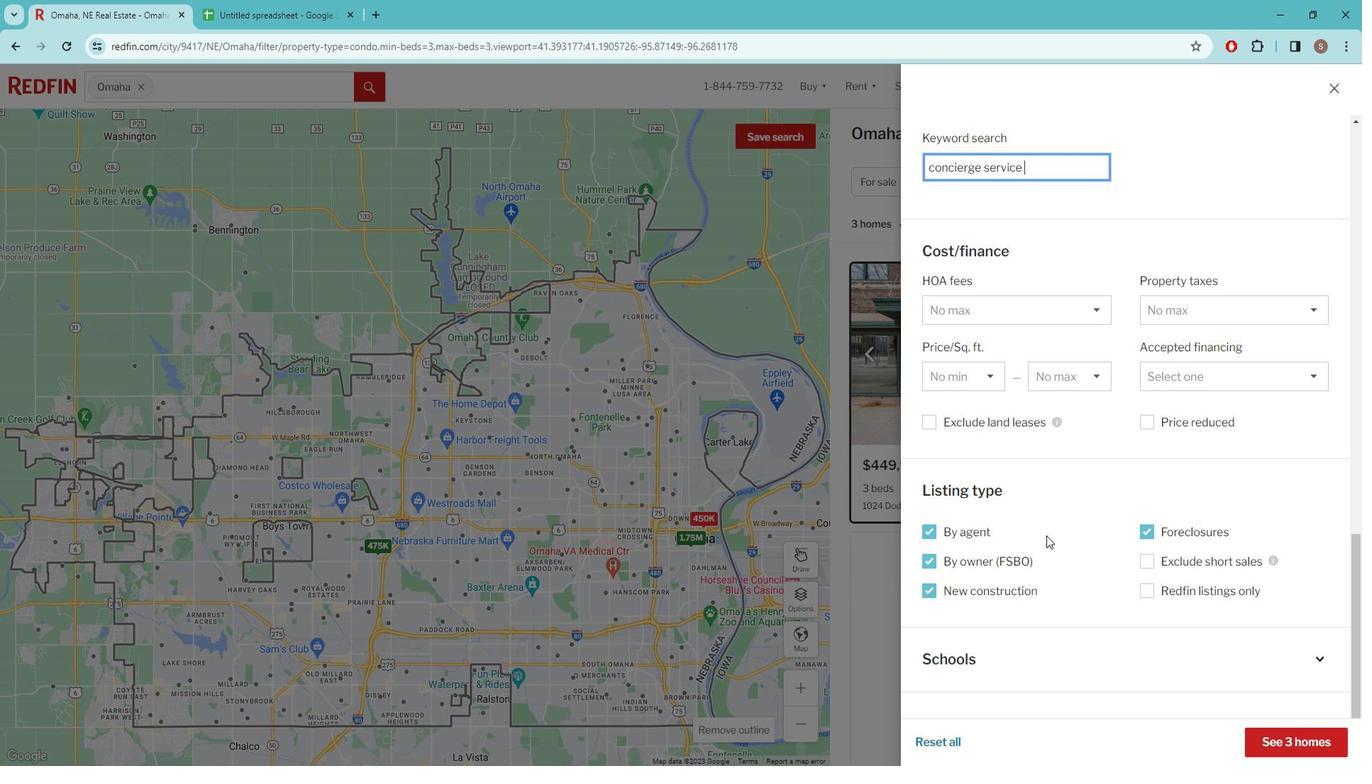 
Action: Mouse scrolled (1055, 525) with delta (0, 0)
Screenshot: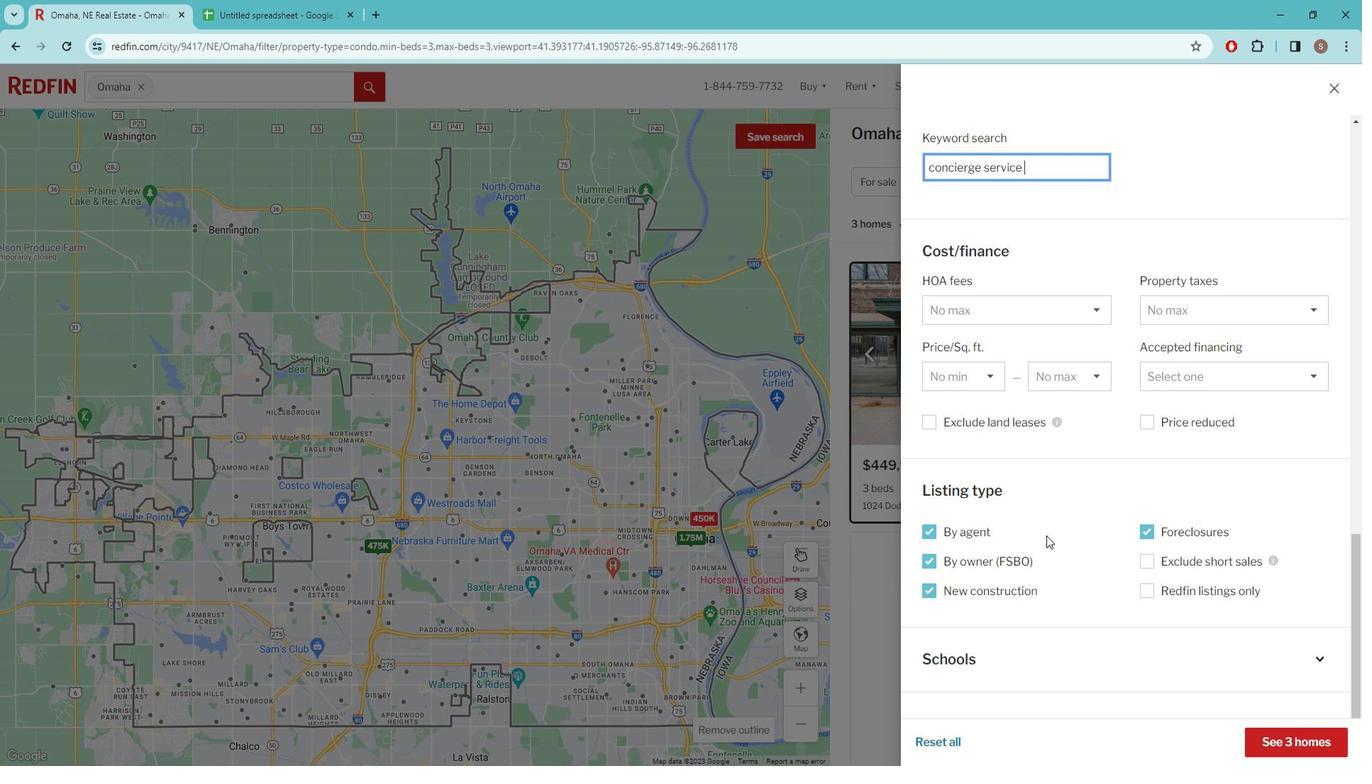 
Action: Mouse moved to (1056, 526)
Screenshot: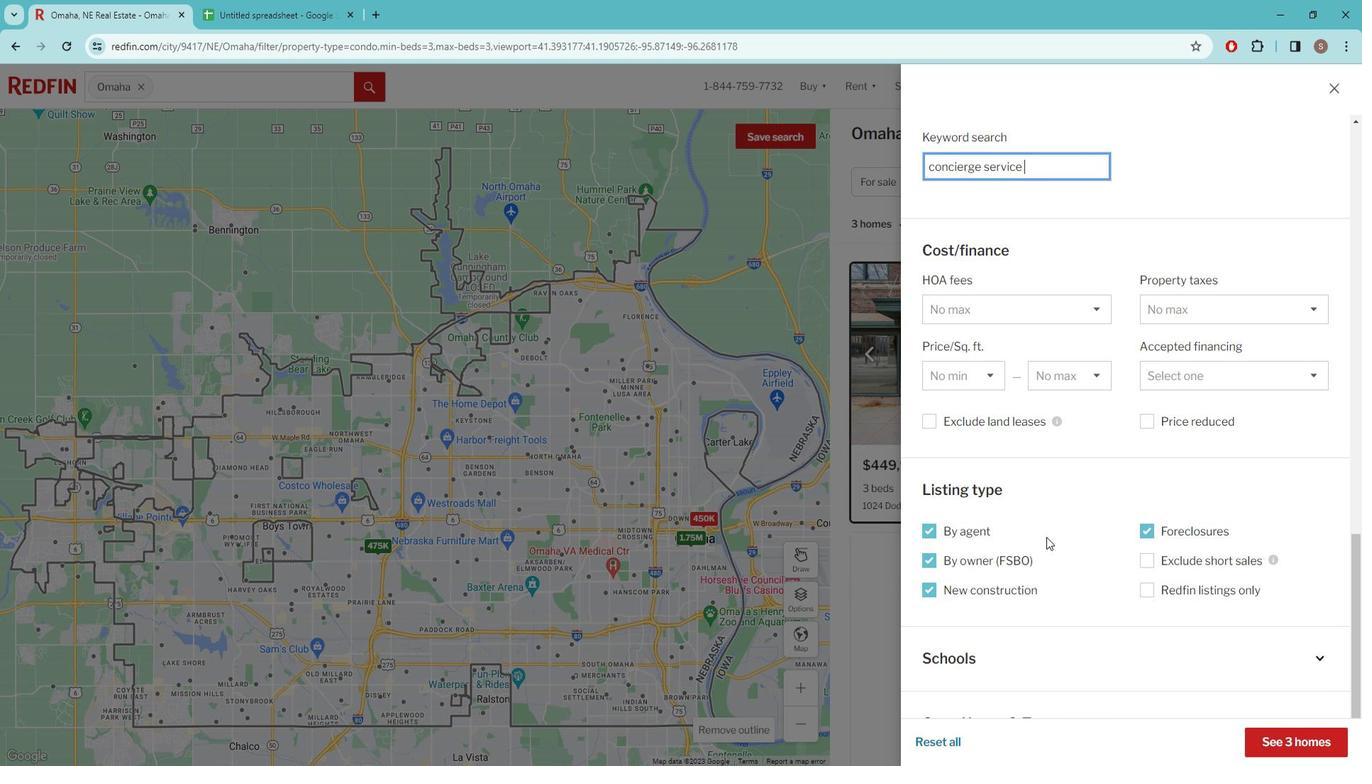 
Action: Mouse scrolled (1056, 525) with delta (0, 0)
Screenshot: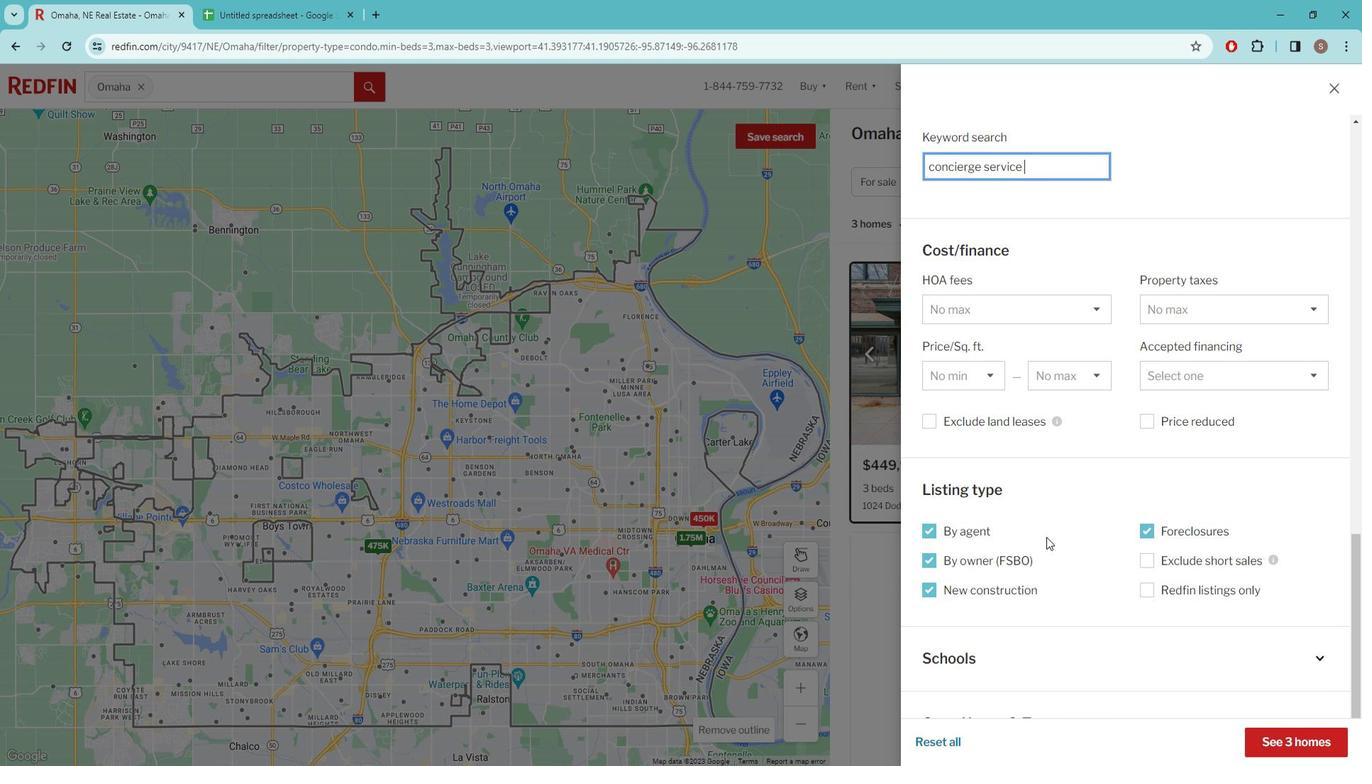 
Action: Mouse moved to (1056, 526)
Screenshot: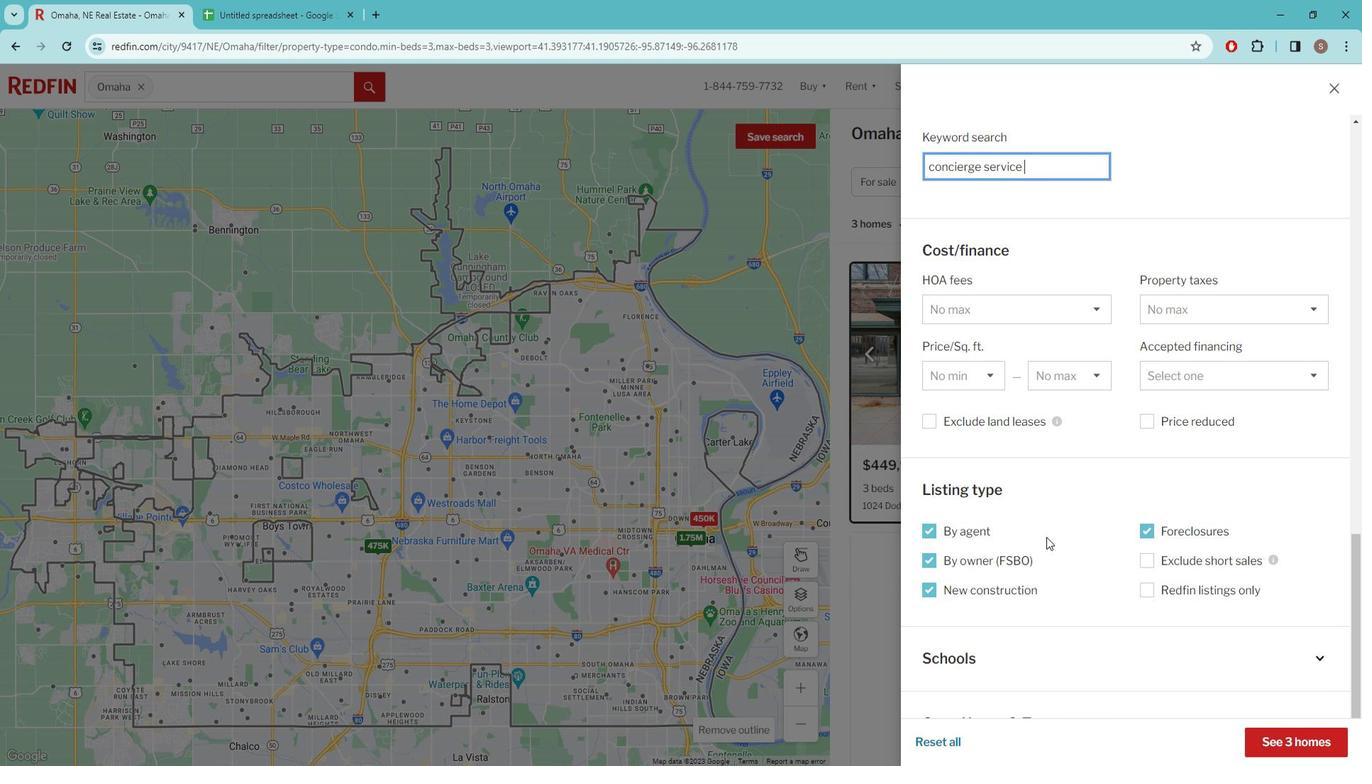 
Action: Mouse scrolled (1056, 525) with delta (0, 0)
Screenshot: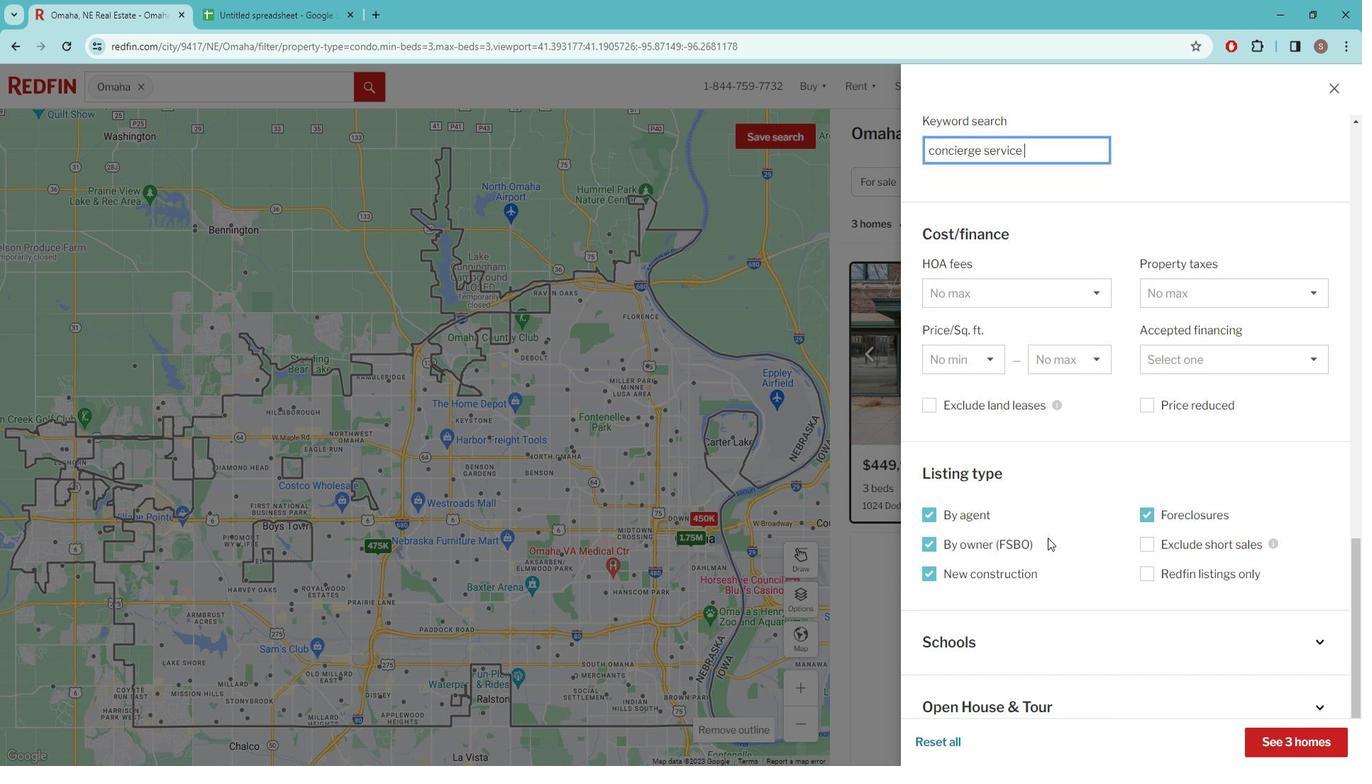 
Action: Mouse scrolled (1056, 525) with delta (0, 0)
Screenshot: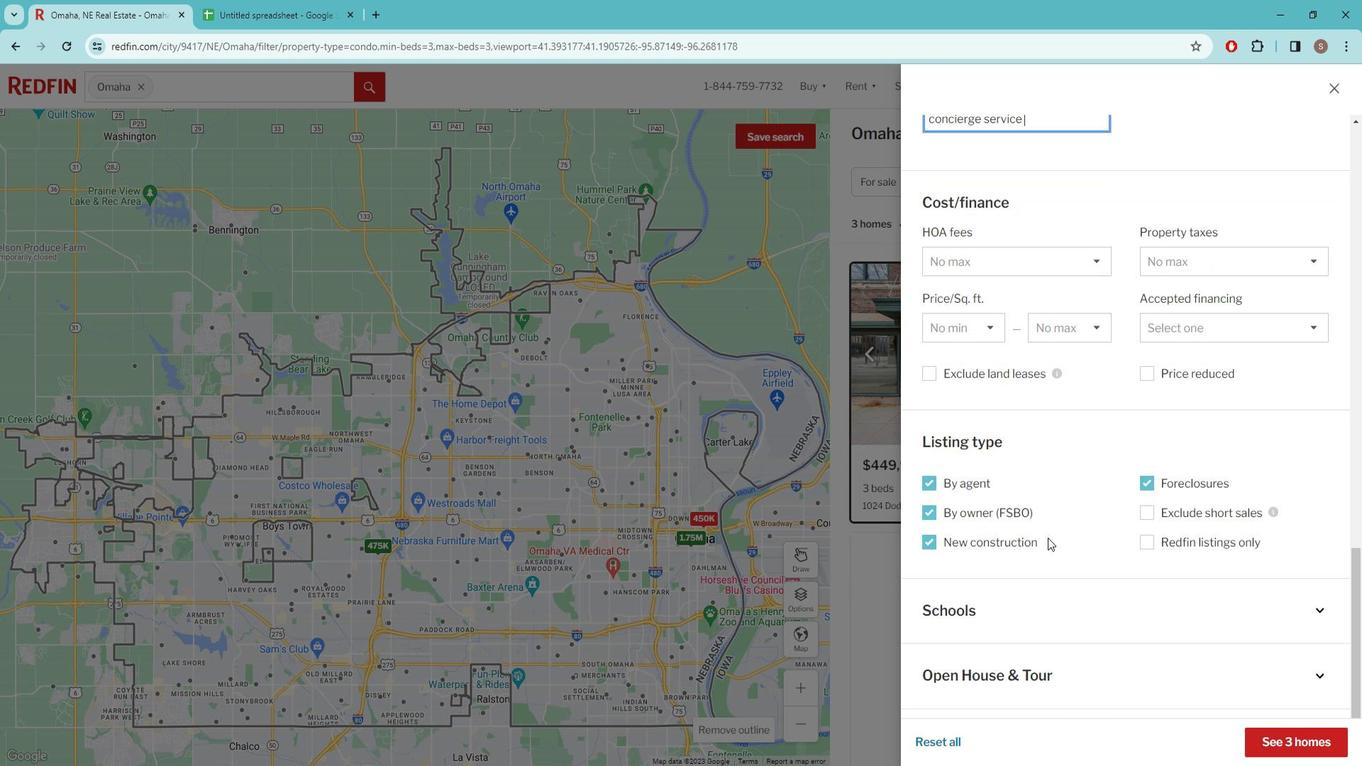 
Action: Mouse moved to (1309, 721)
Screenshot: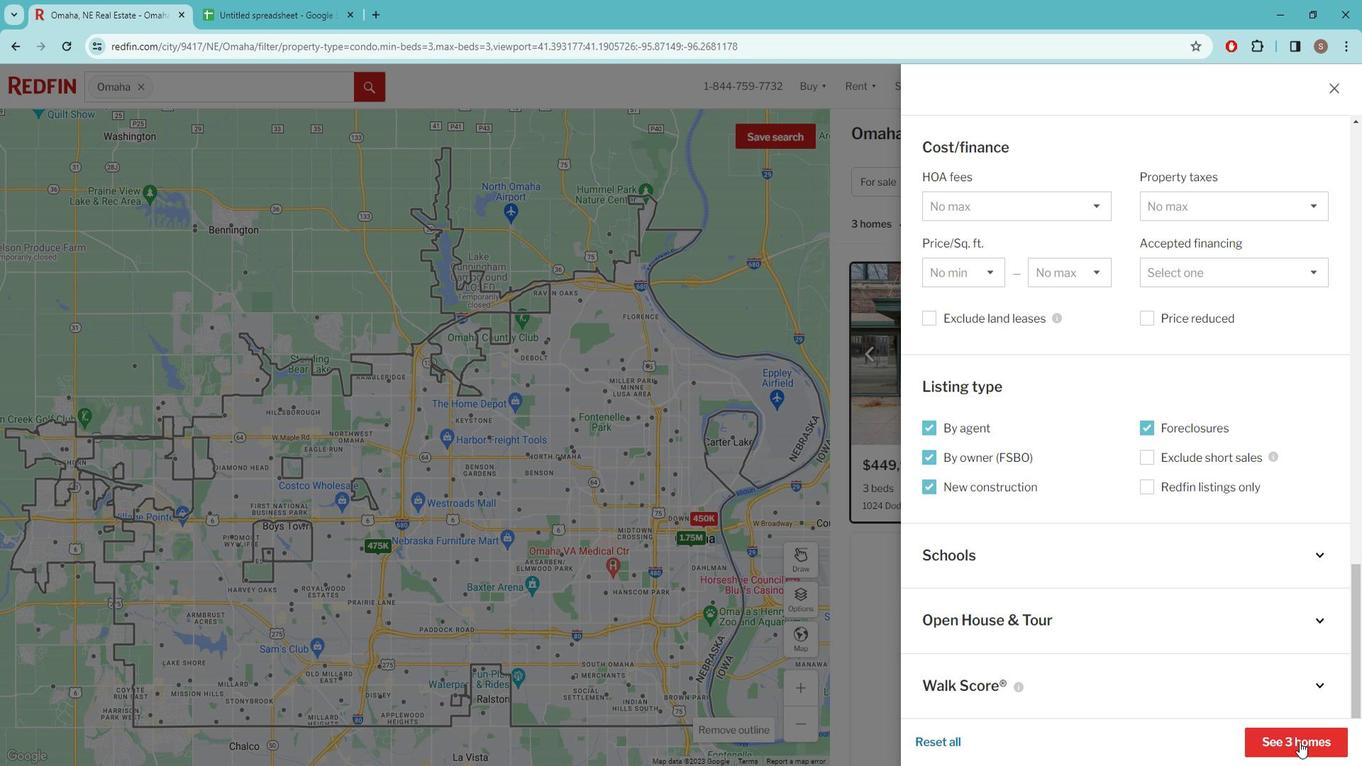 
Action: Mouse pressed left at (1309, 721)
Screenshot: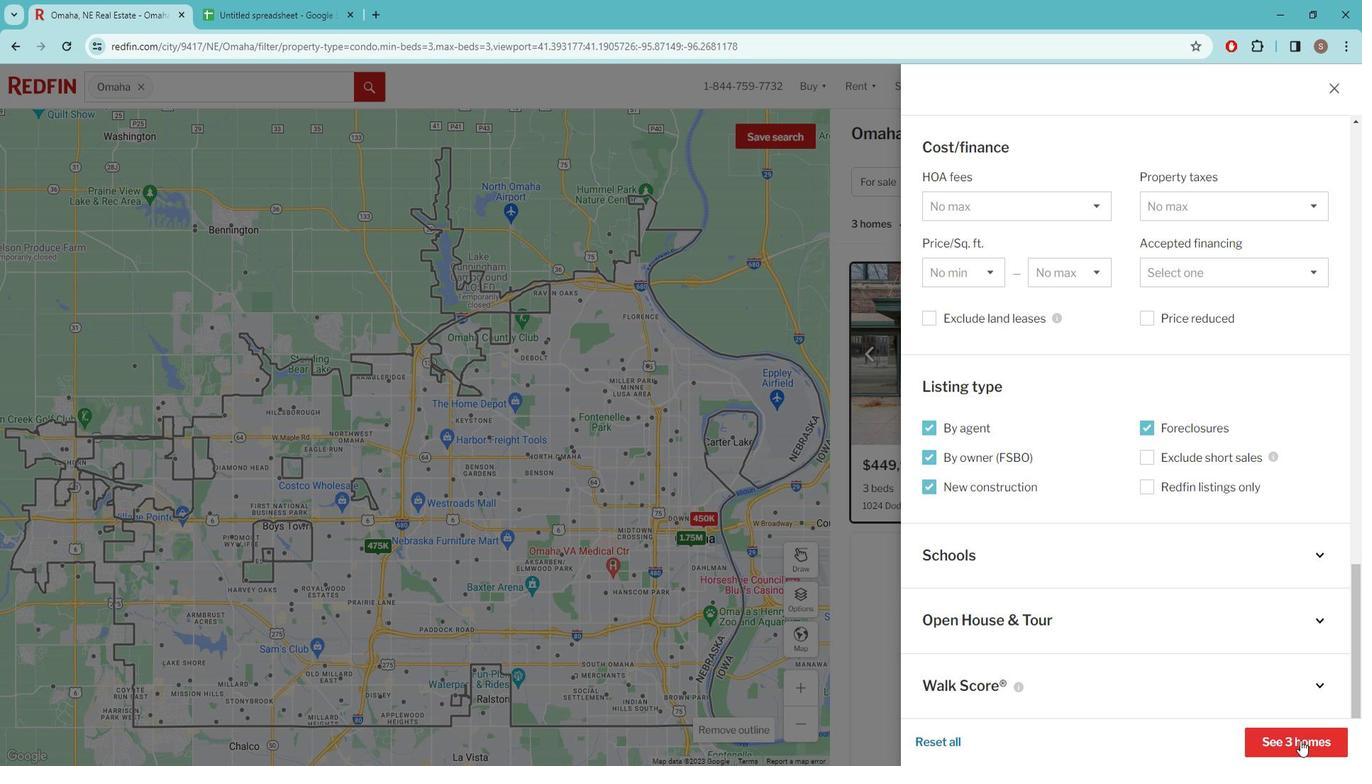 
Action: Mouse moved to (1048, 543)
Screenshot: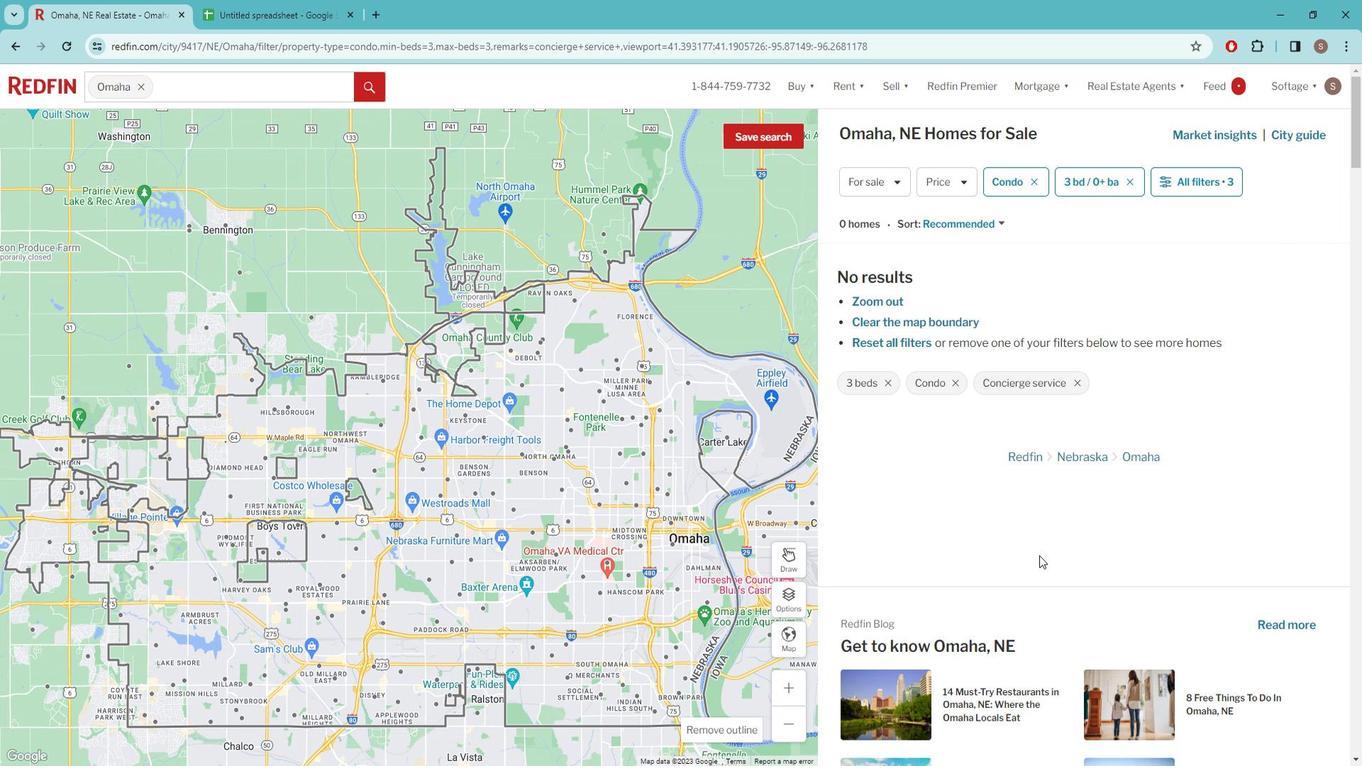 
